 Task: Search one way flight ticket for 5 adults, 2 children, 1 infant in seat and 1 infant on lap in economy from Chicago: Chicago Midway International Airport to Jackson: Jackson Hole Airport on 5-2-2023. Choice of flights is Alaska. Number of bags: 2 checked bags. Price is upto 107000. Outbound departure time preference is 22:30.
Action: Mouse moved to (327, 392)
Screenshot: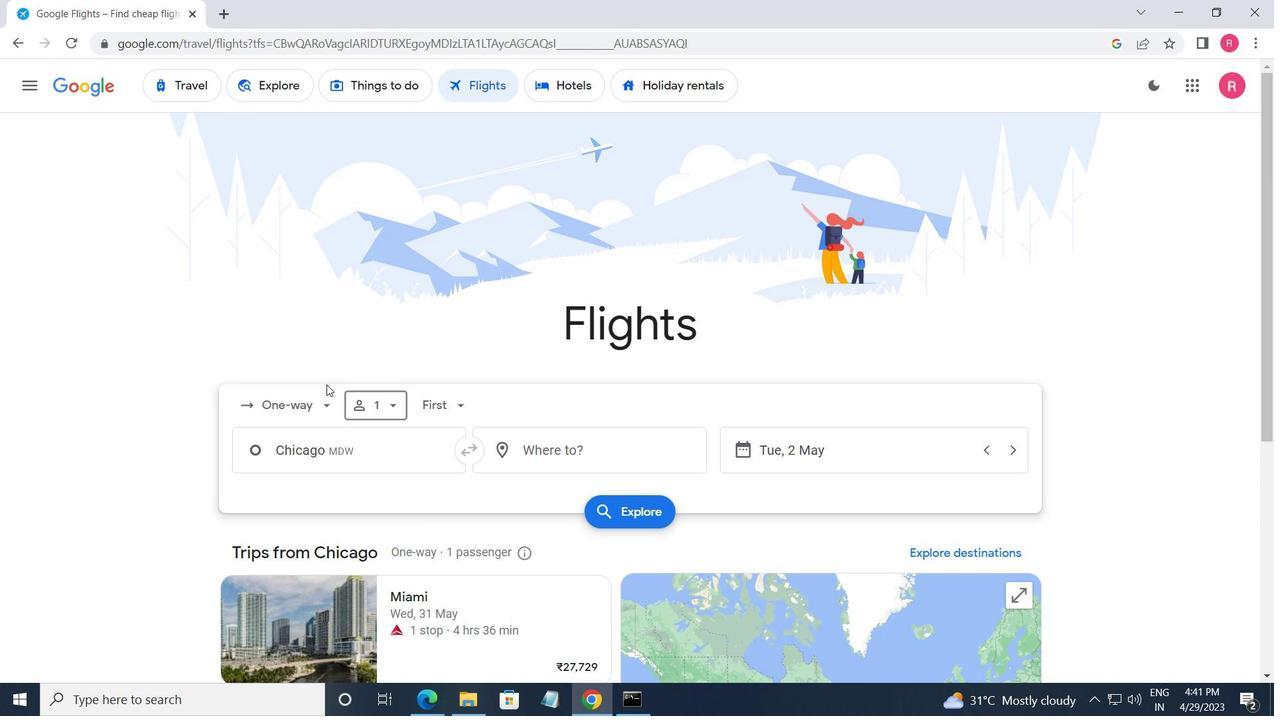 
Action: Mouse pressed left at (327, 392)
Screenshot: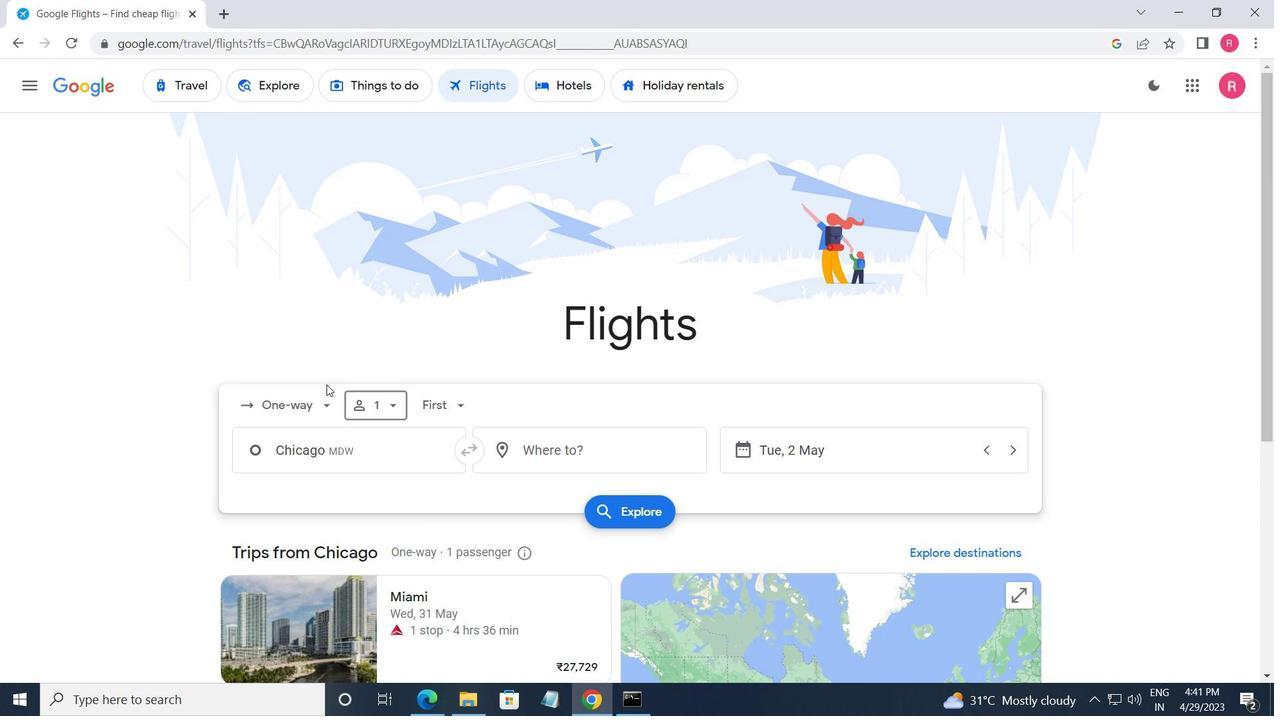 
Action: Mouse moved to (319, 475)
Screenshot: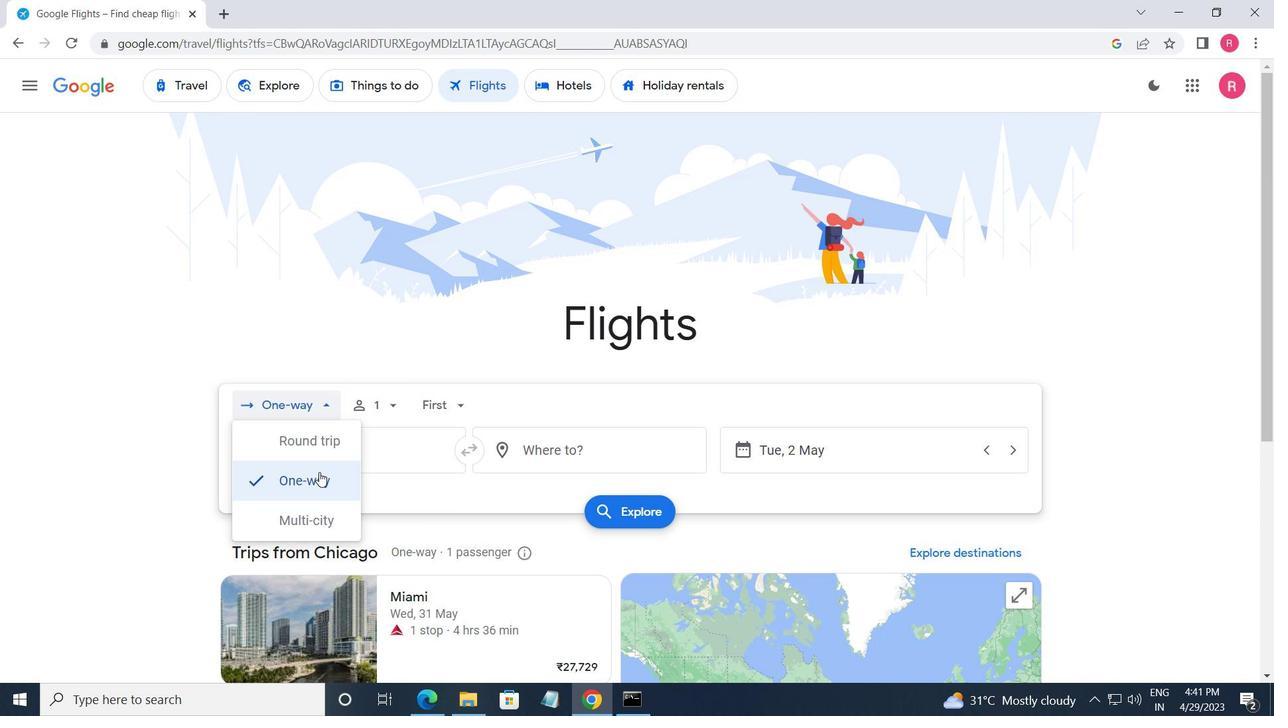
Action: Mouse pressed left at (319, 475)
Screenshot: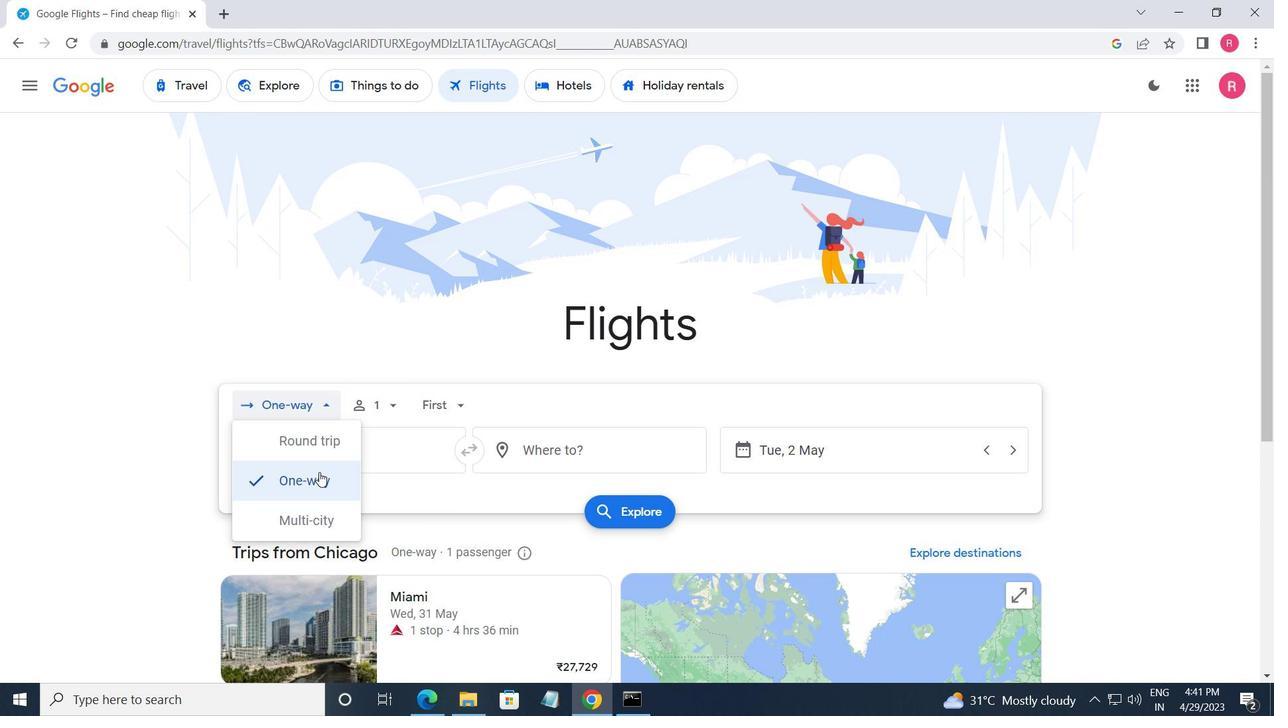 
Action: Mouse moved to (392, 406)
Screenshot: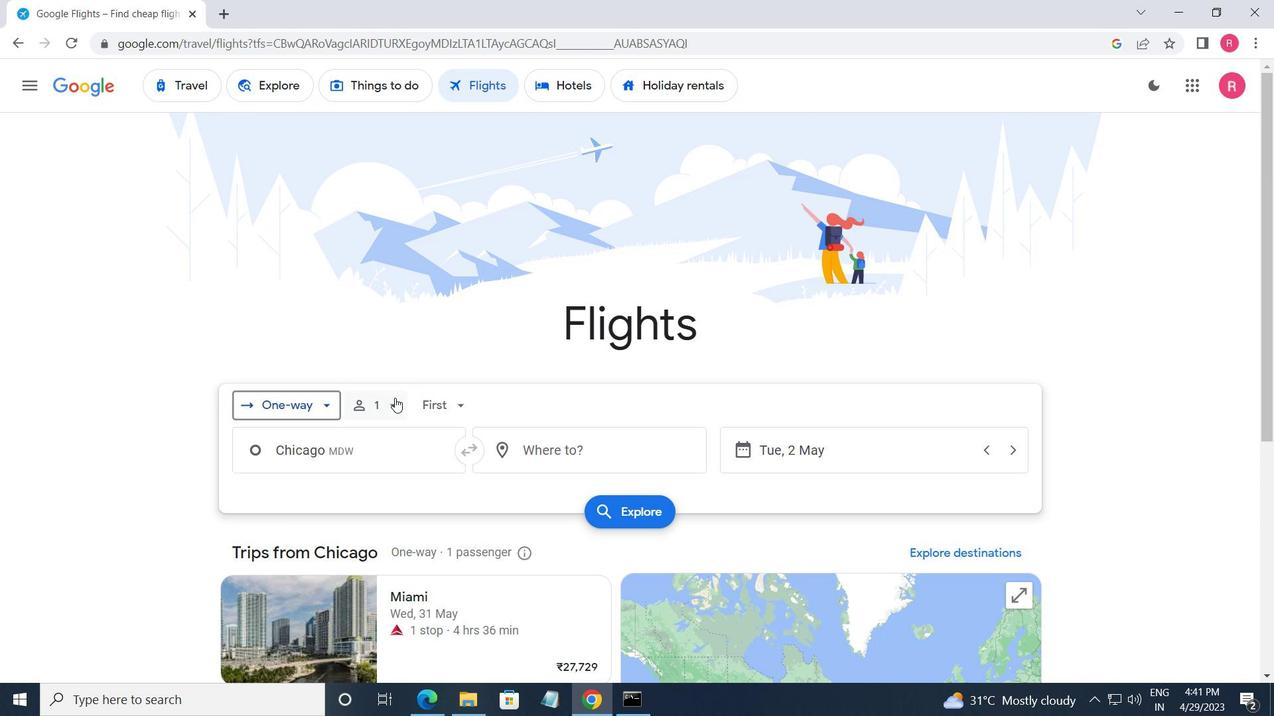 
Action: Mouse pressed left at (392, 406)
Screenshot: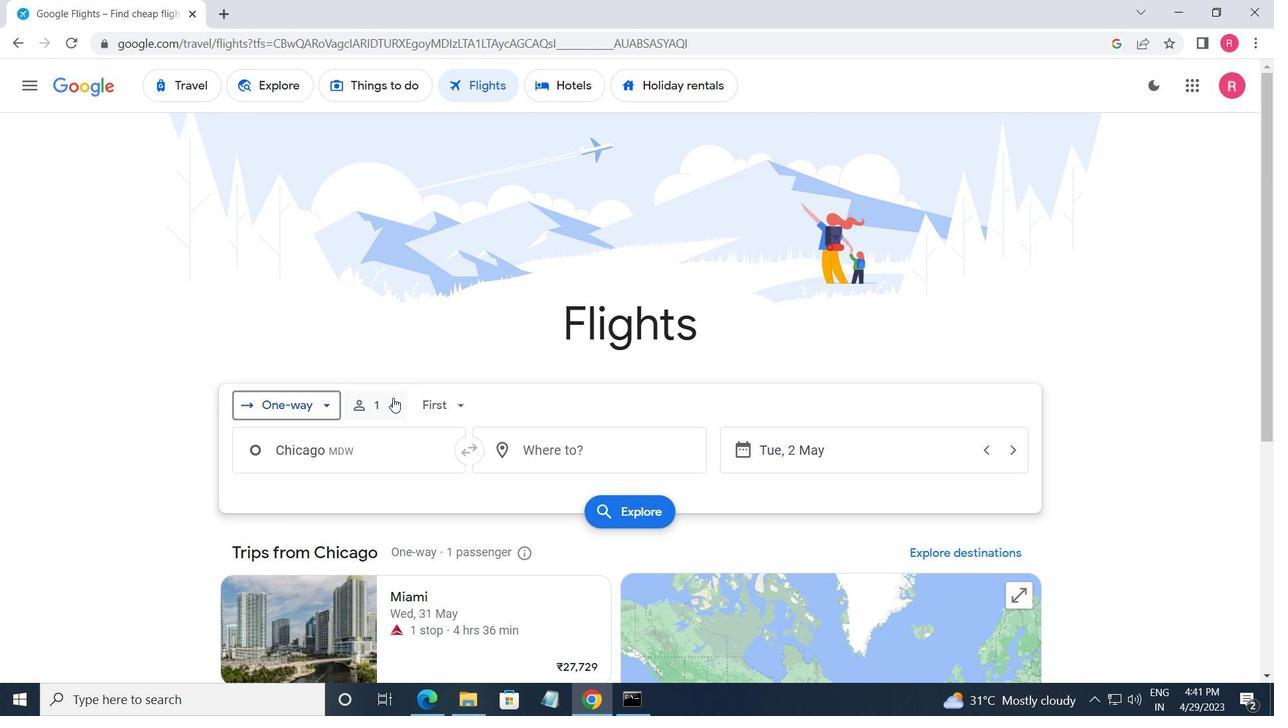 
Action: Mouse moved to (511, 454)
Screenshot: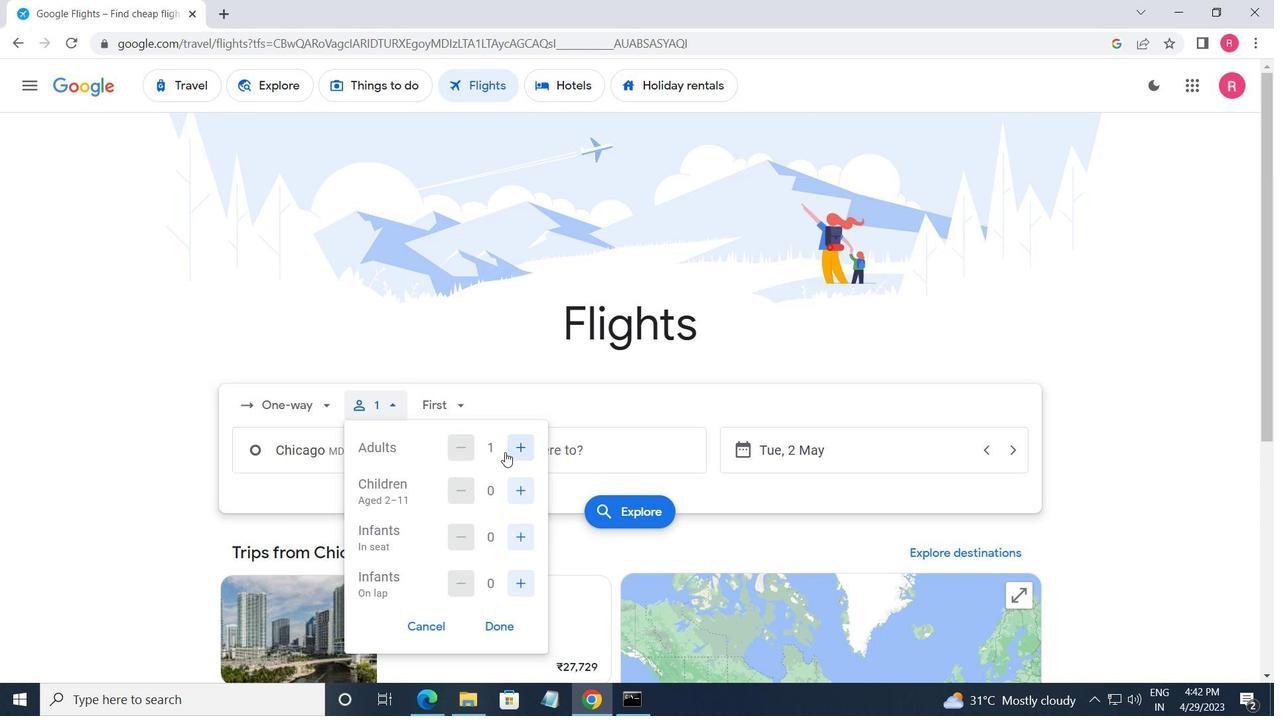 
Action: Mouse pressed left at (511, 454)
Screenshot: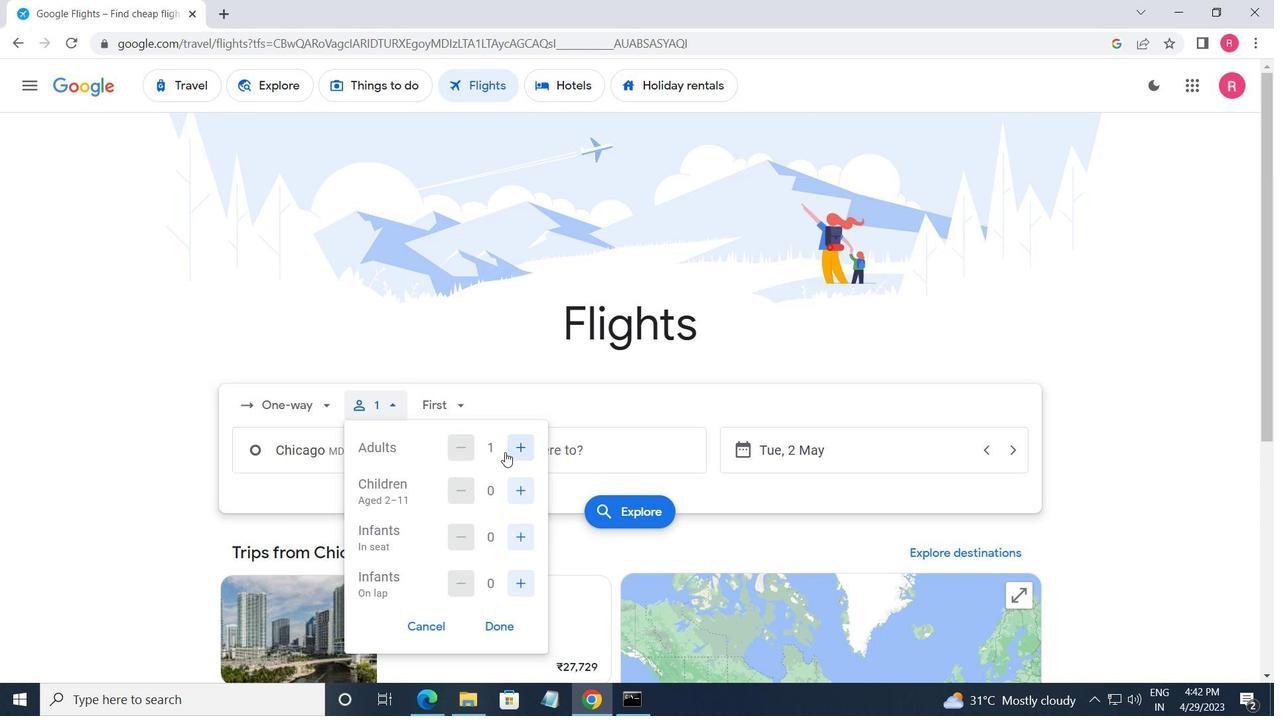 
Action: Mouse moved to (512, 454)
Screenshot: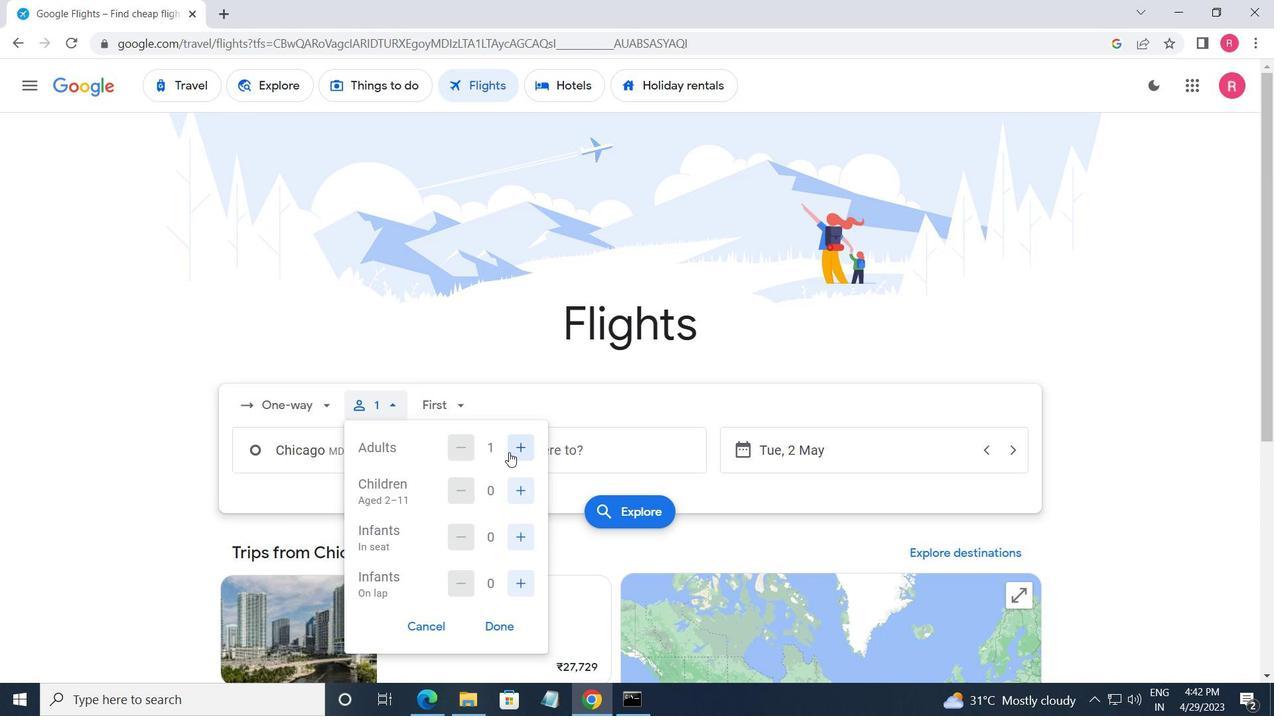 
Action: Mouse pressed left at (512, 454)
Screenshot: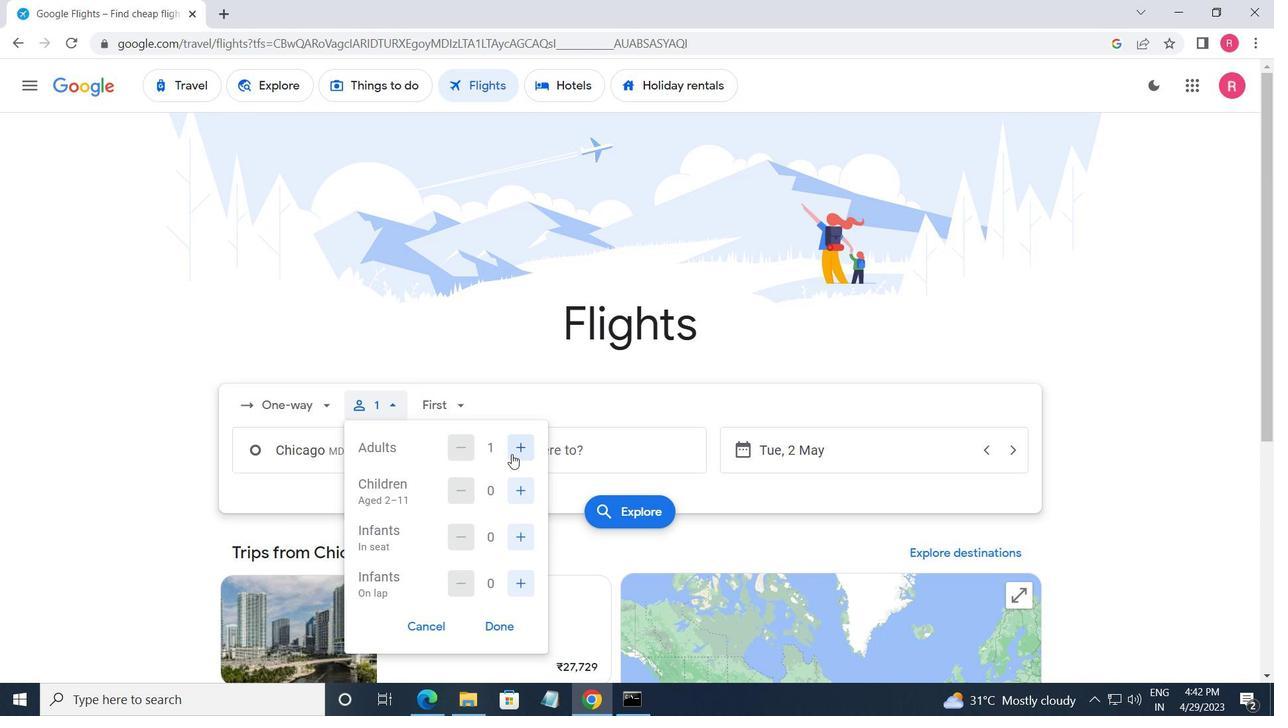 
Action: Mouse pressed left at (512, 454)
Screenshot: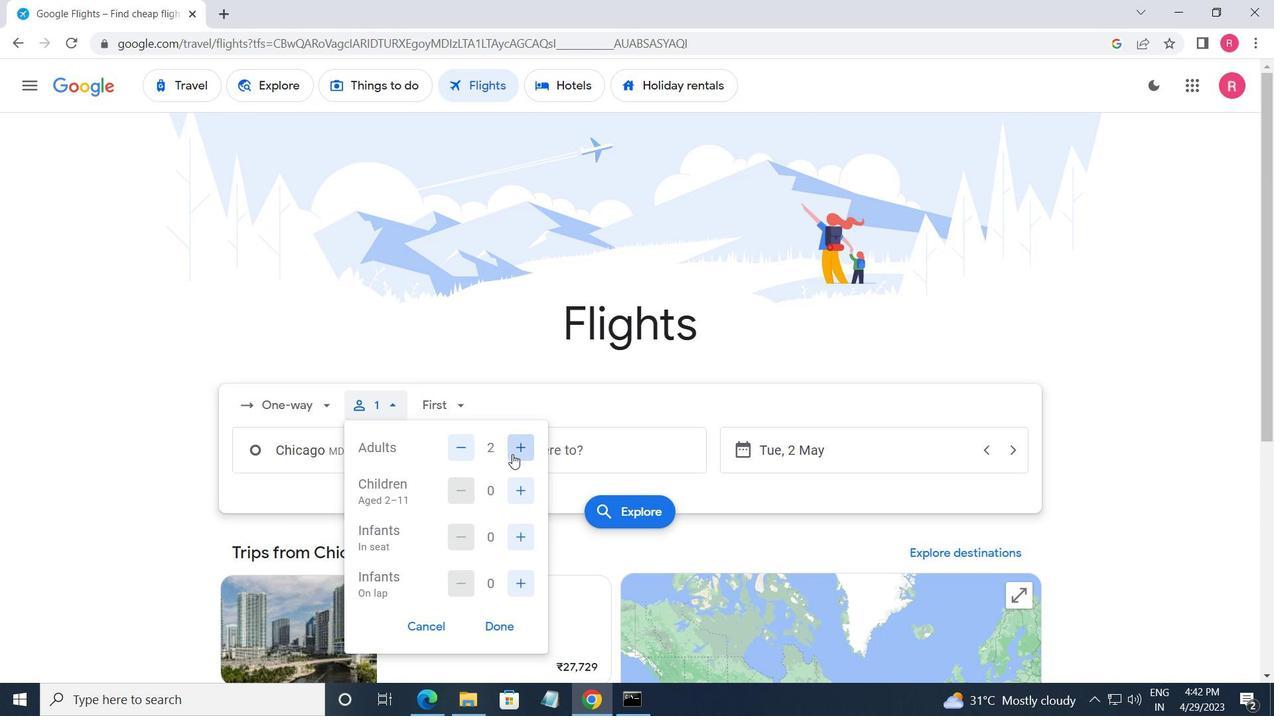 
Action: Mouse moved to (512, 454)
Screenshot: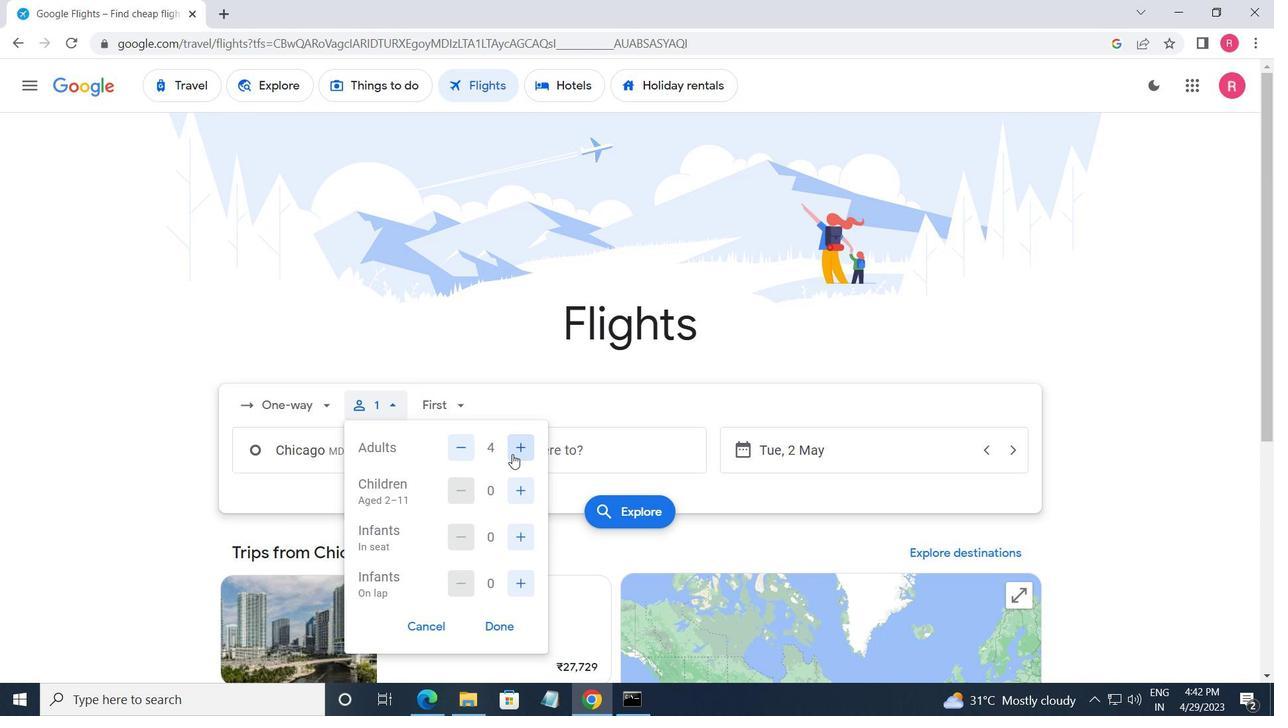 
Action: Mouse pressed left at (512, 454)
Screenshot: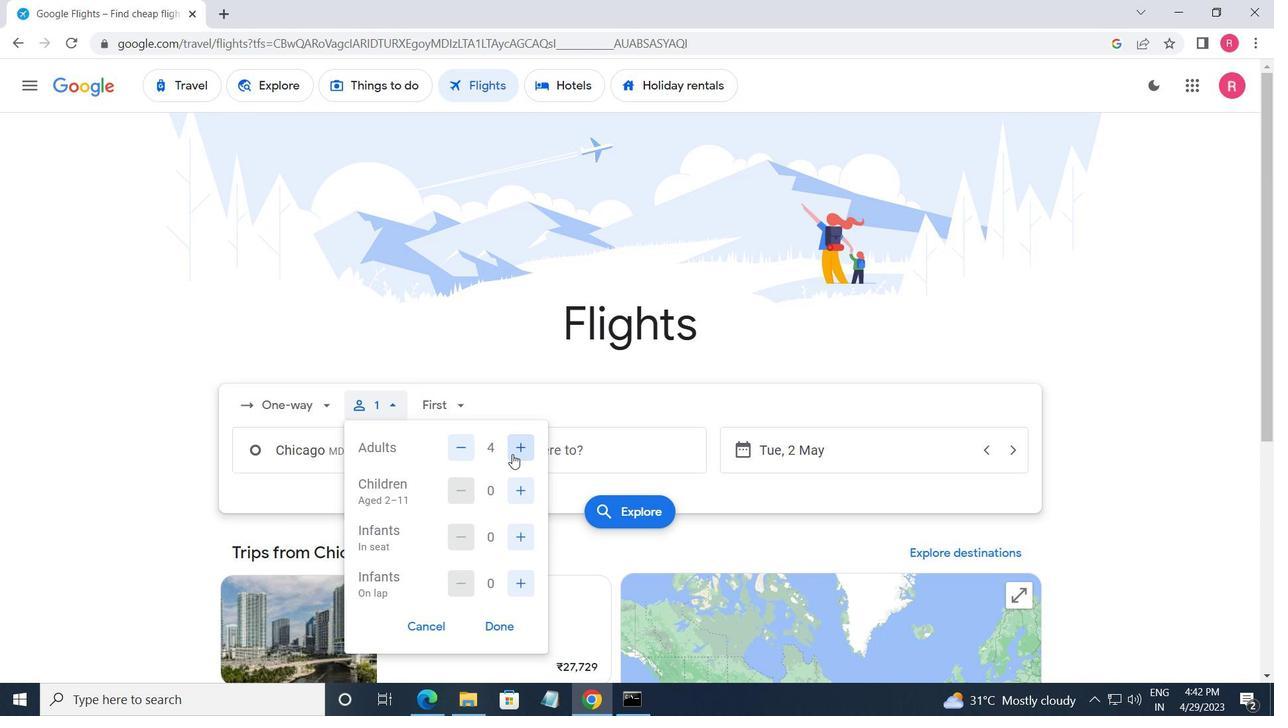 
Action: Mouse moved to (513, 497)
Screenshot: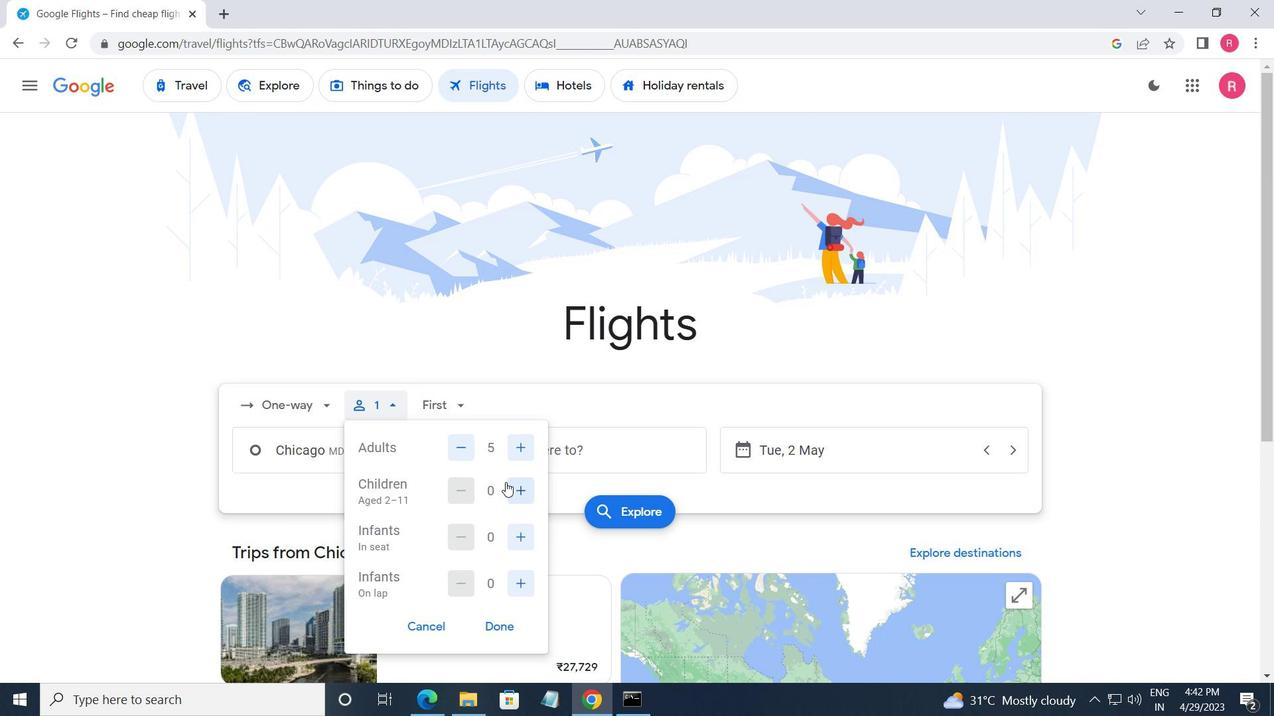 
Action: Mouse pressed left at (513, 497)
Screenshot: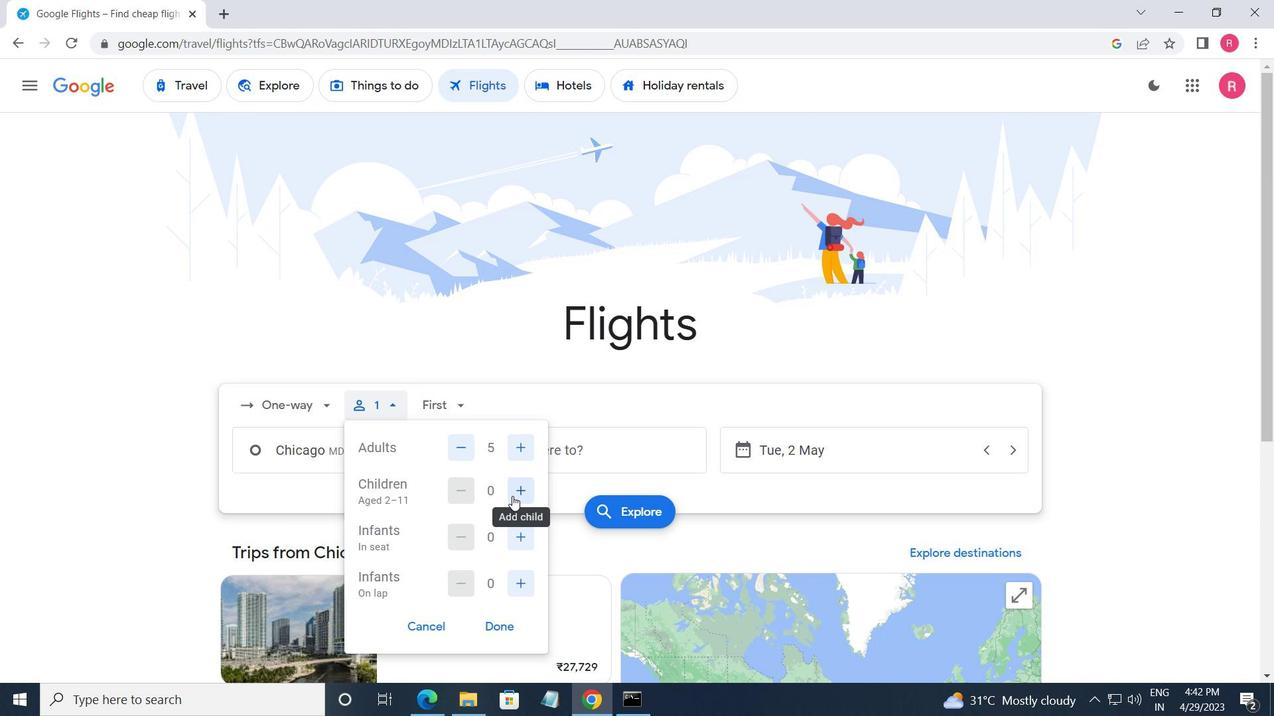 
Action: Mouse pressed left at (513, 497)
Screenshot: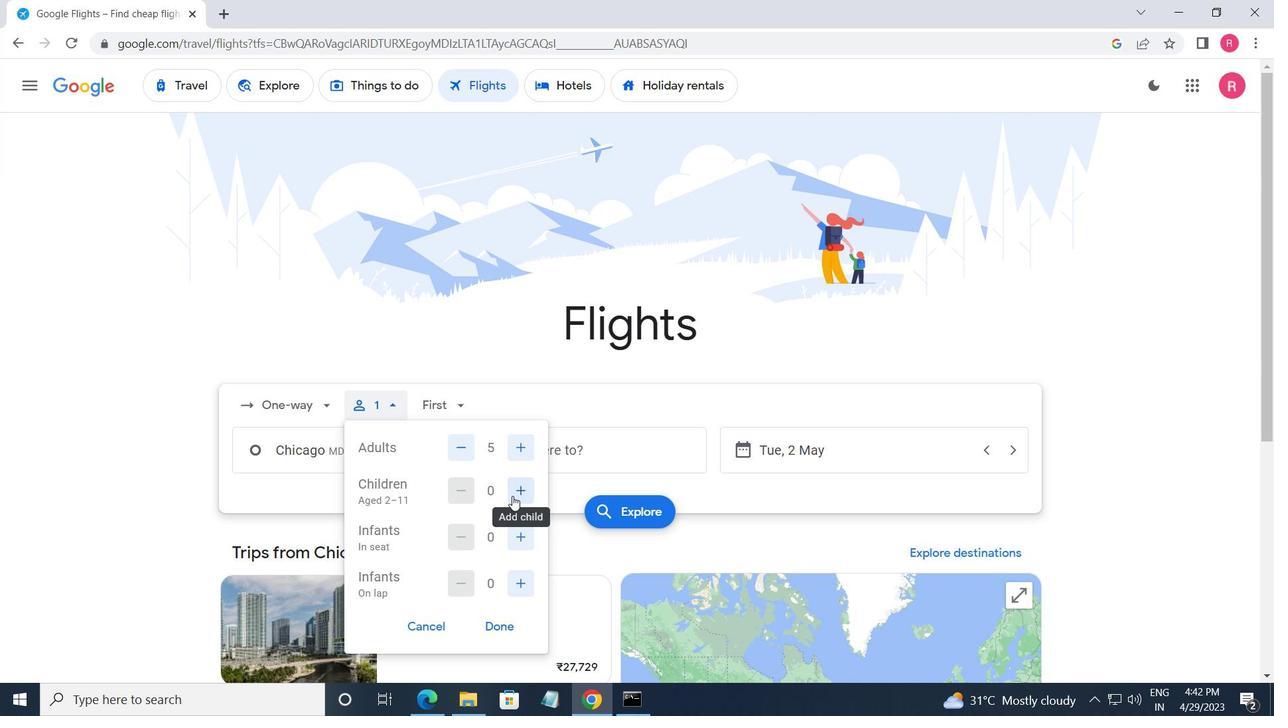 
Action: Mouse moved to (514, 532)
Screenshot: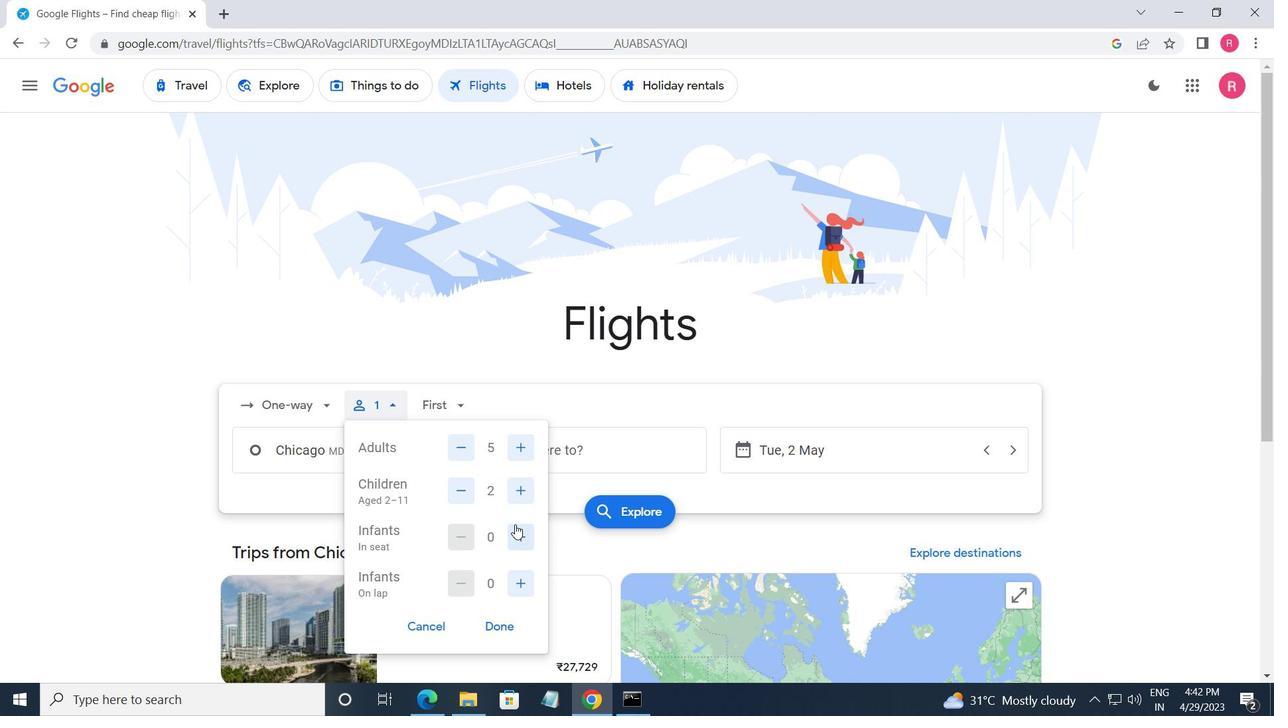 
Action: Mouse pressed left at (514, 532)
Screenshot: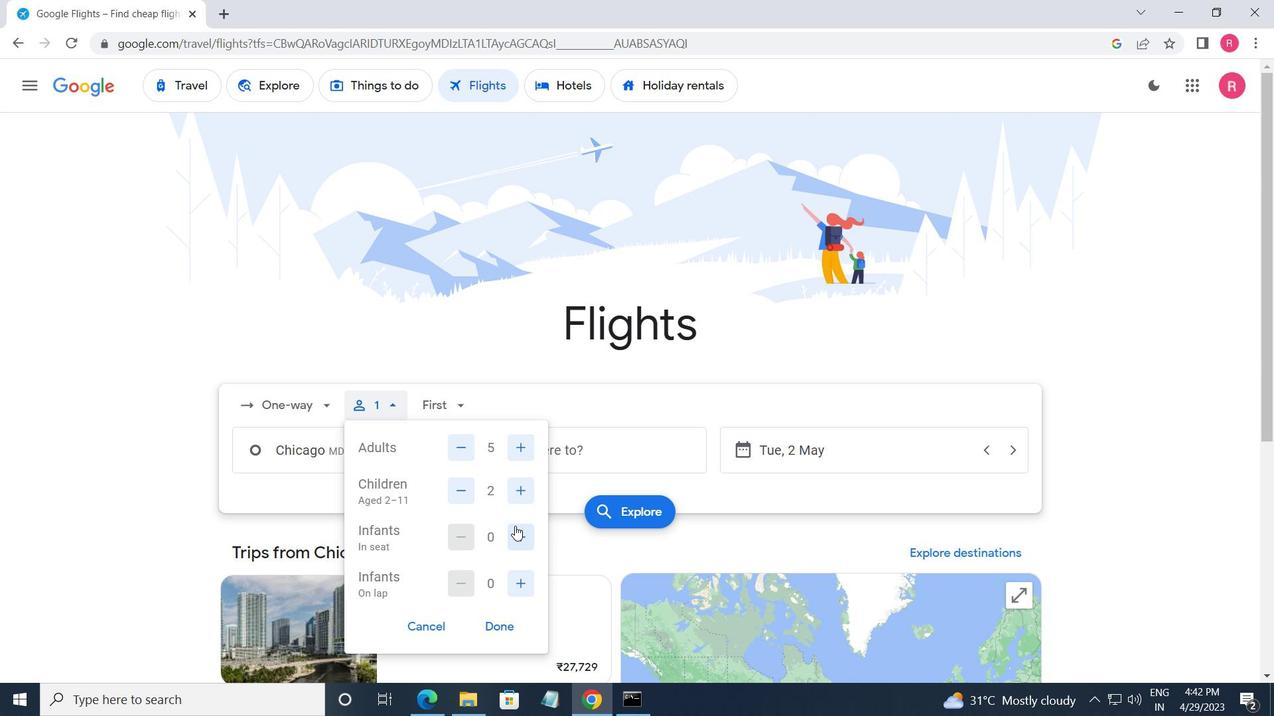 
Action: Mouse moved to (491, 619)
Screenshot: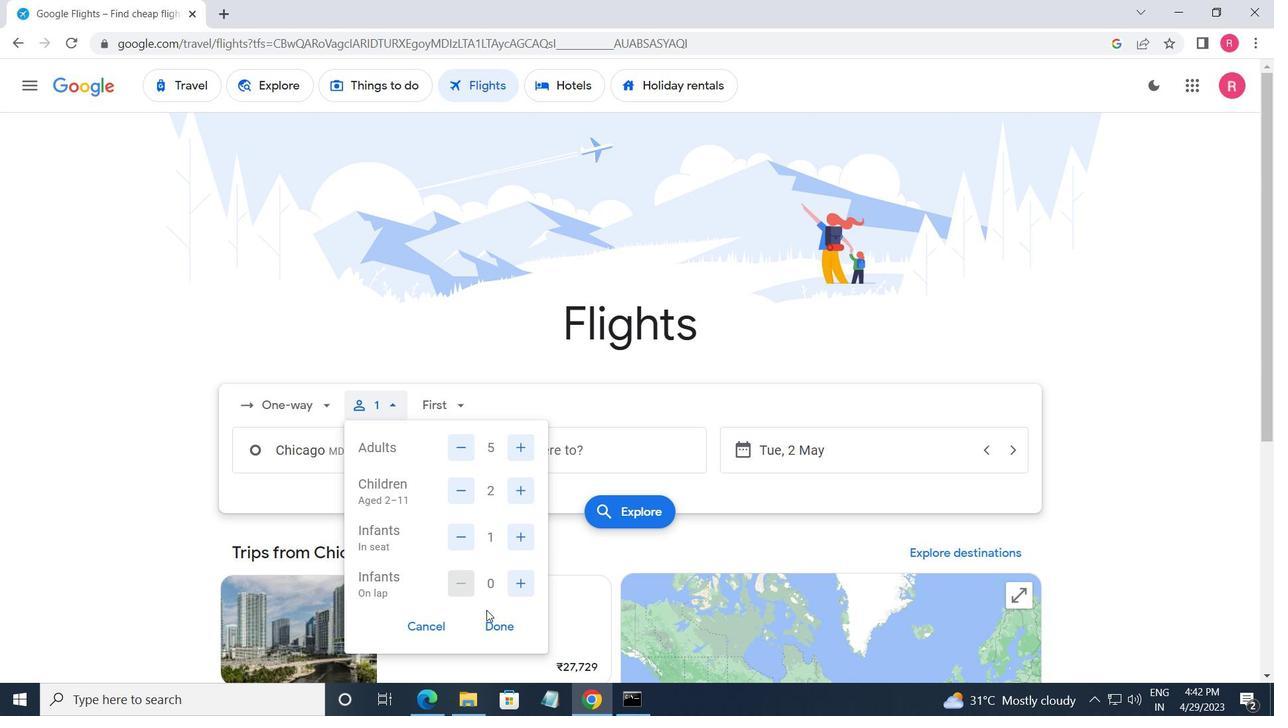 
Action: Mouse pressed left at (491, 619)
Screenshot: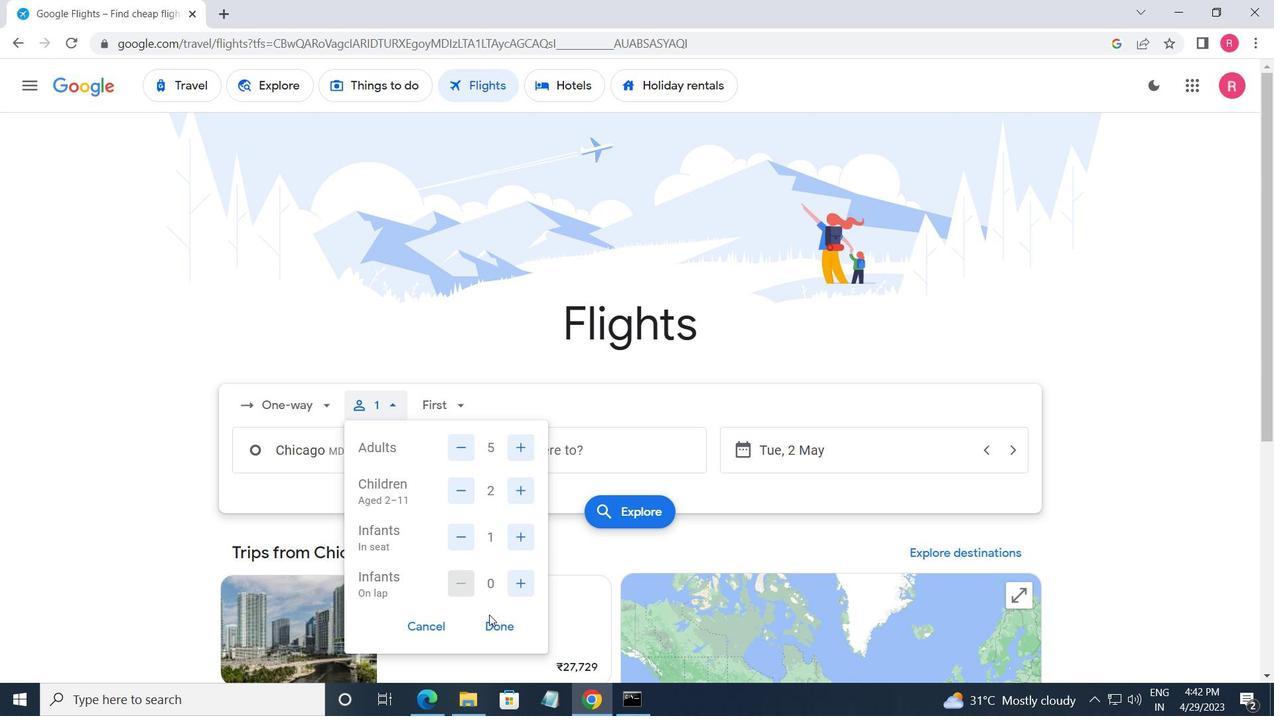 
Action: Mouse moved to (467, 410)
Screenshot: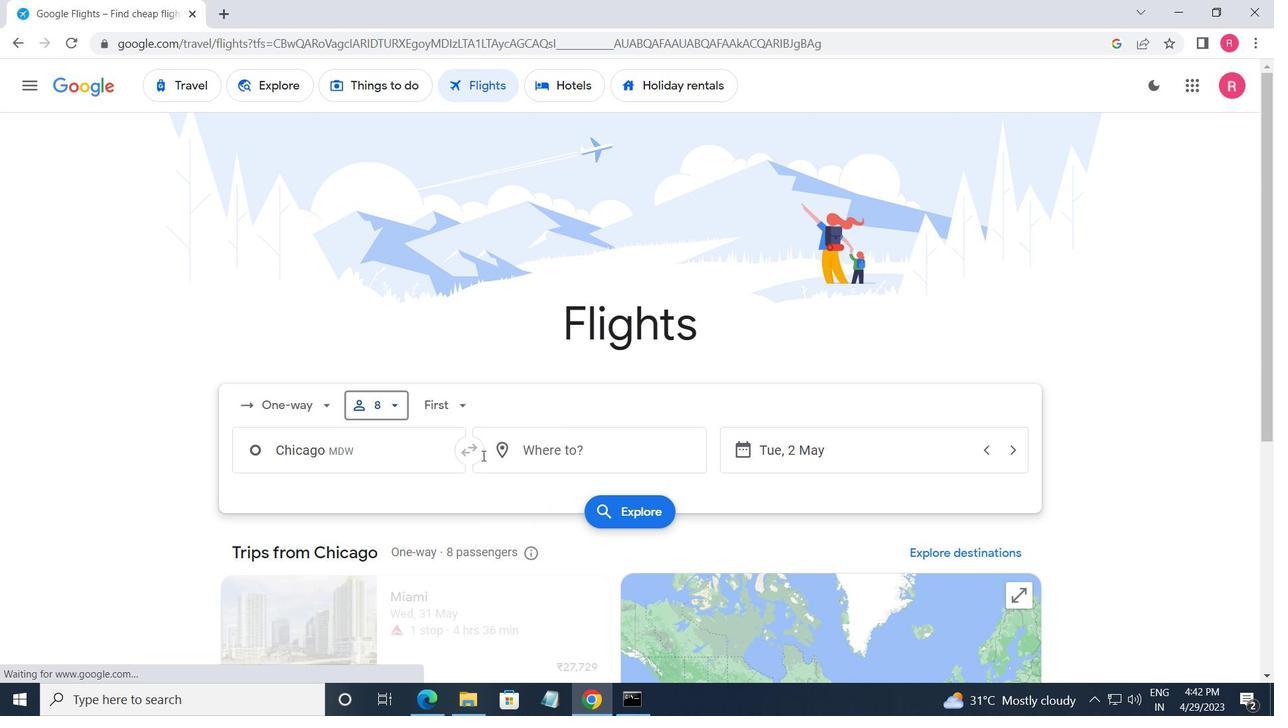
Action: Mouse pressed left at (467, 410)
Screenshot: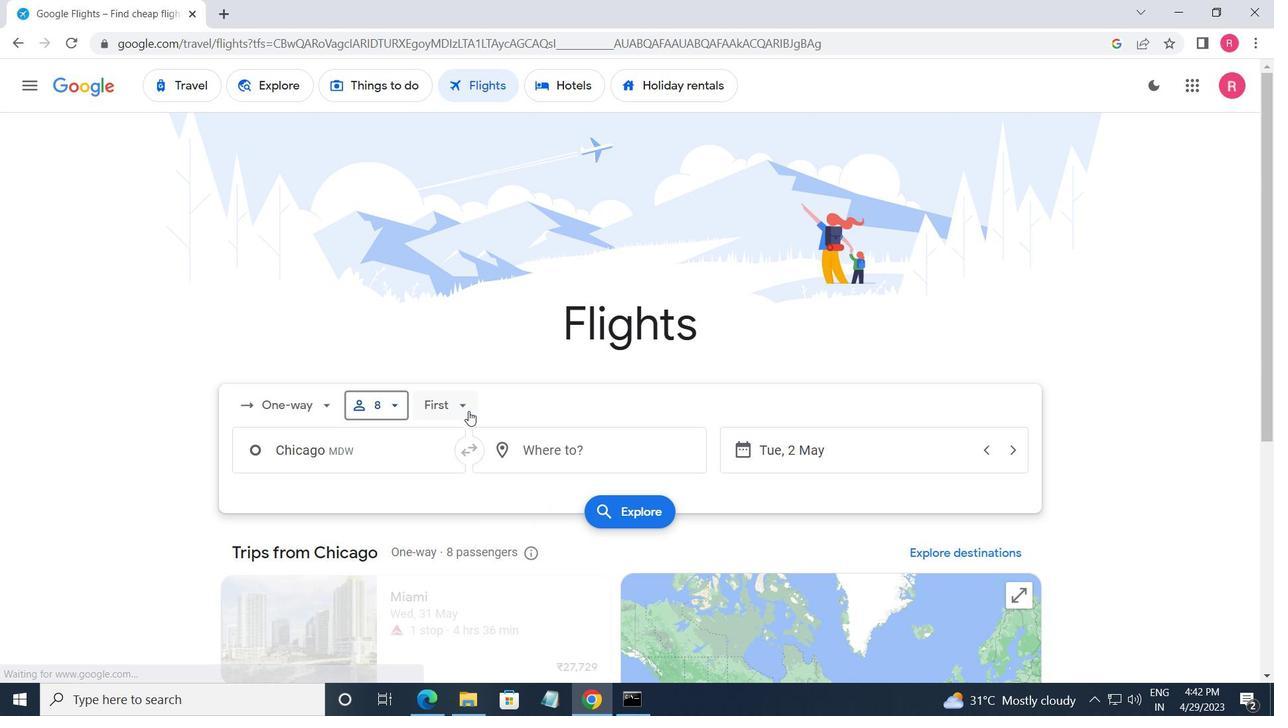 
Action: Mouse moved to (487, 451)
Screenshot: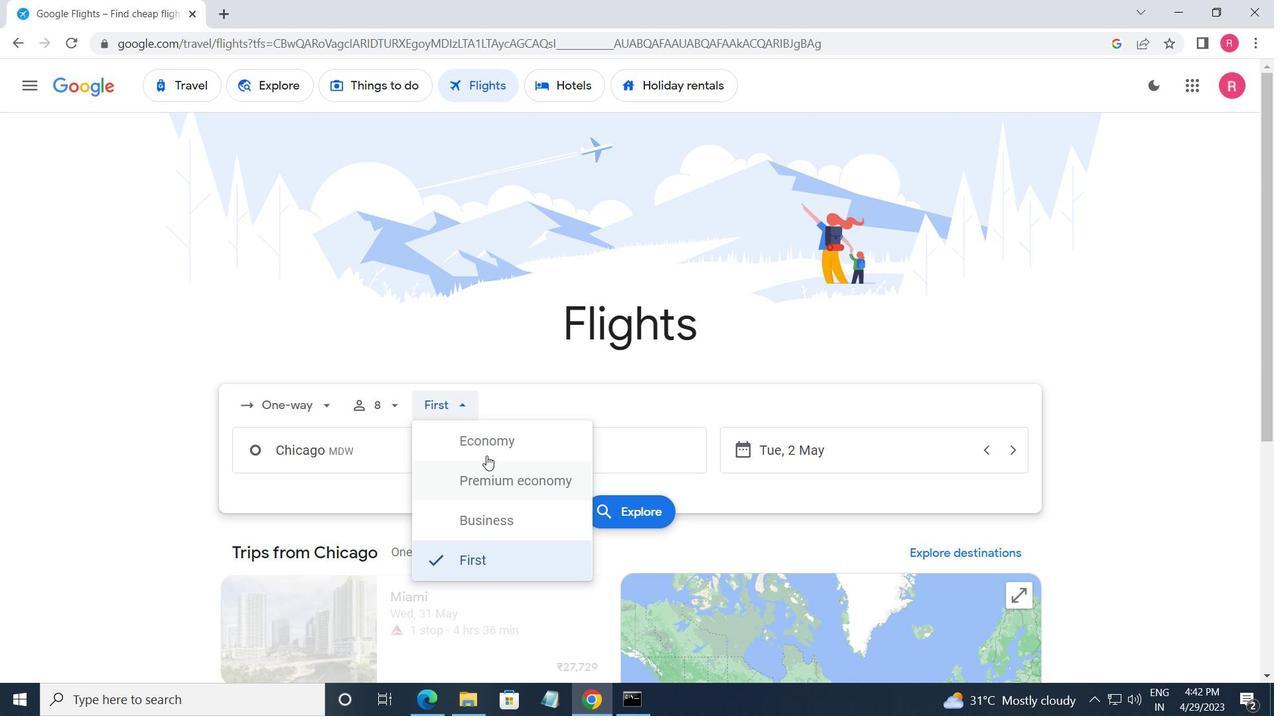 
Action: Mouse pressed left at (487, 451)
Screenshot: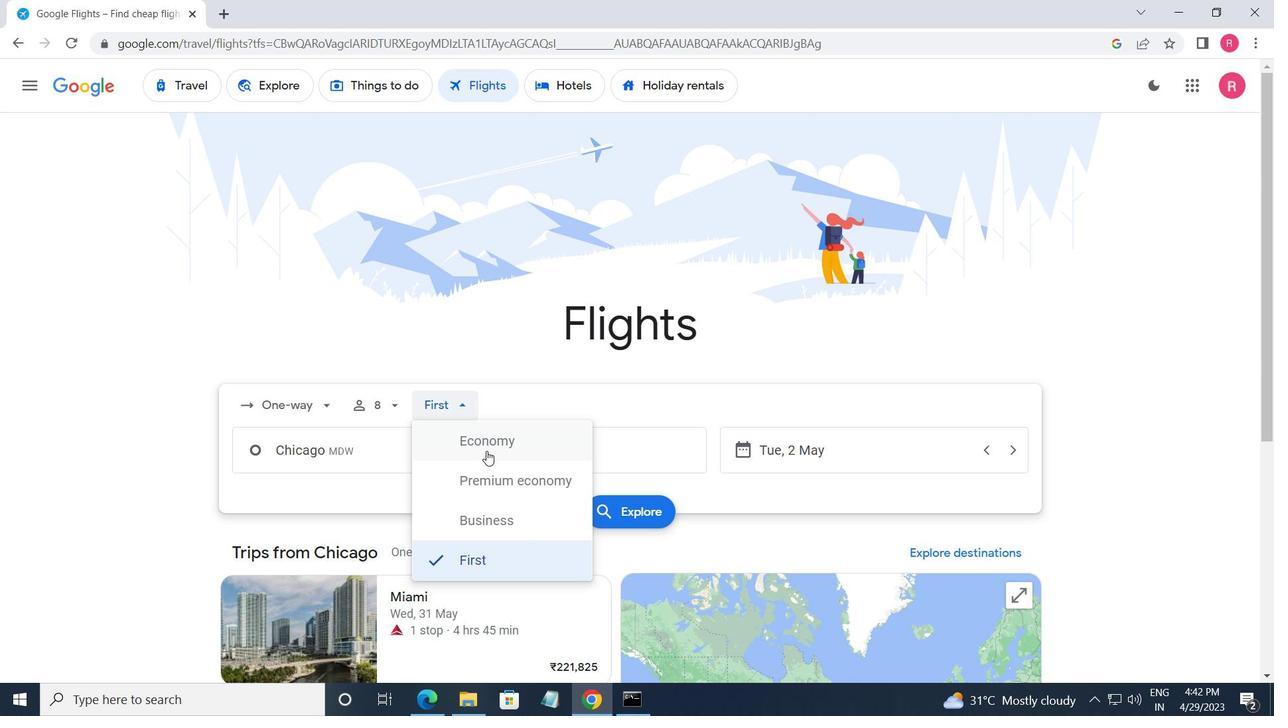 
Action: Mouse moved to (382, 456)
Screenshot: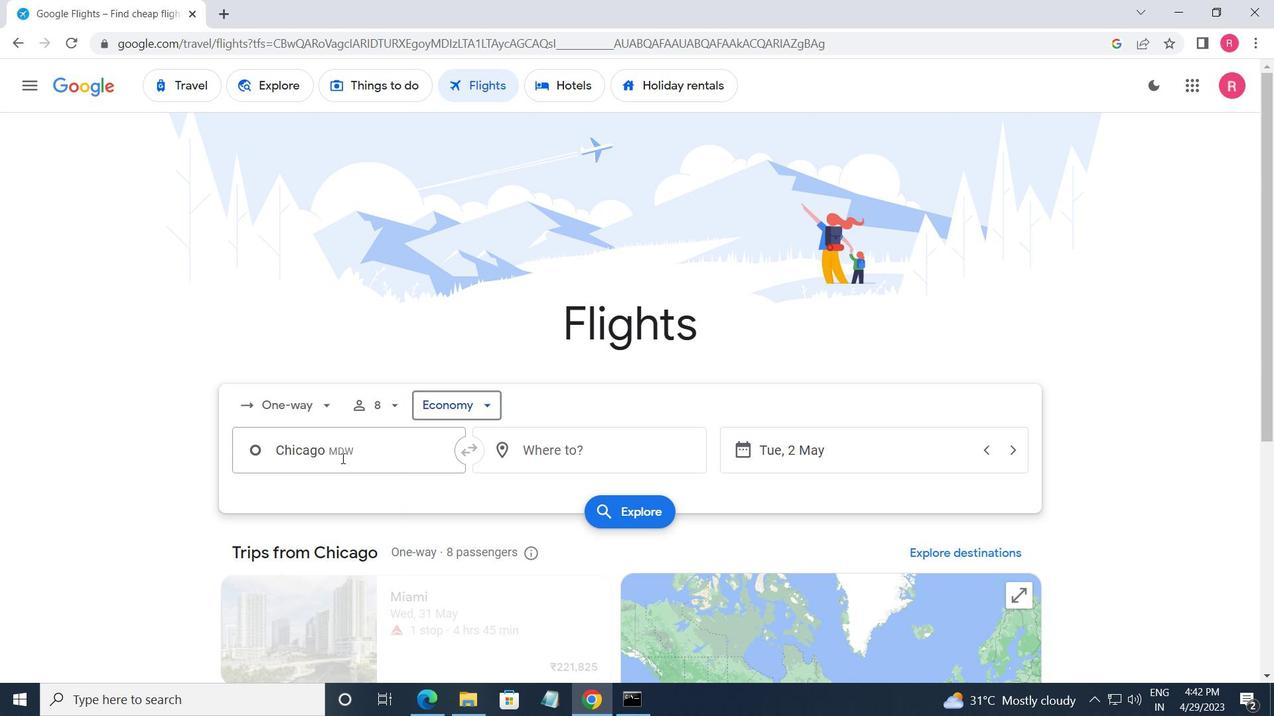 
Action: Mouse pressed left at (382, 456)
Screenshot: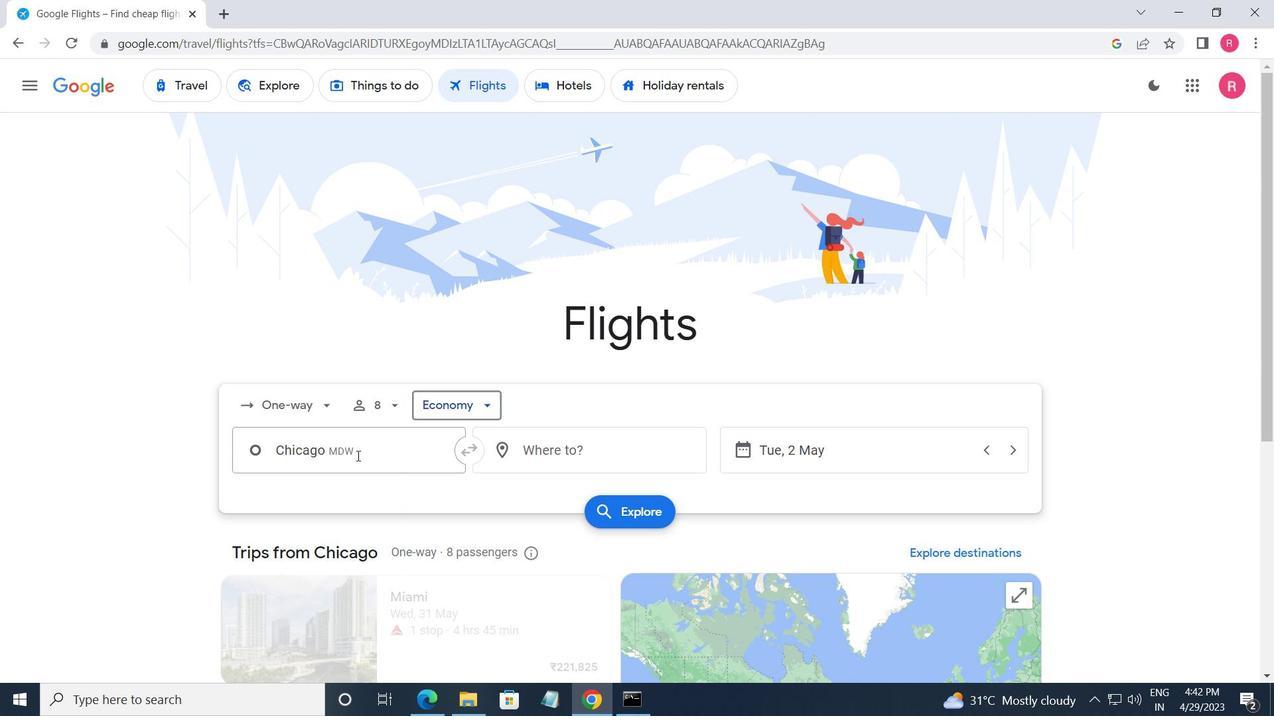 
Action: Mouse moved to (394, 572)
Screenshot: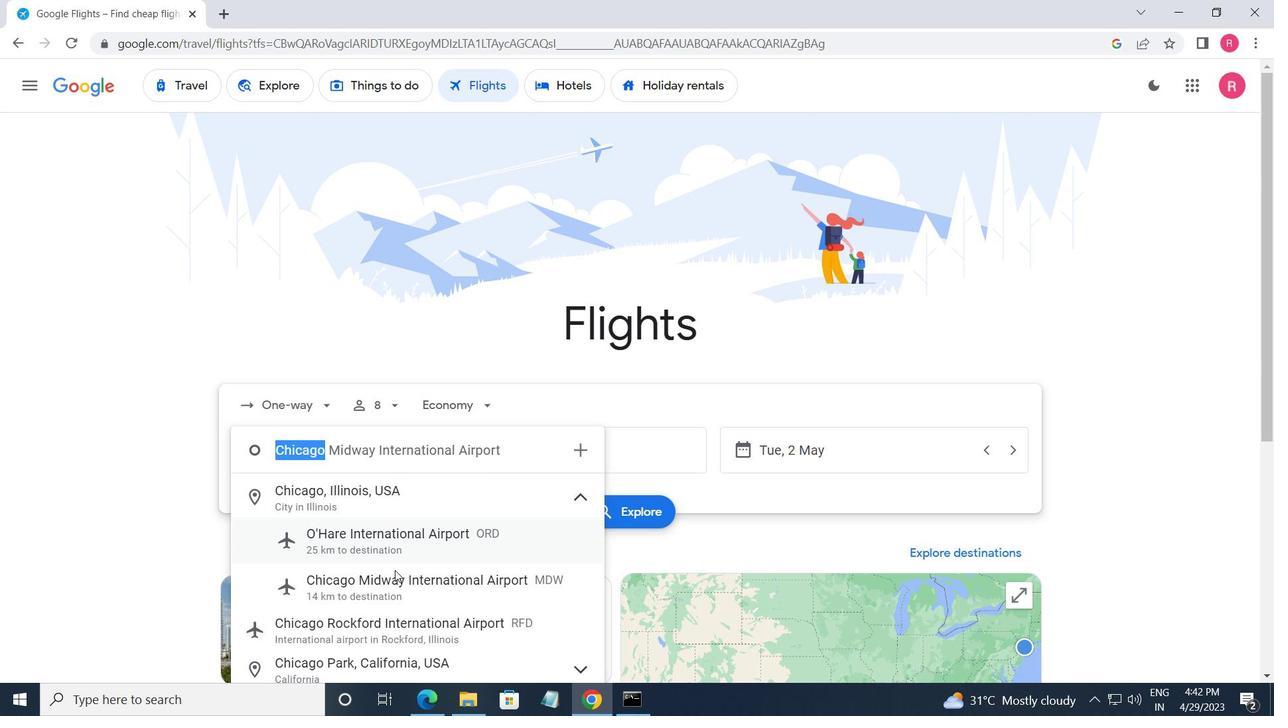 
Action: Mouse pressed left at (394, 572)
Screenshot: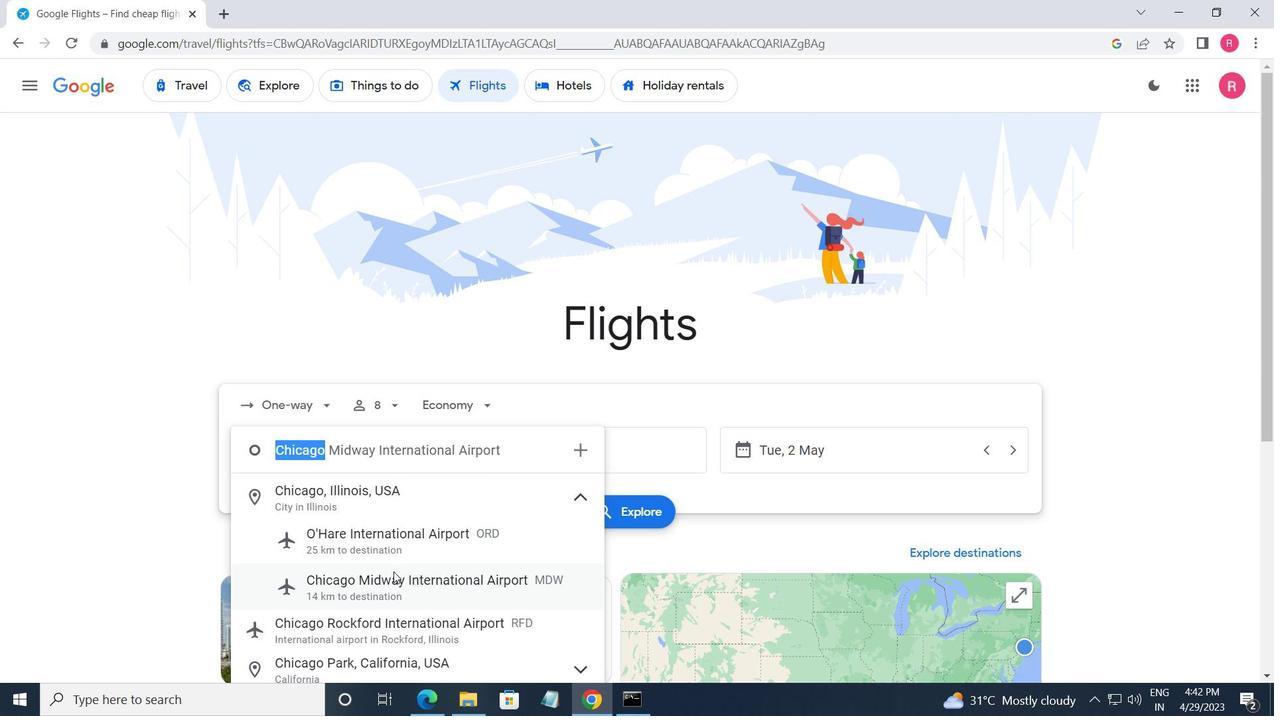 
Action: Mouse moved to (551, 467)
Screenshot: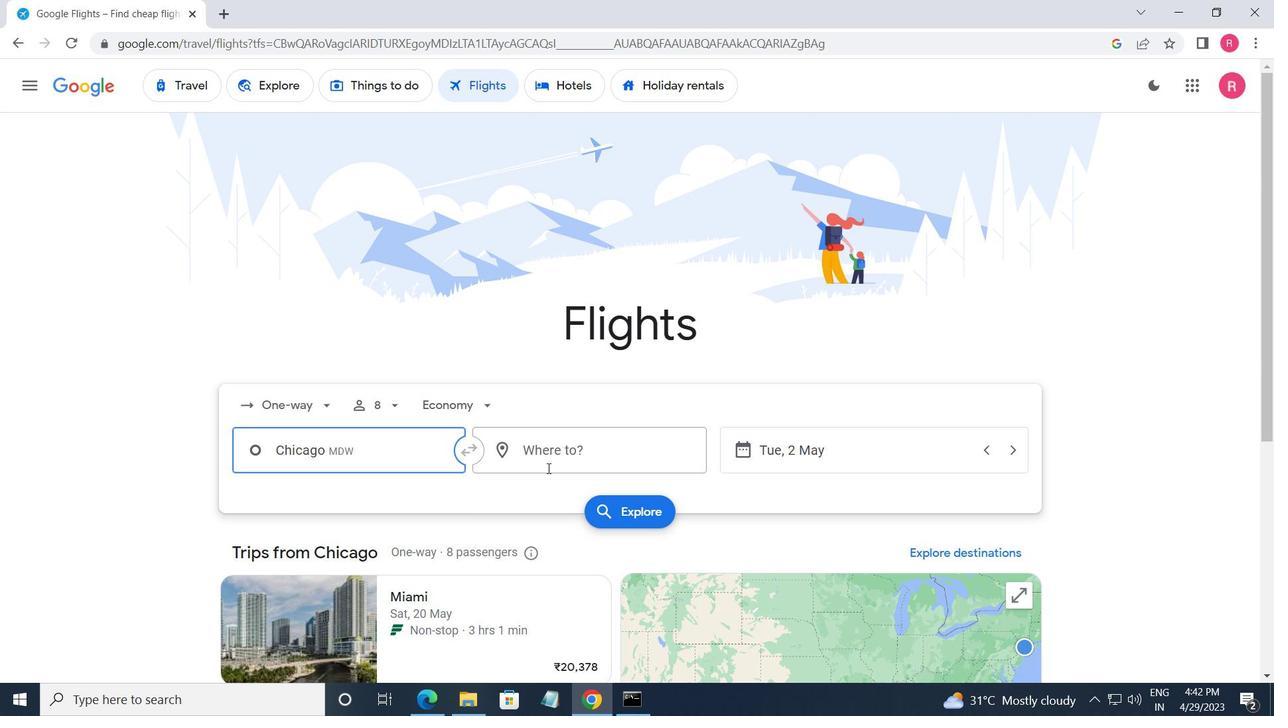 
Action: Mouse pressed left at (551, 467)
Screenshot: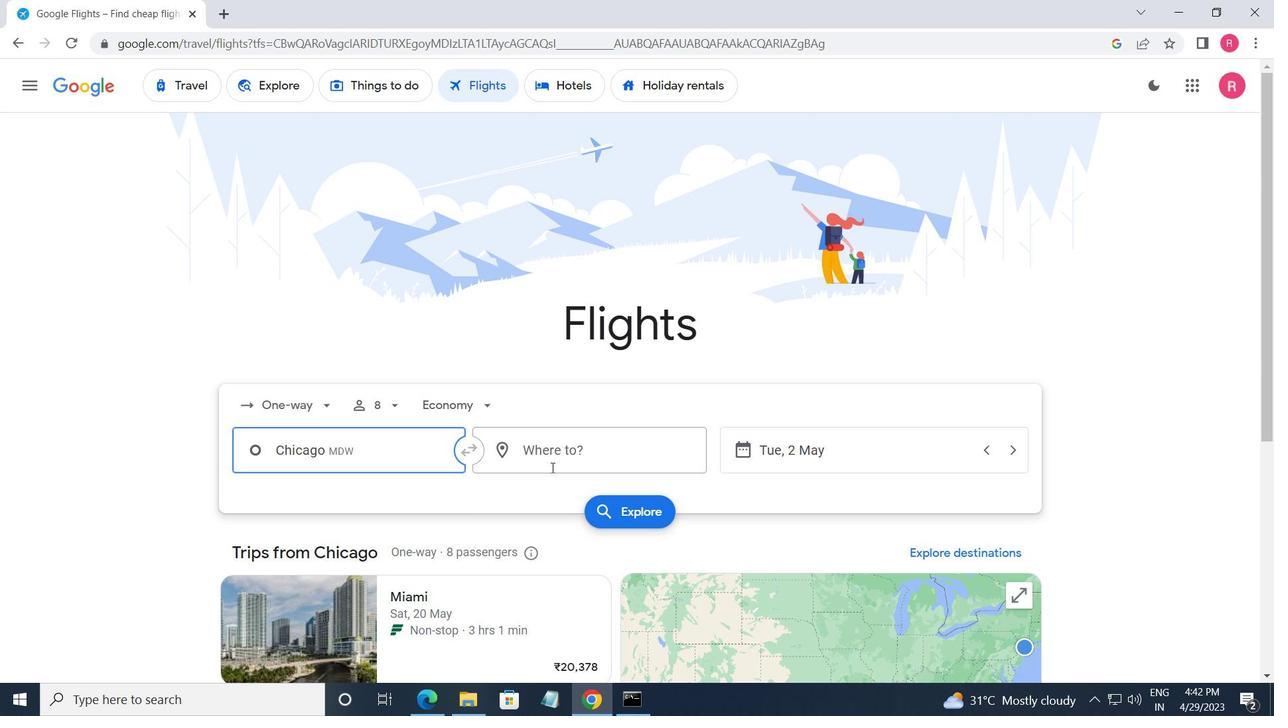 
Action: Mouse moved to (553, 600)
Screenshot: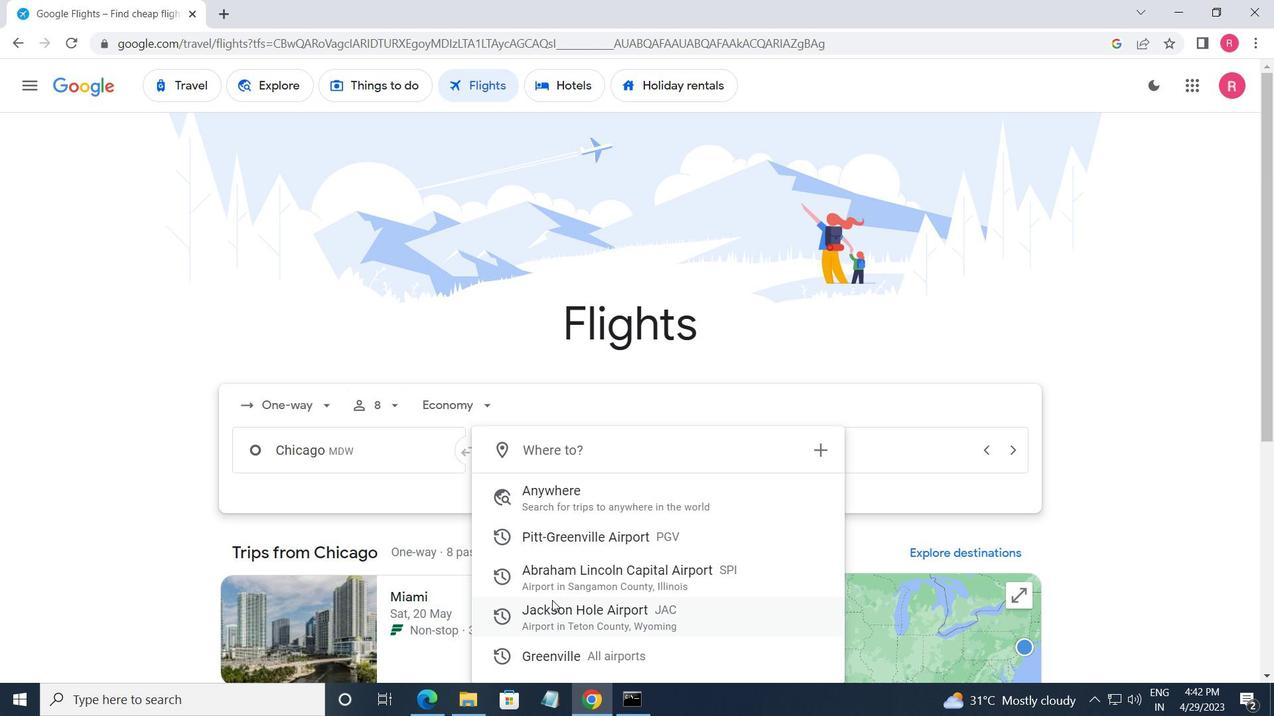
Action: Mouse pressed left at (553, 600)
Screenshot: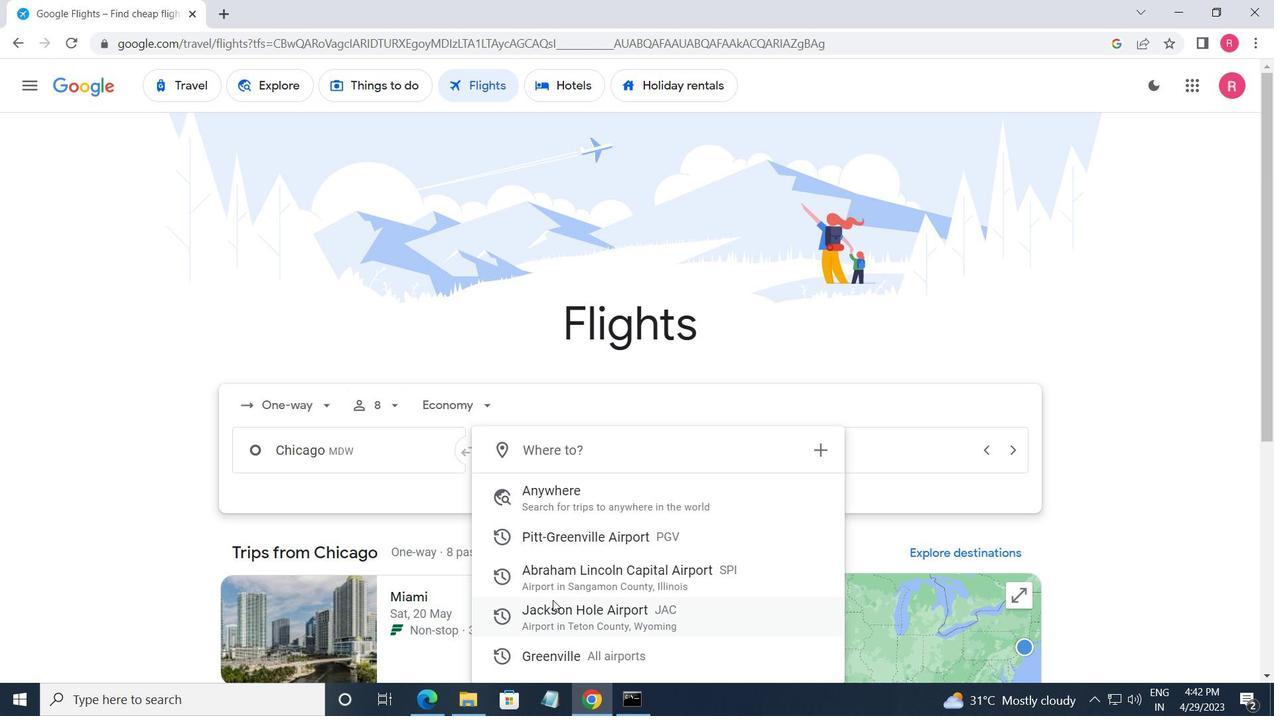 
Action: Mouse moved to (879, 447)
Screenshot: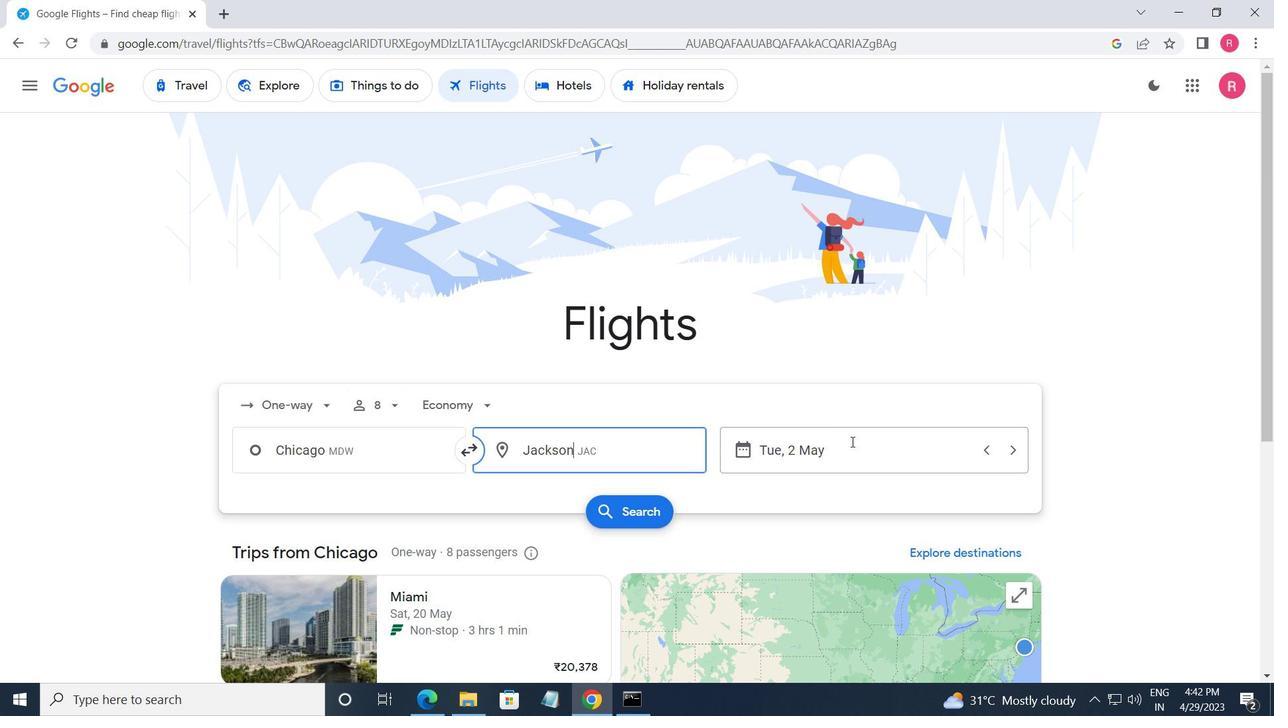 
Action: Mouse pressed left at (879, 447)
Screenshot: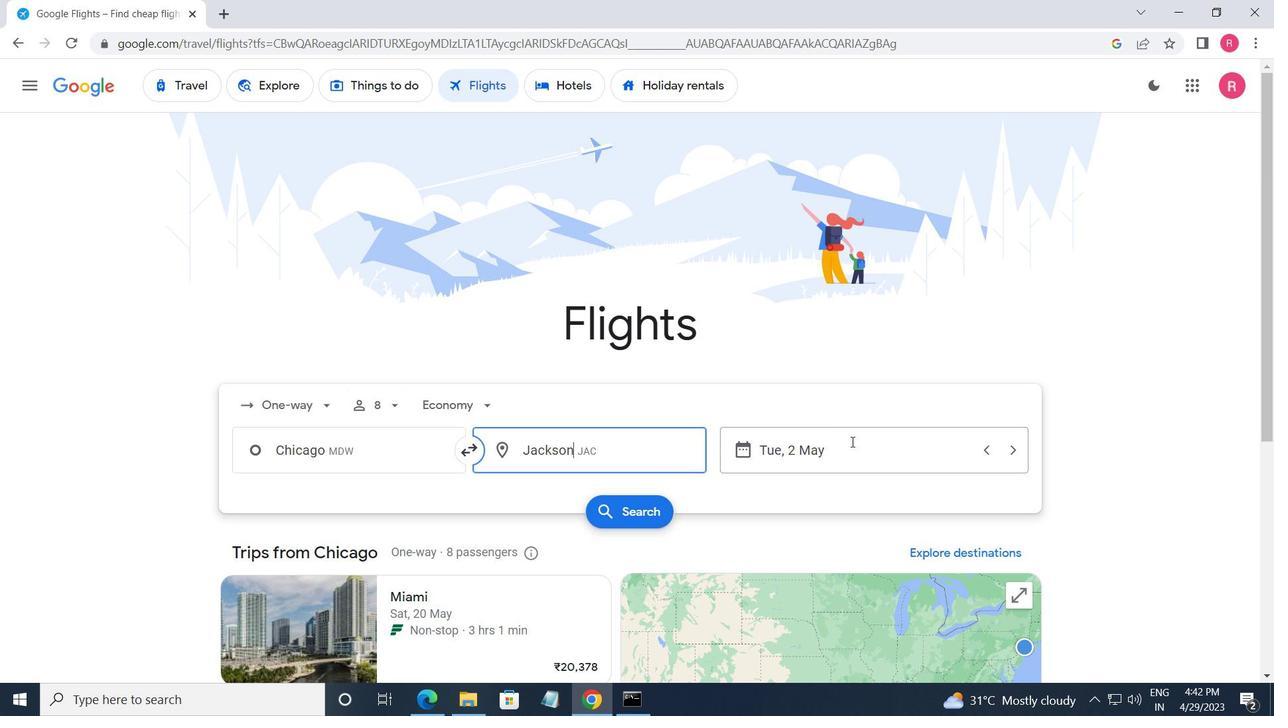 
Action: Mouse moved to (837, 398)
Screenshot: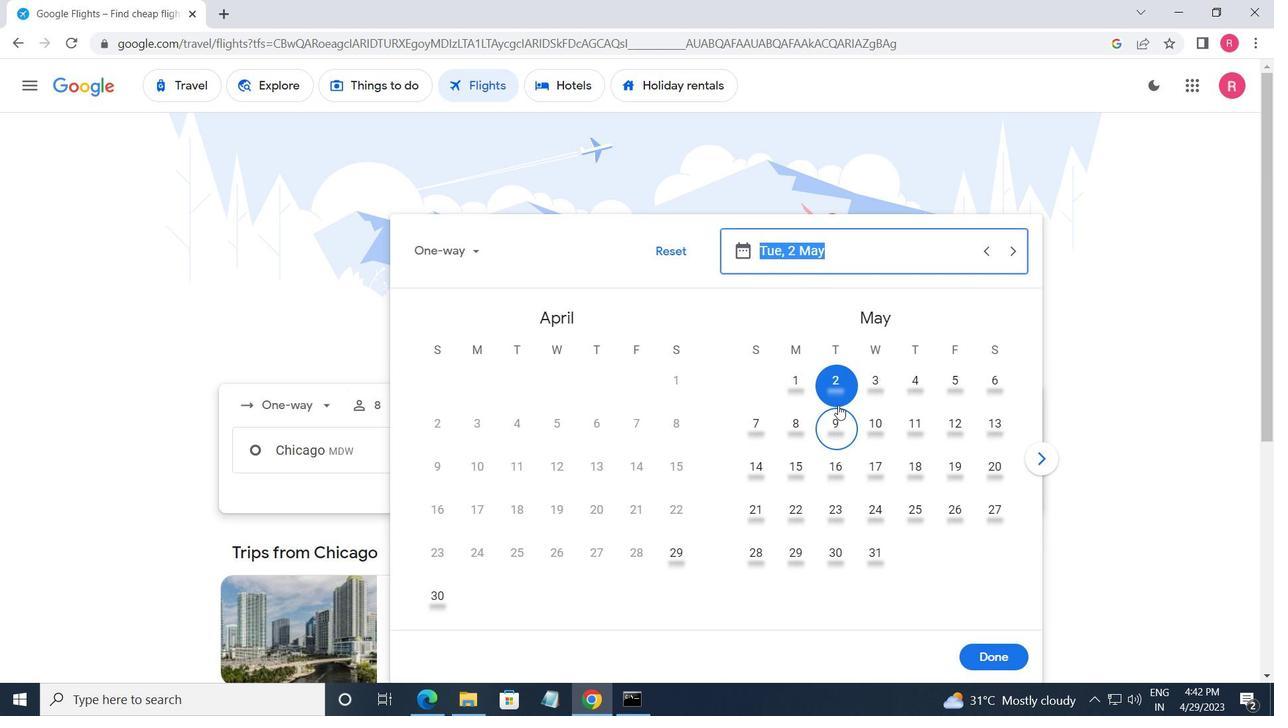 
Action: Mouse pressed left at (837, 398)
Screenshot: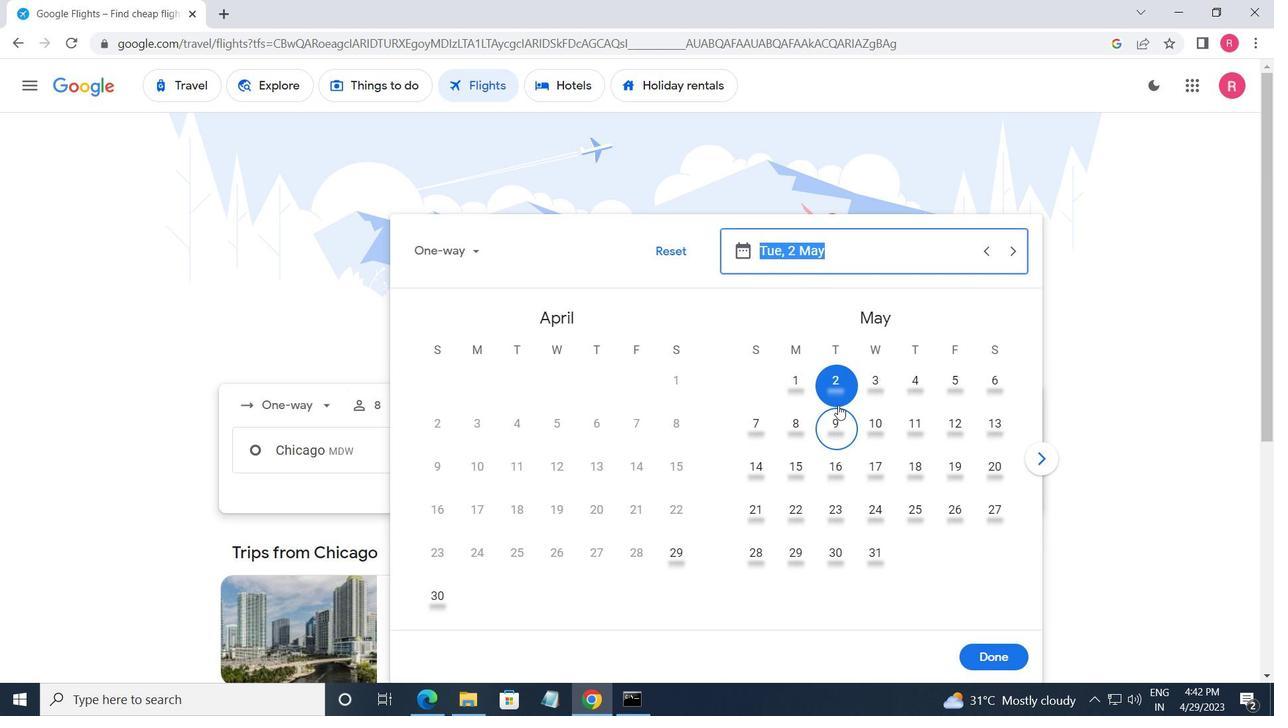 
Action: Mouse moved to (983, 665)
Screenshot: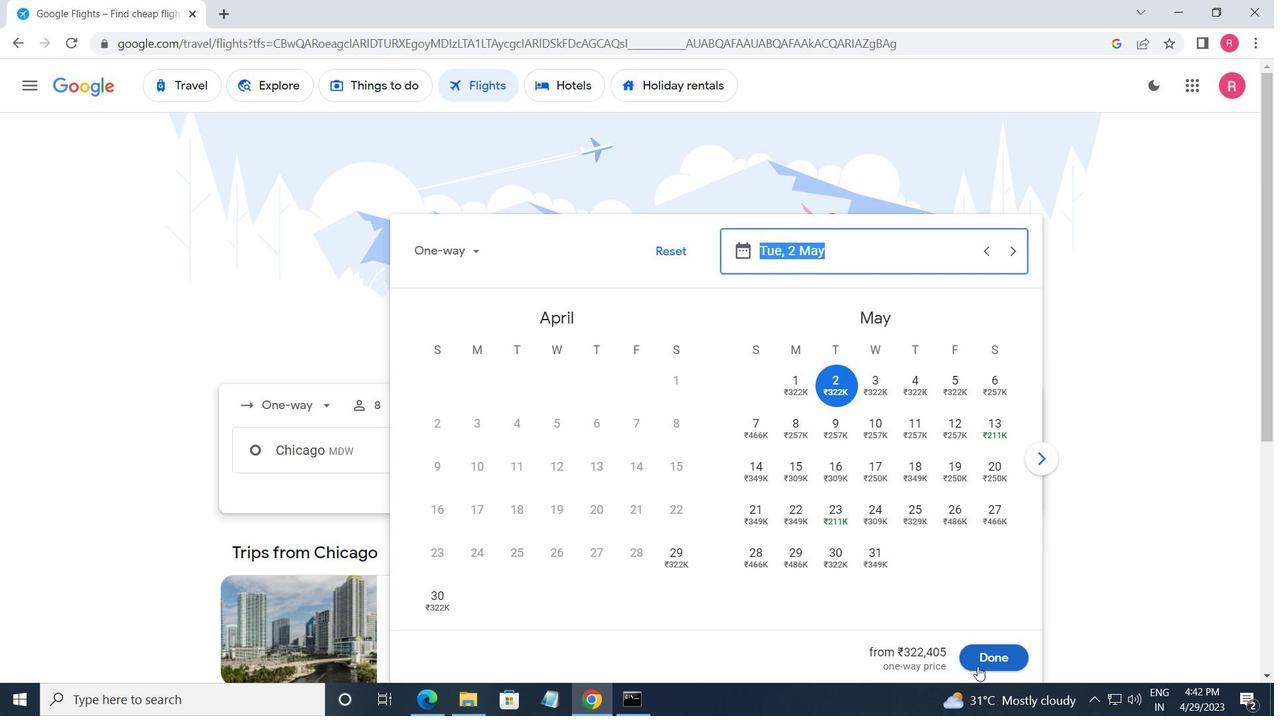 
Action: Mouse pressed left at (983, 665)
Screenshot: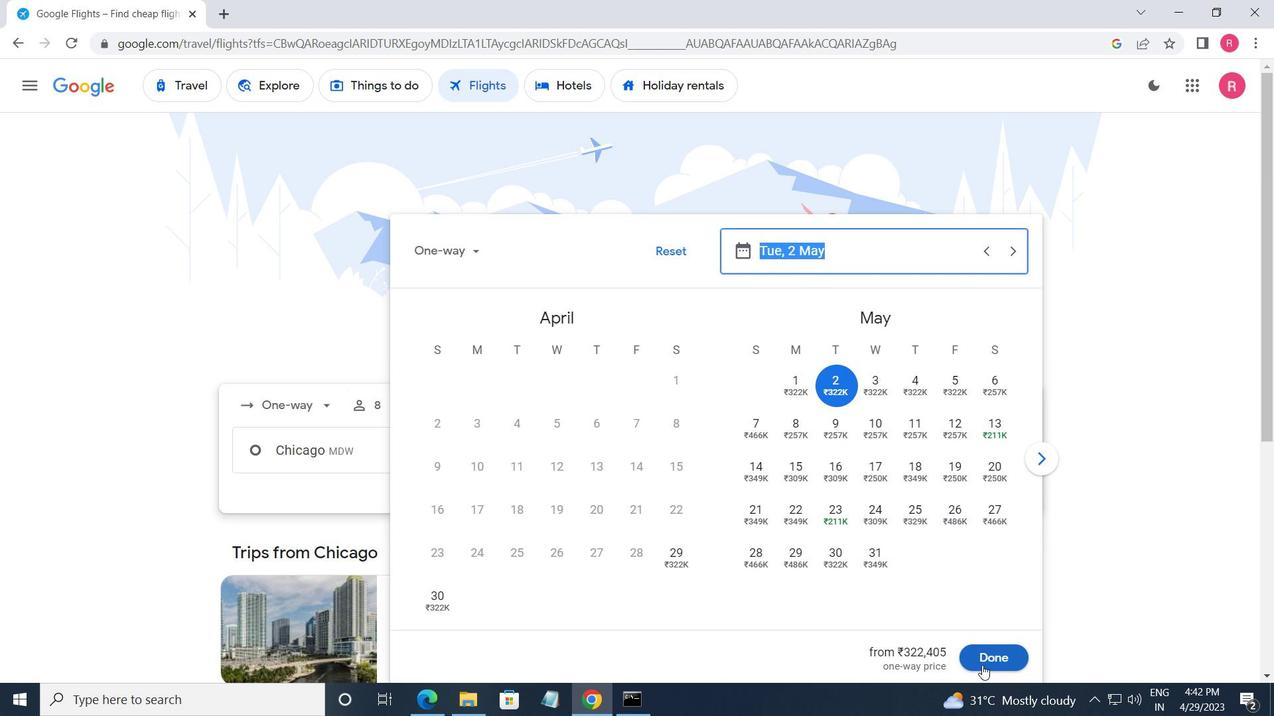 
Action: Mouse moved to (636, 508)
Screenshot: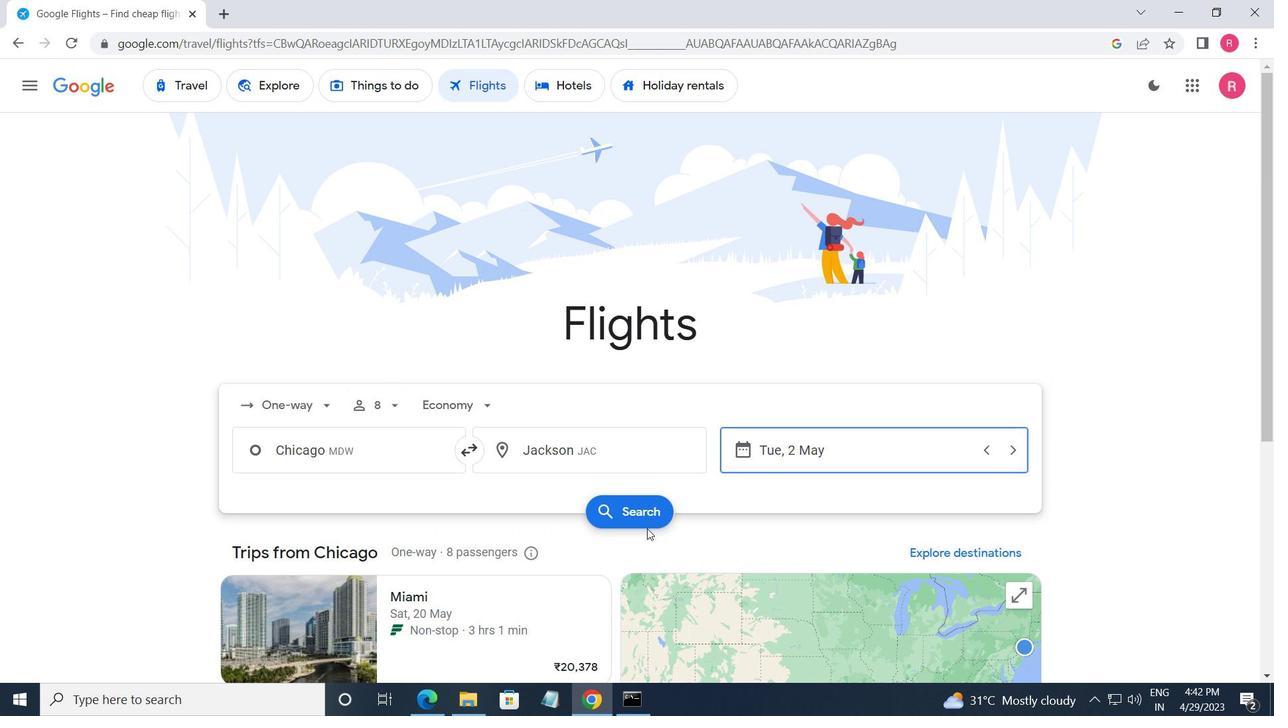 
Action: Mouse pressed left at (636, 508)
Screenshot: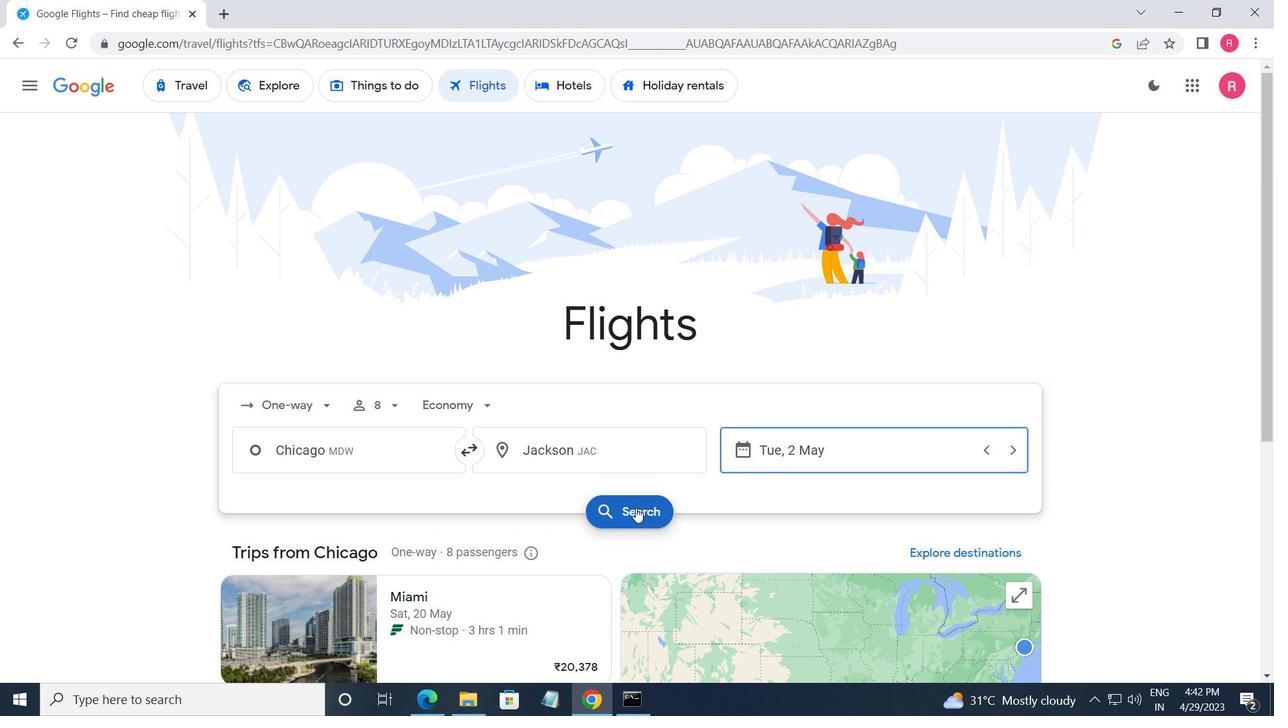
Action: Mouse moved to (228, 232)
Screenshot: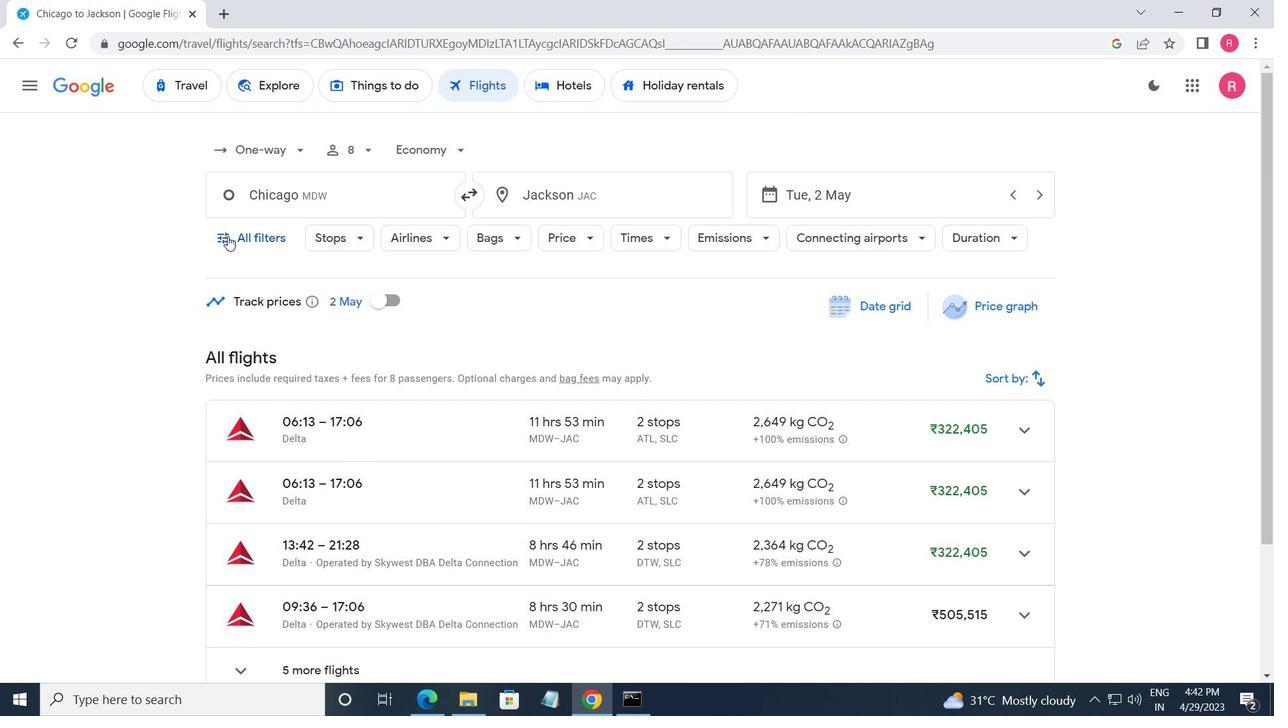 
Action: Mouse pressed left at (228, 232)
Screenshot: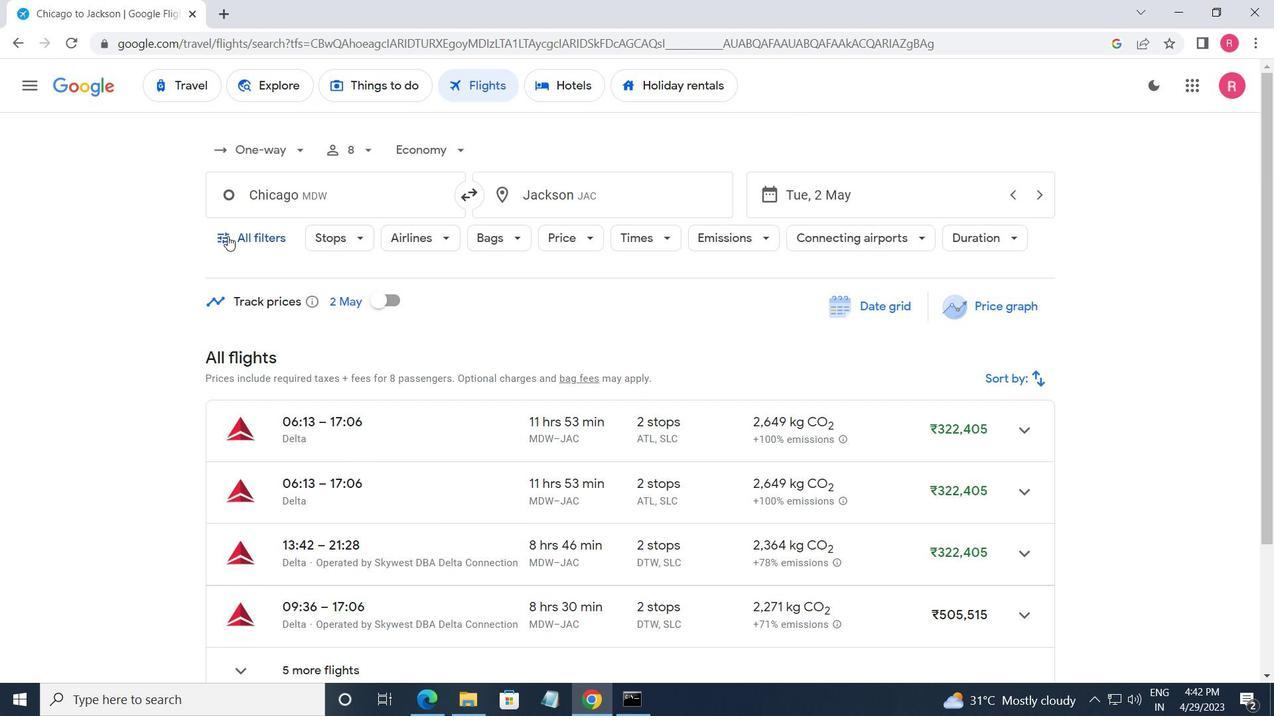 
Action: Mouse moved to (315, 515)
Screenshot: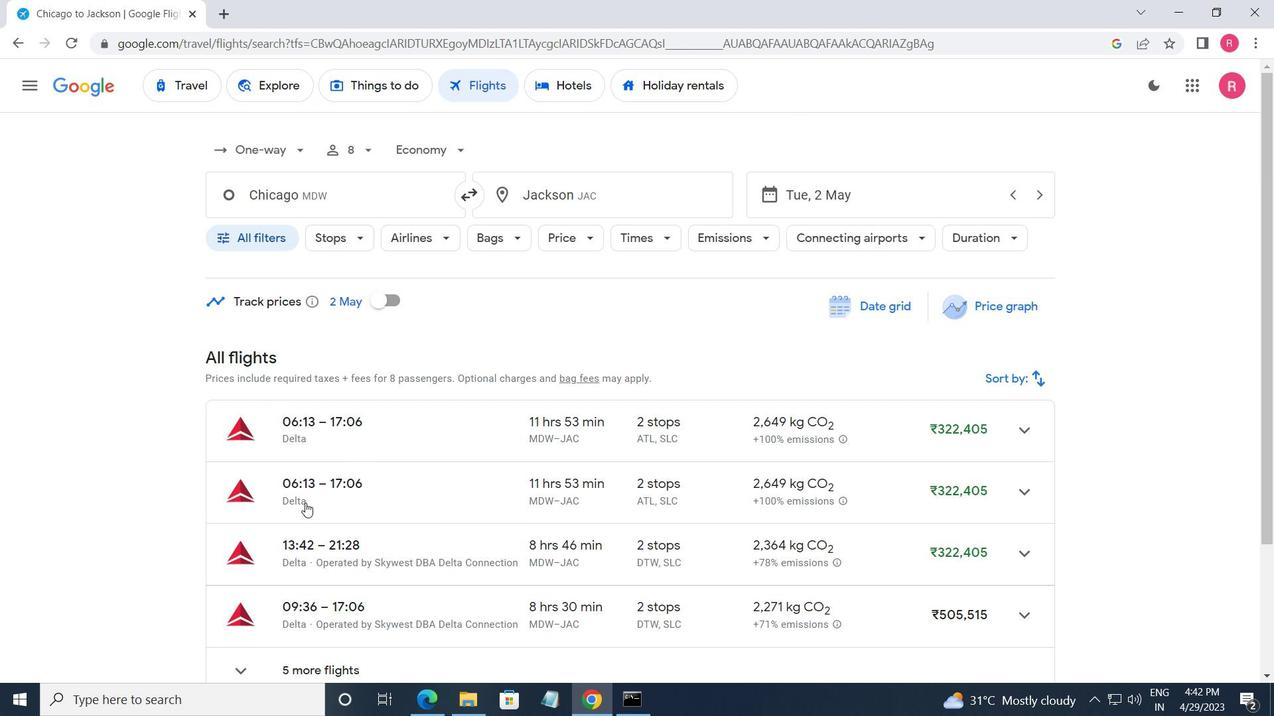 
Action: Mouse scrolled (315, 515) with delta (0, 0)
Screenshot: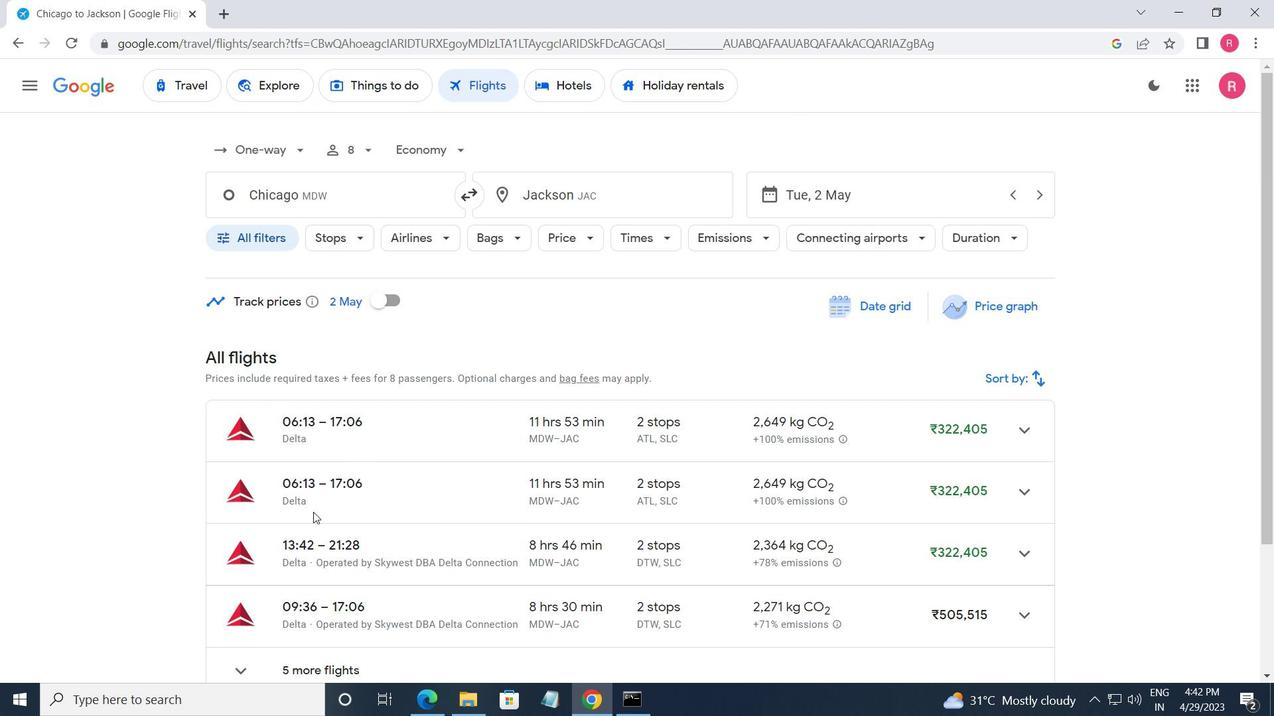 
Action: Mouse scrolled (315, 515) with delta (0, 0)
Screenshot: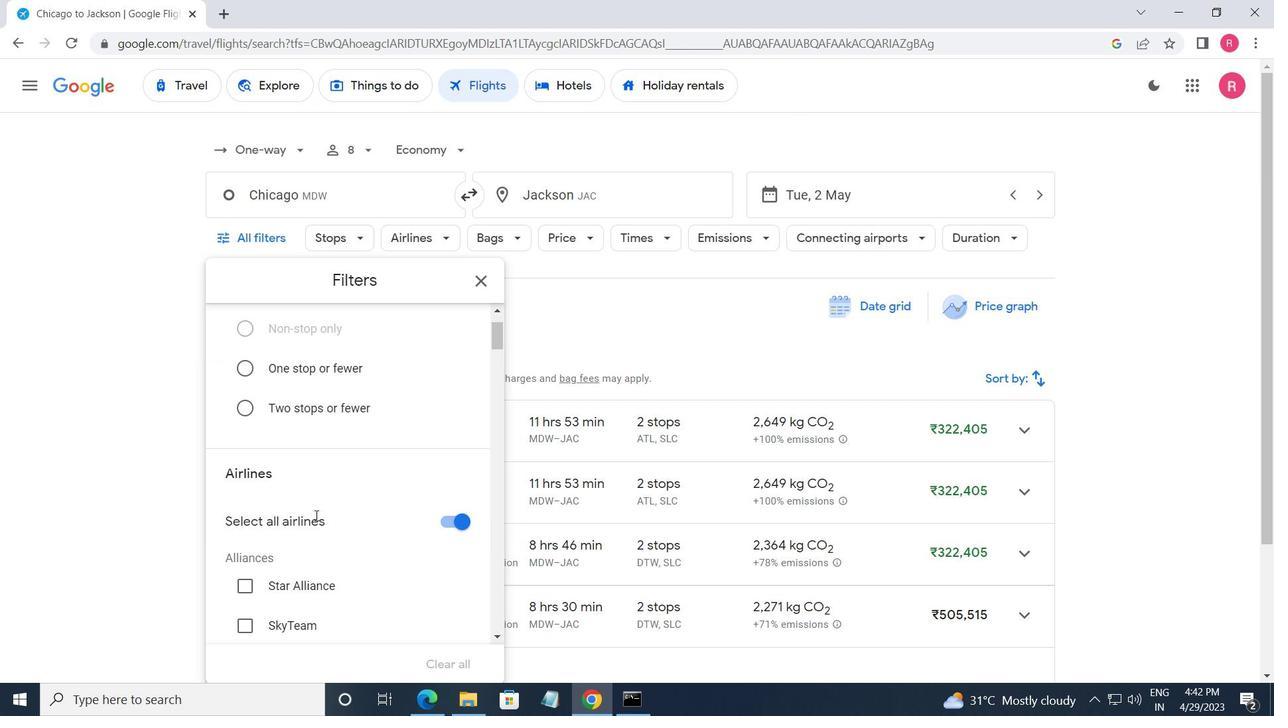 
Action: Mouse scrolled (315, 515) with delta (0, 0)
Screenshot: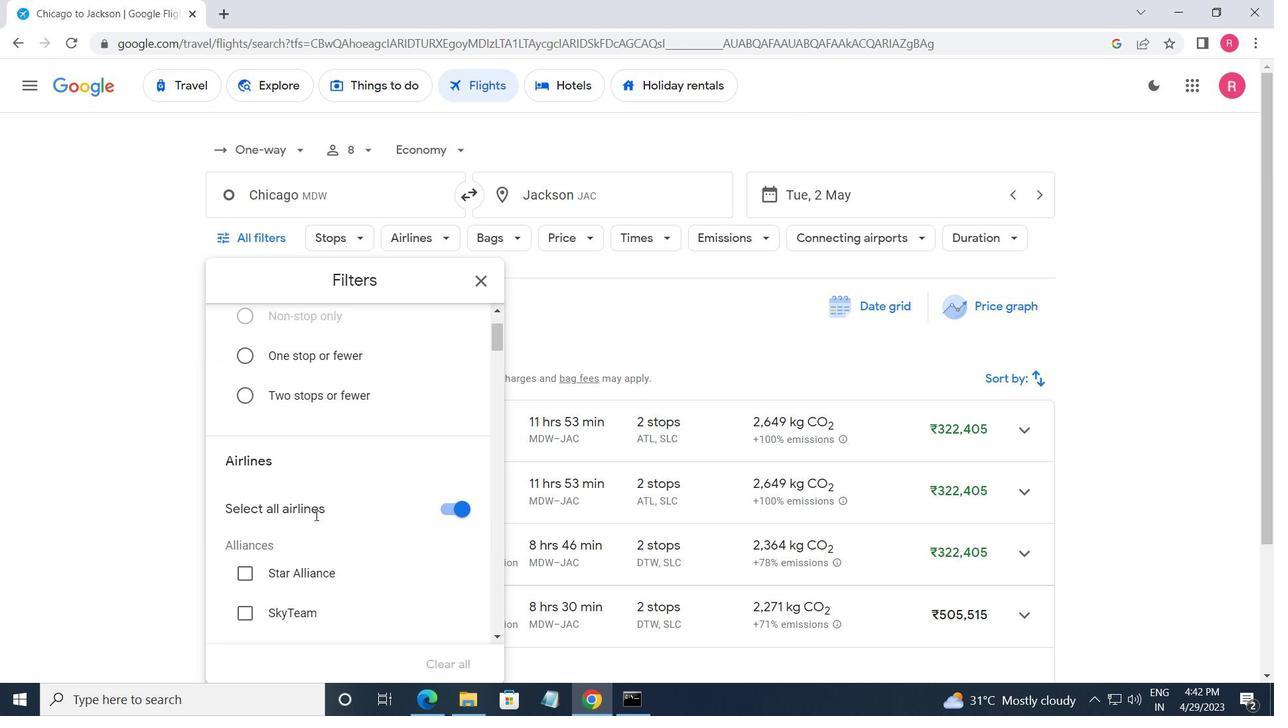 
Action: Mouse scrolled (315, 515) with delta (0, 0)
Screenshot: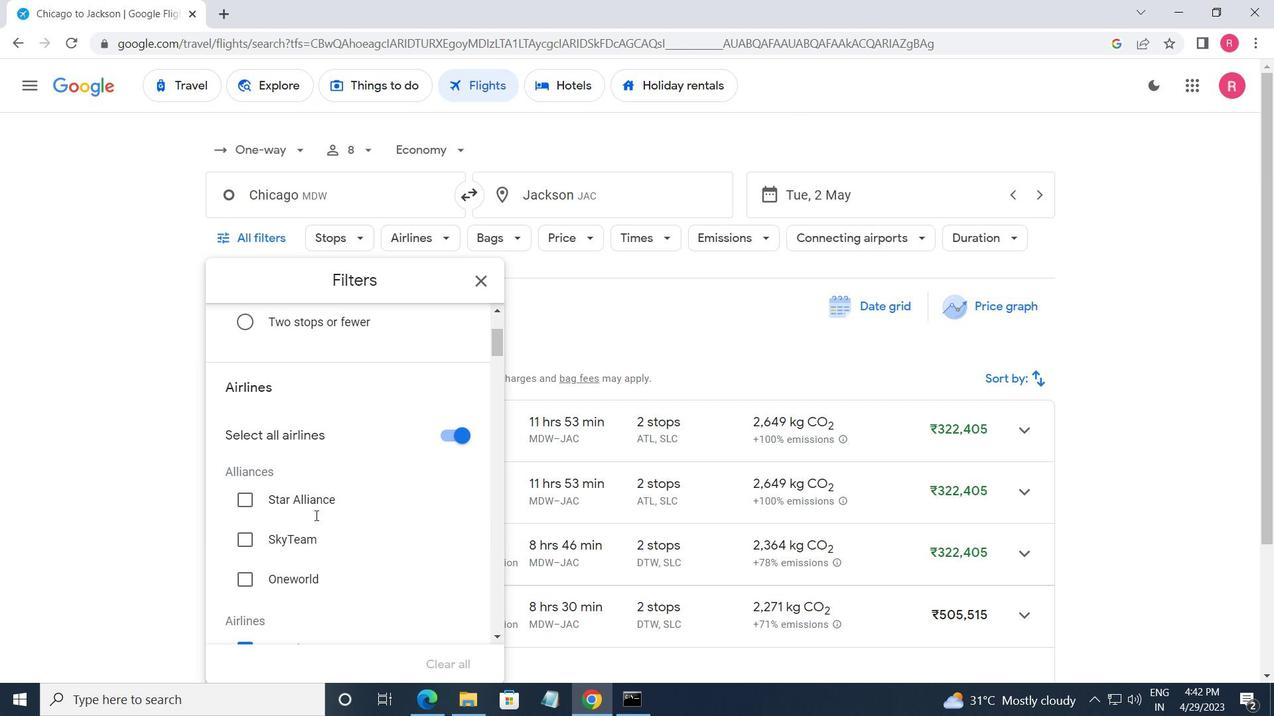 
Action: Mouse moved to (413, 426)
Screenshot: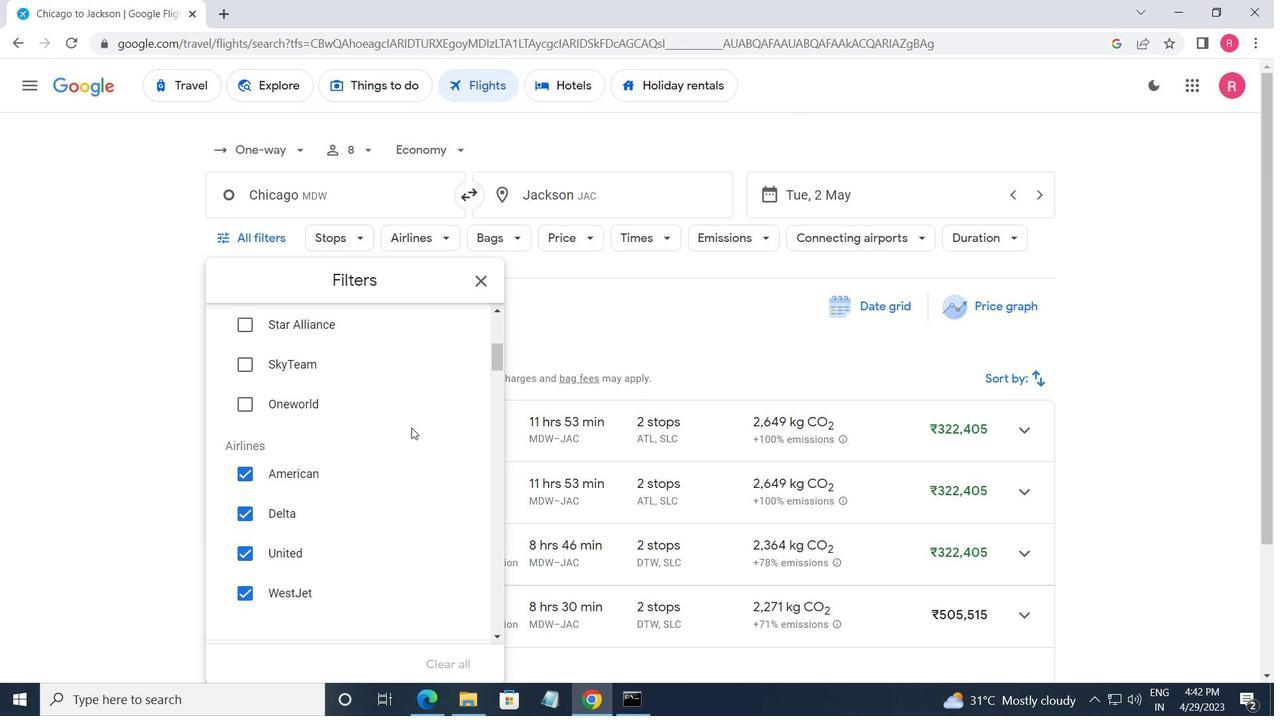 
Action: Mouse scrolled (413, 425) with delta (0, 0)
Screenshot: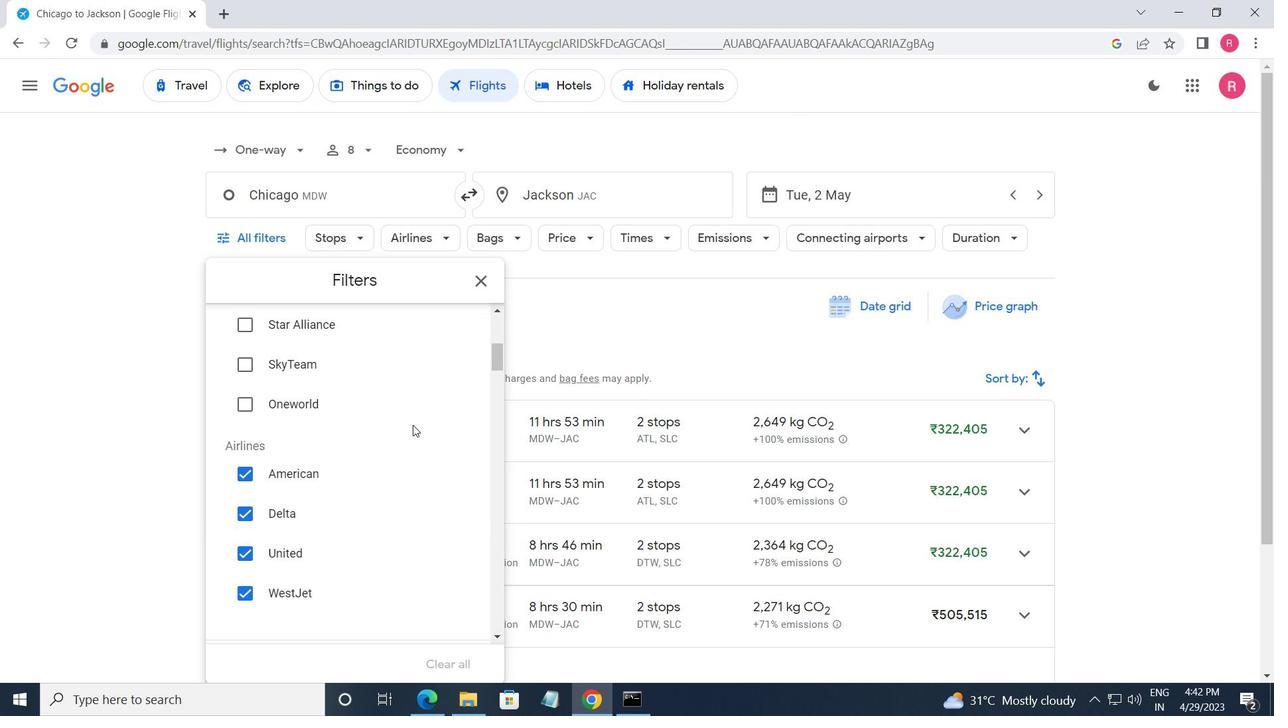 
Action: Mouse moved to (413, 426)
Screenshot: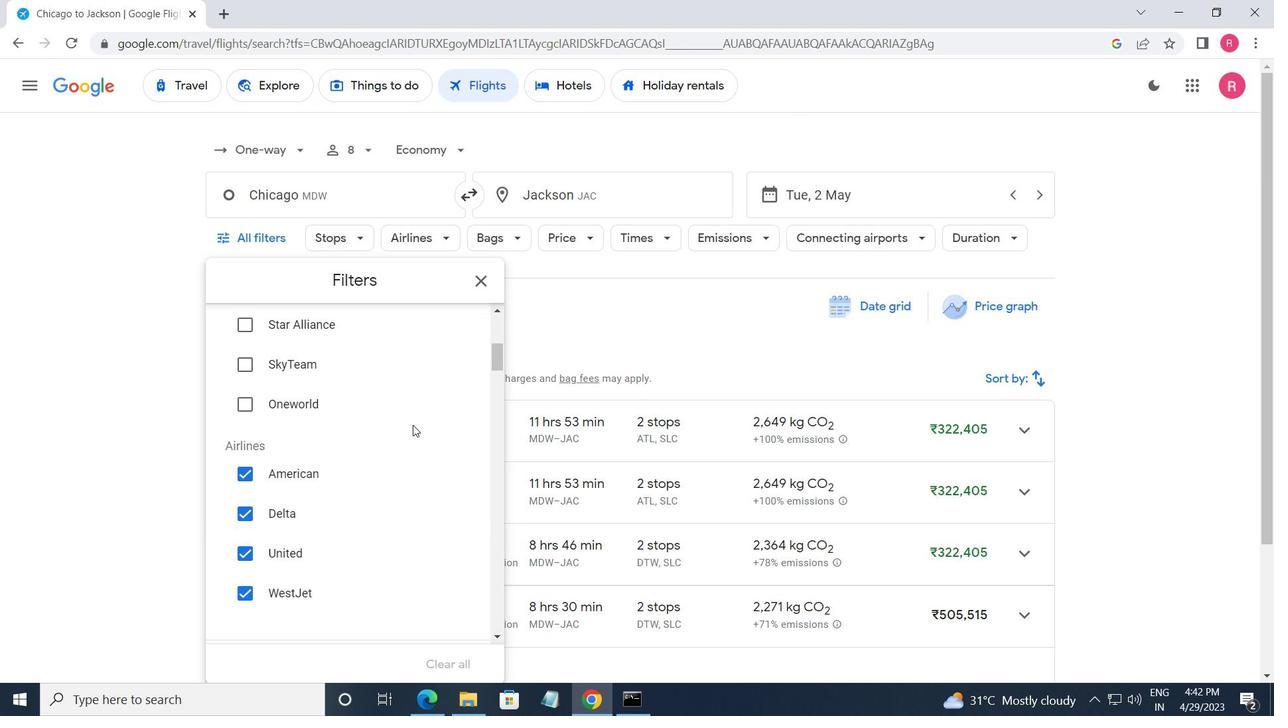 
Action: Mouse scrolled (413, 427) with delta (0, 0)
Screenshot: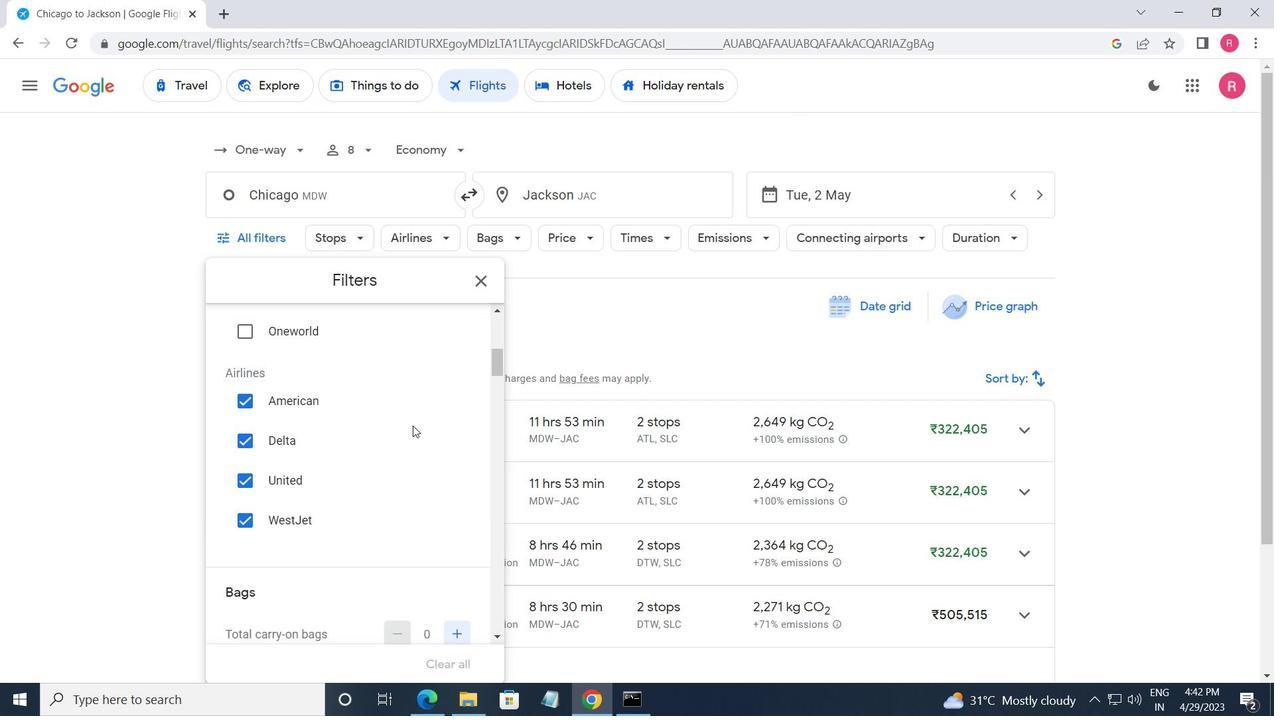 
Action: Mouse scrolled (413, 427) with delta (0, 0)
Screenshot: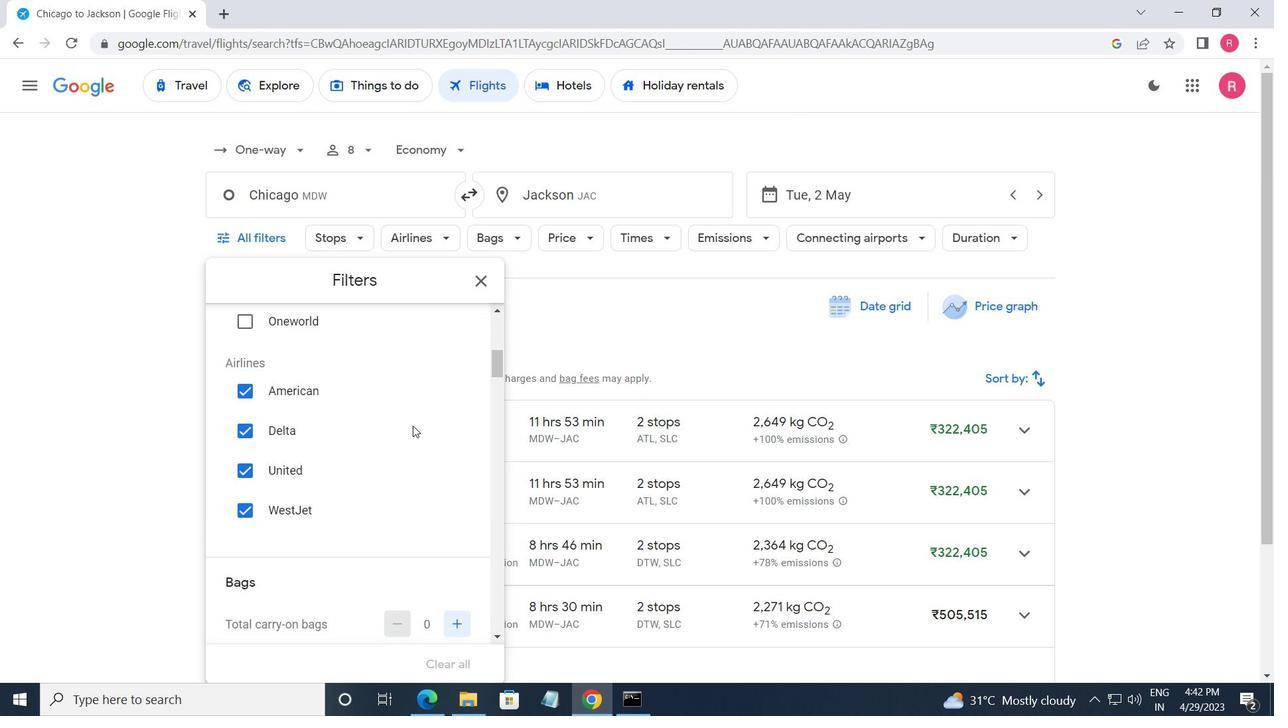 
Action: Mouse moved to (453, 350)
Screenshot: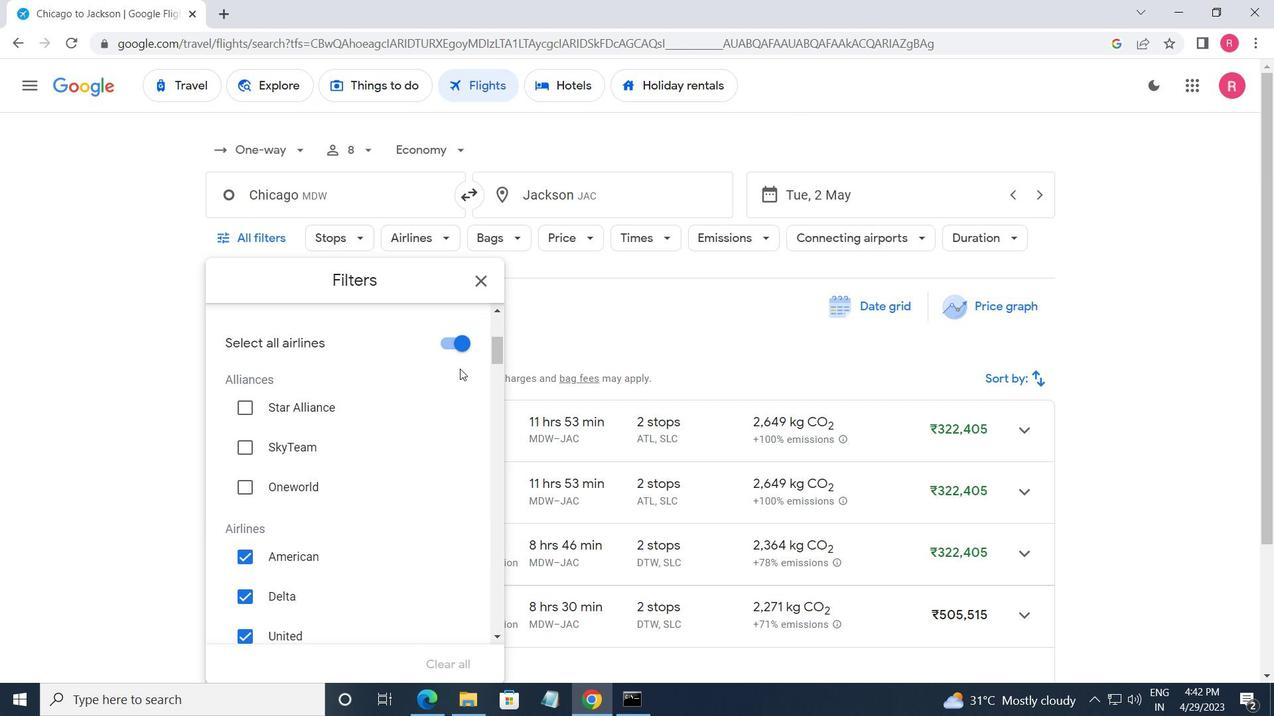 
Action: Mouse pressed left at (453, 350)
Screenshot: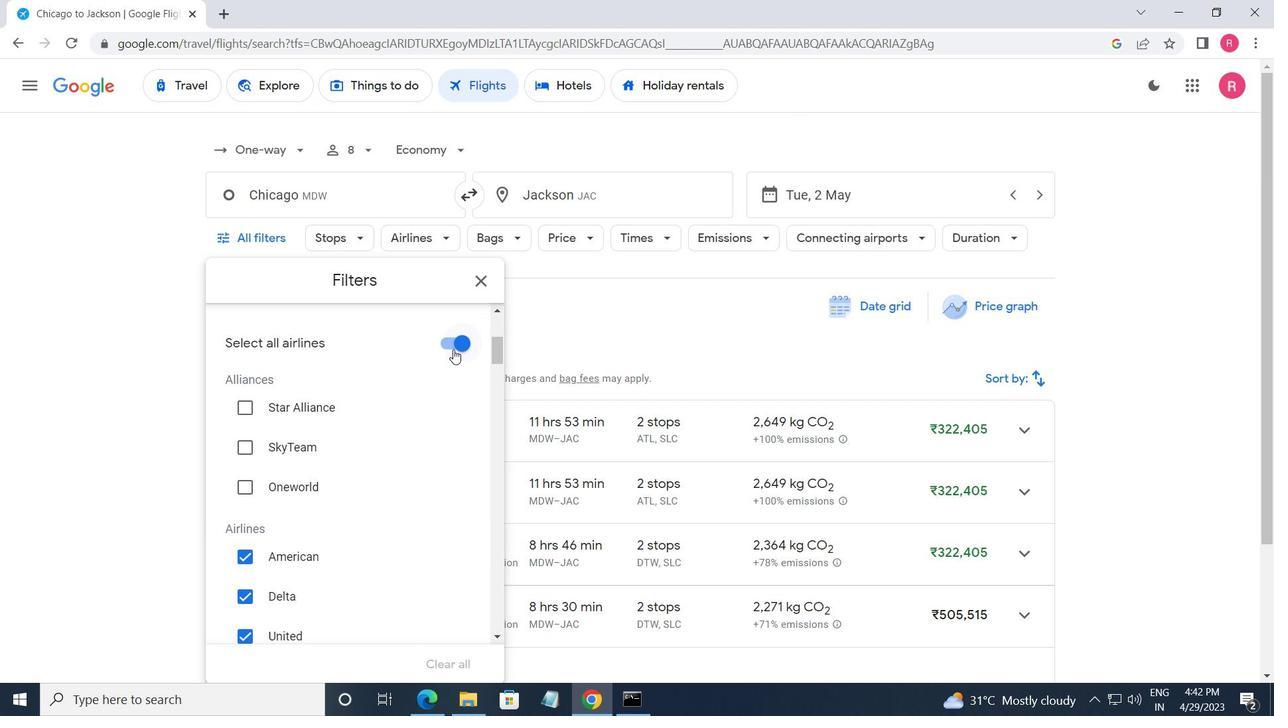 
Action: Mouse moved to (443, 389)
Screenshot: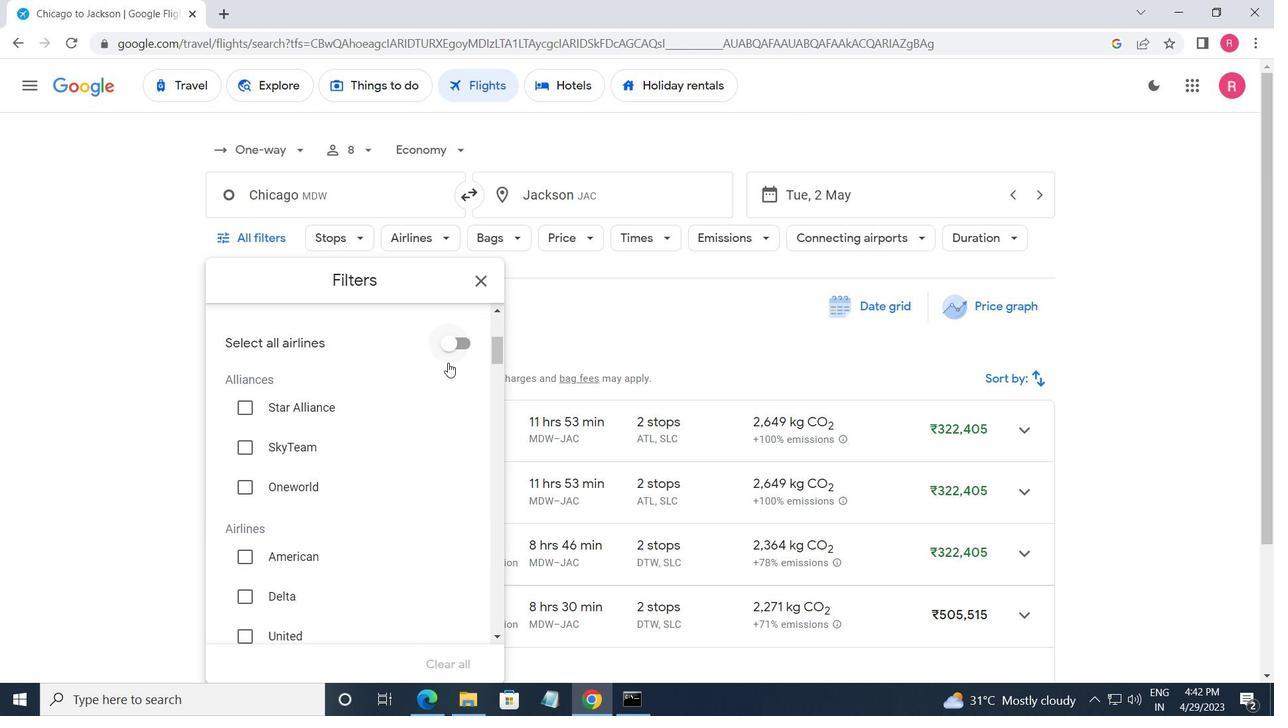 
Action: Mouse scrolled (443, 388) with delta (0, 0)
Screenshot: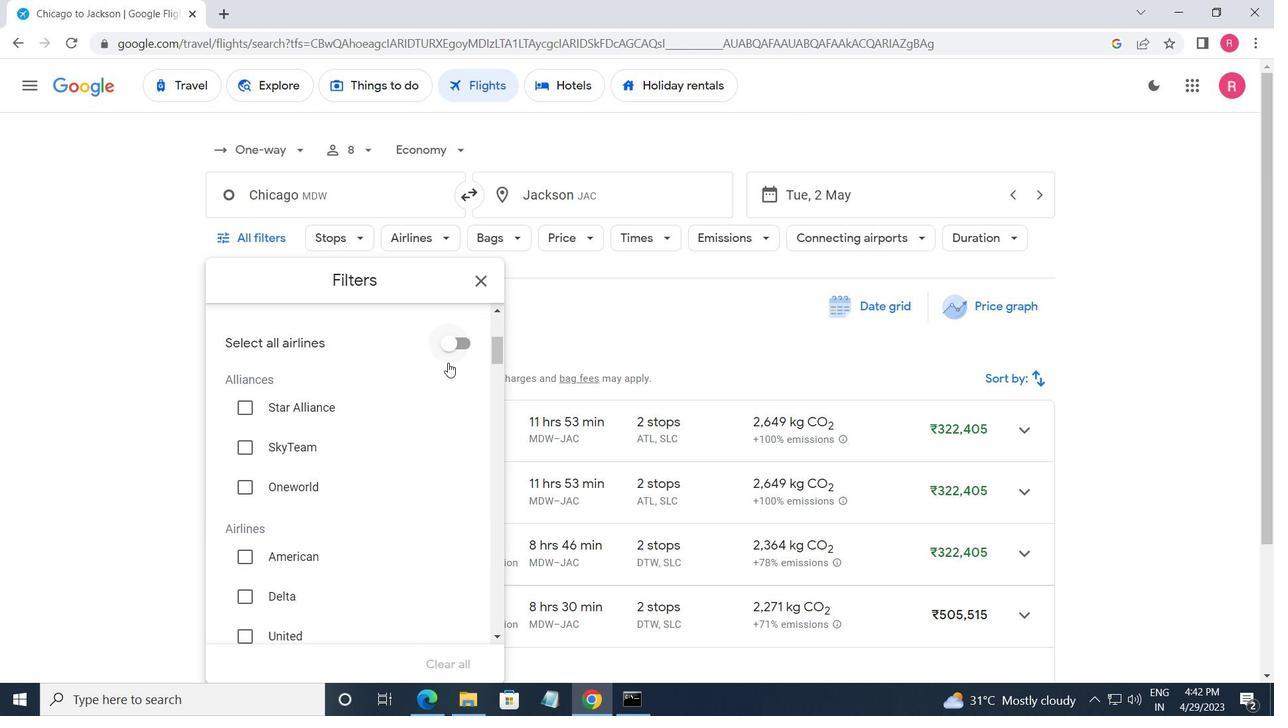 
Action: Mouse moved to (440, 406)
Screenshot: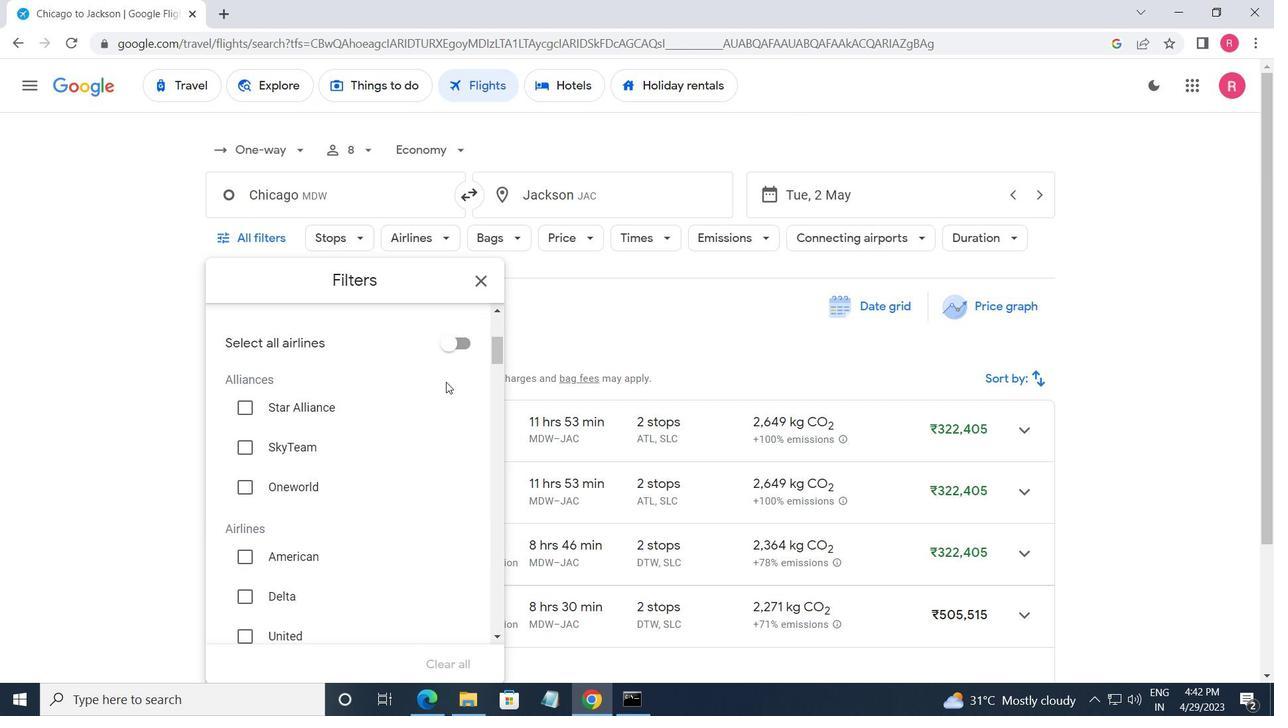 
Action: Mouse scrolled (440, 405) with delta (0, 0)
Screenshot: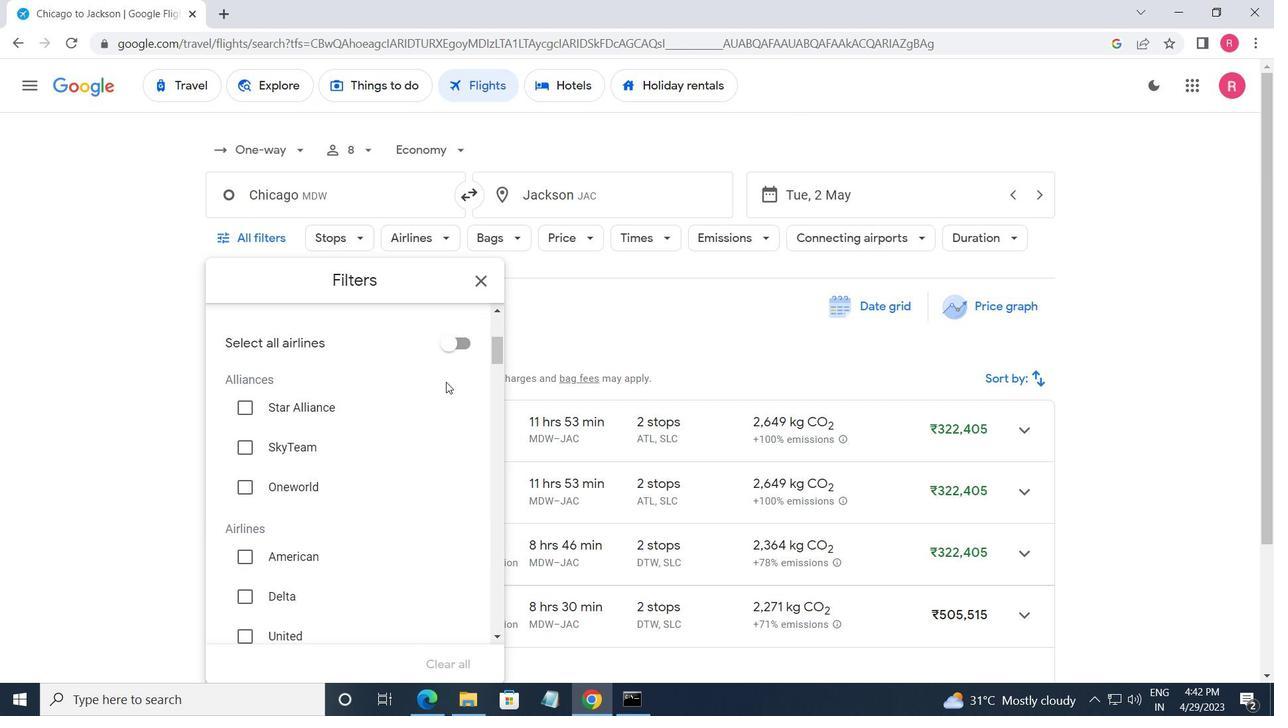 
Action: Mouse moved to (422, 438)
Screenshot: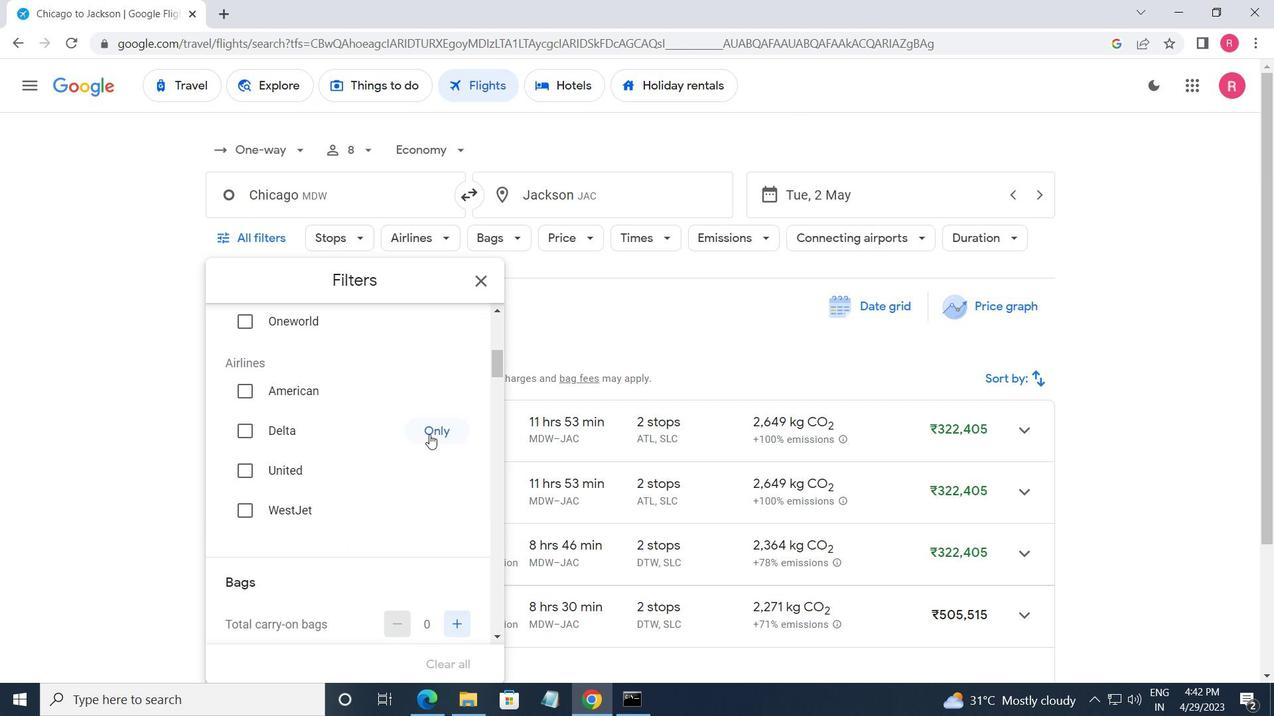 
Action: Mouse scrolled (422, 438) with delta (0, 0)
Screenshot: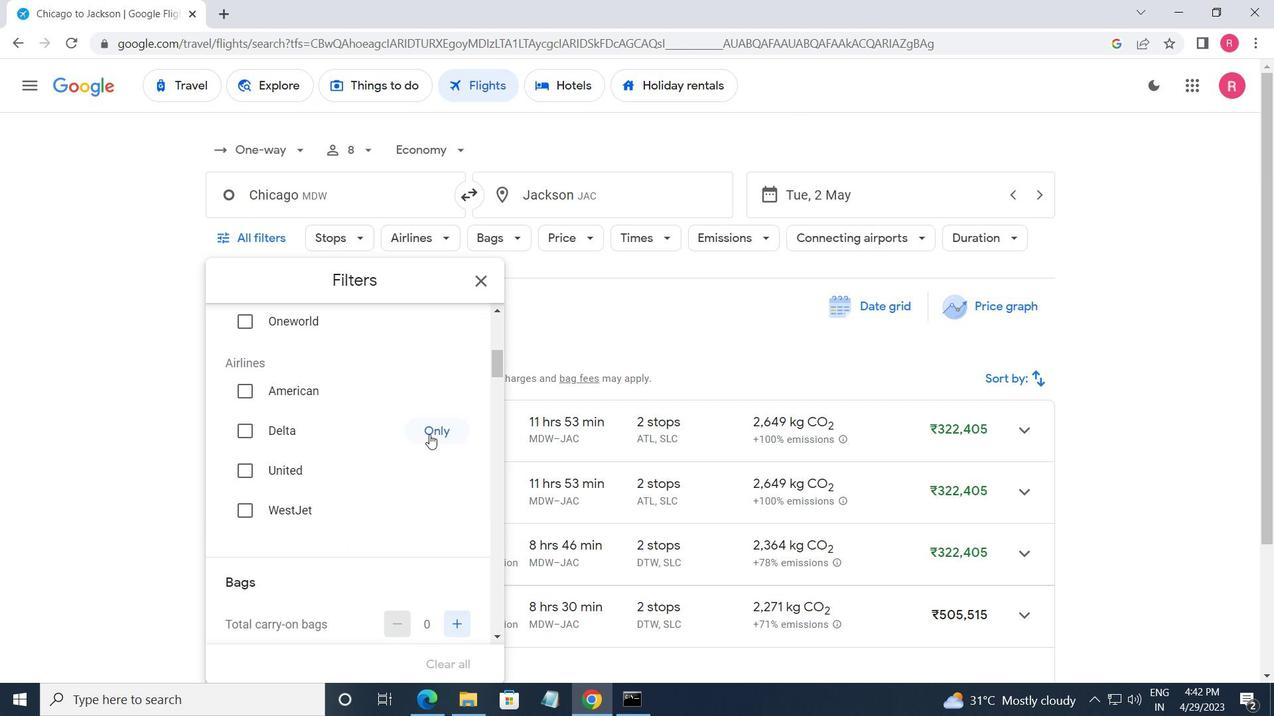 
Action: Mouse moved to (420, 444)
Screenshot: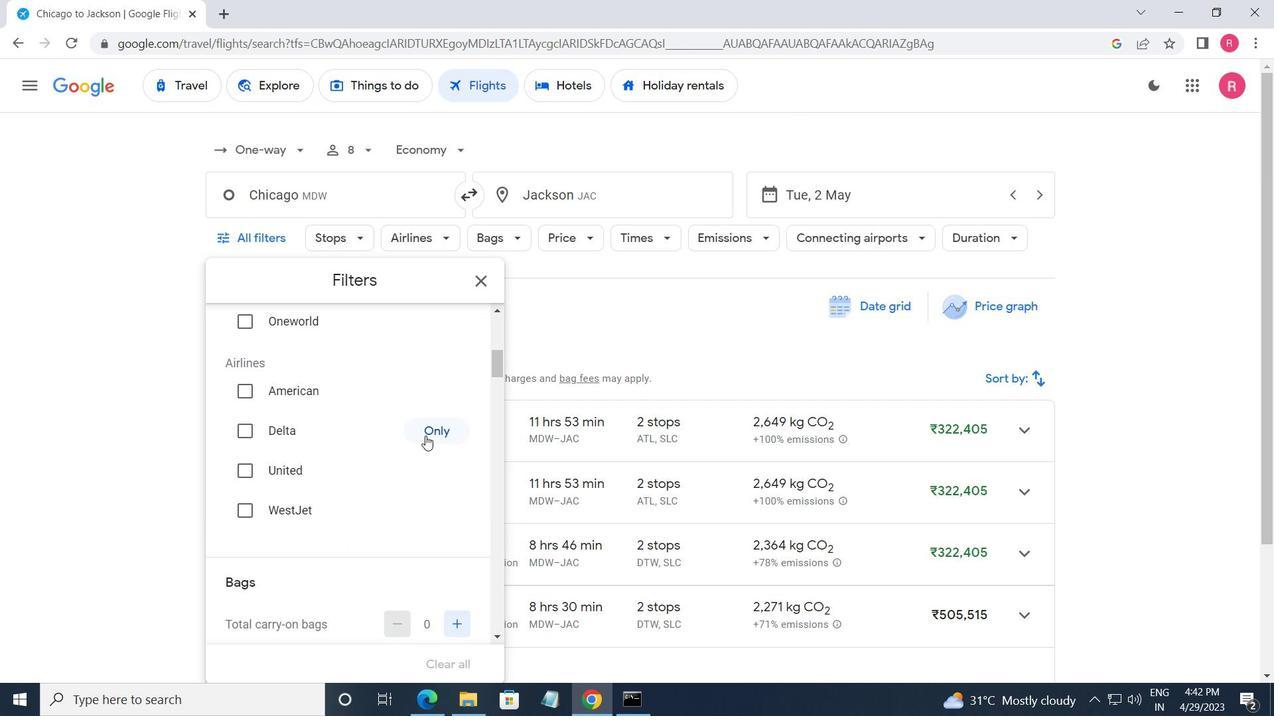 
Action: Mouse scrolled (420, 444) with delta (0, 0)
Screenshot: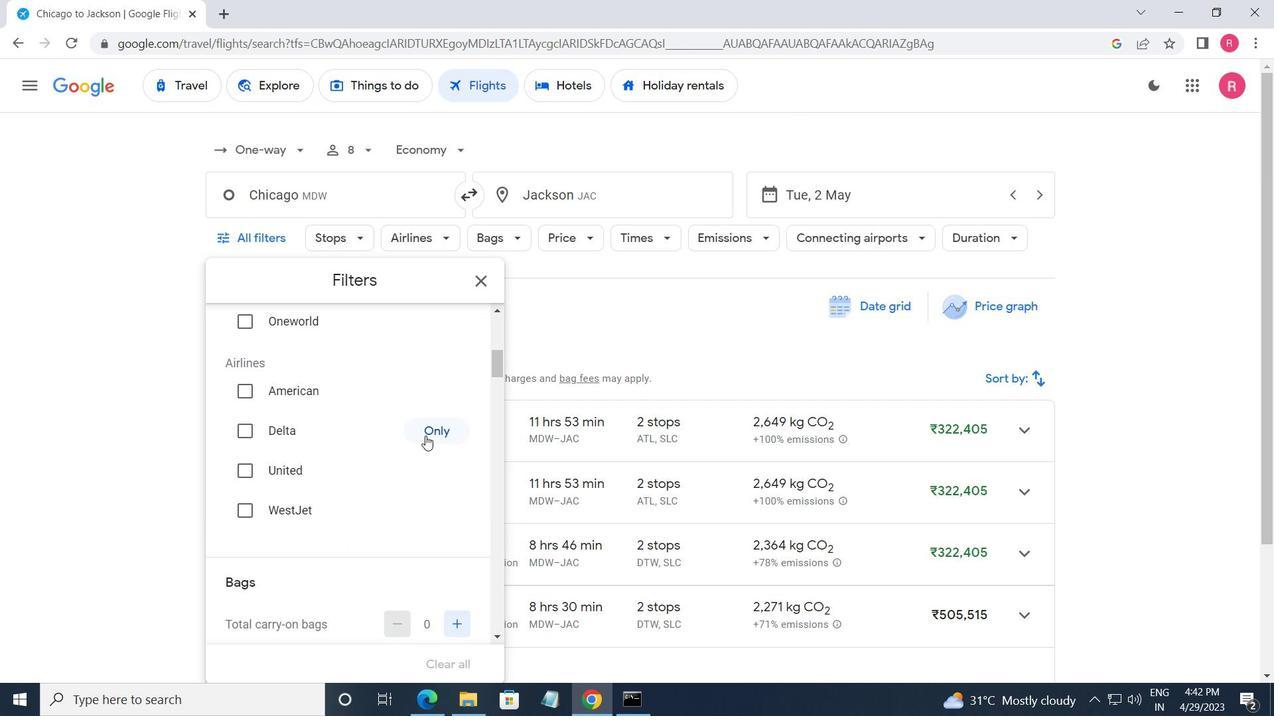 
Action: Mouse moved to (417, 452)
Screenshot: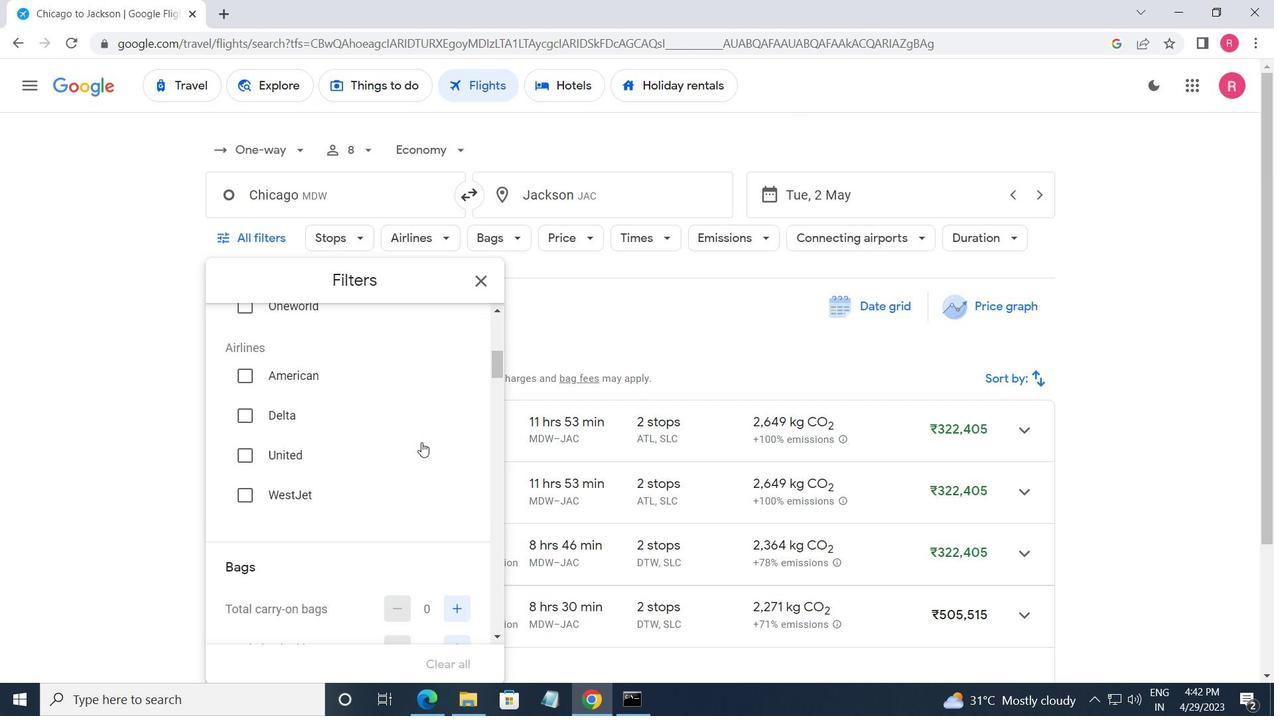 
Action: Mouse scrolled (417, 451) with delta (0, 0)
Screenshot: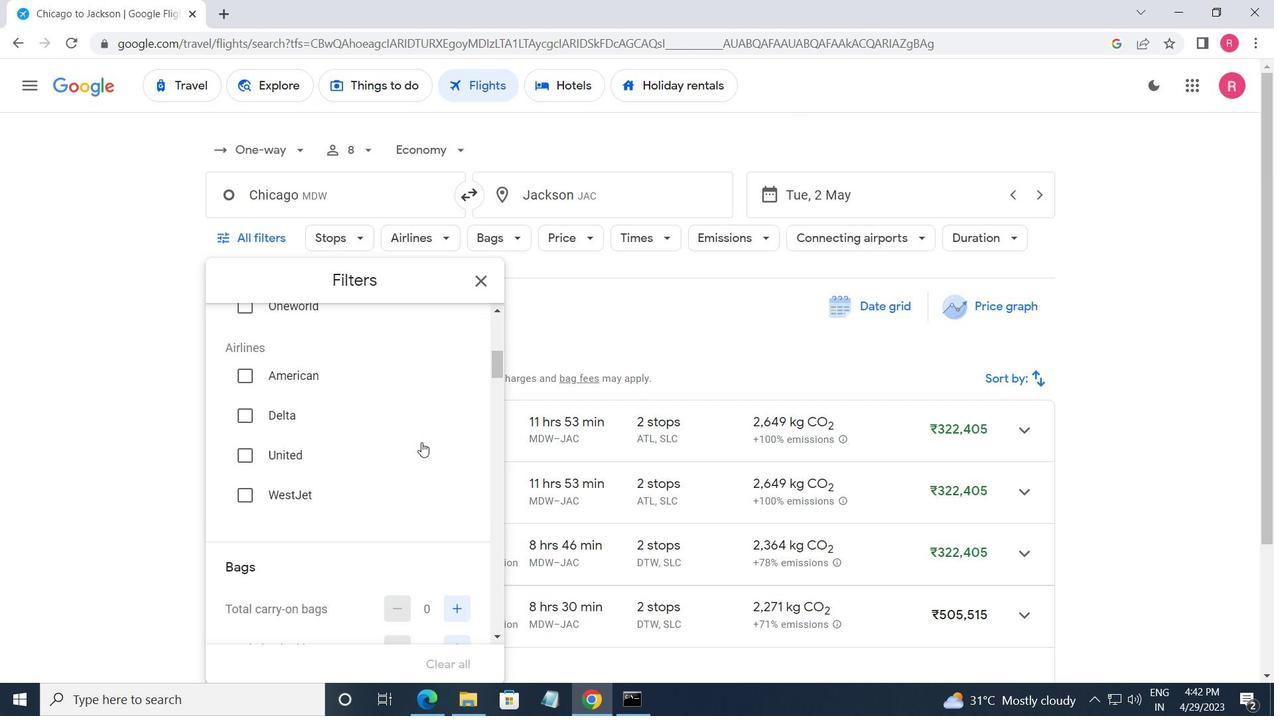 
Action: Mouse moved to (461, 418)
Screenshot: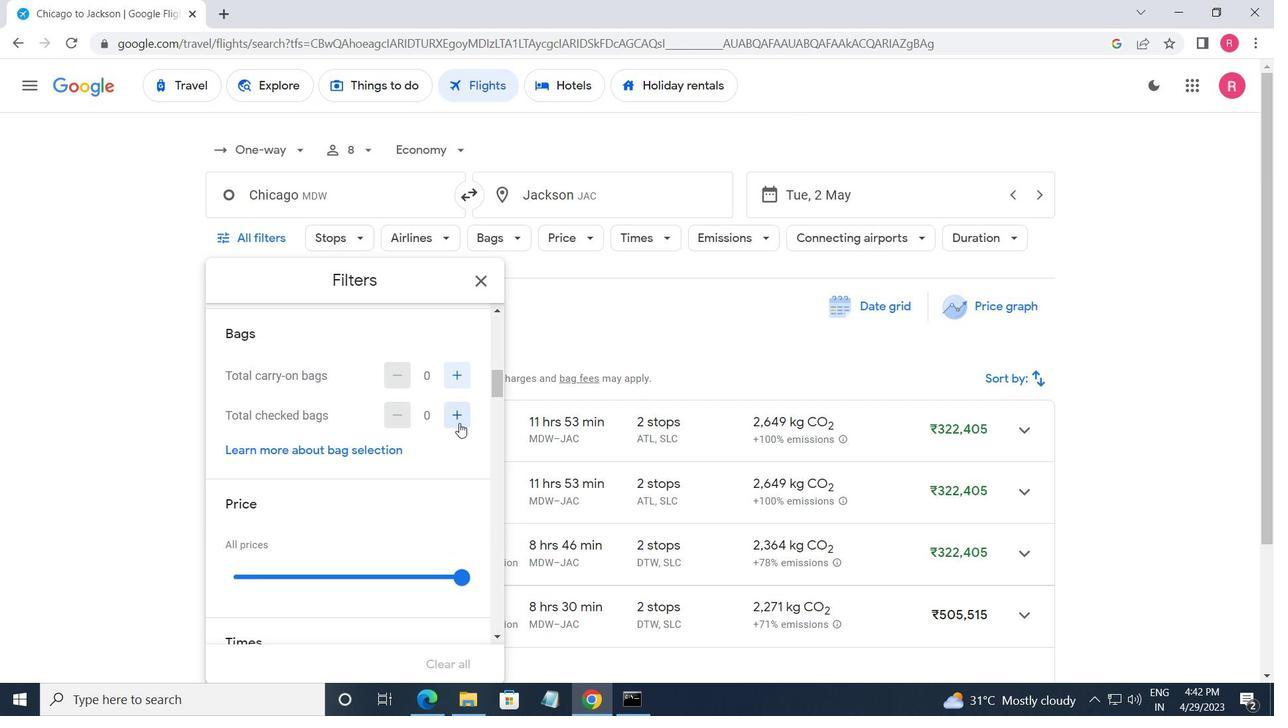
Action: Mouse pressed left at (461, 418)
Screenshot: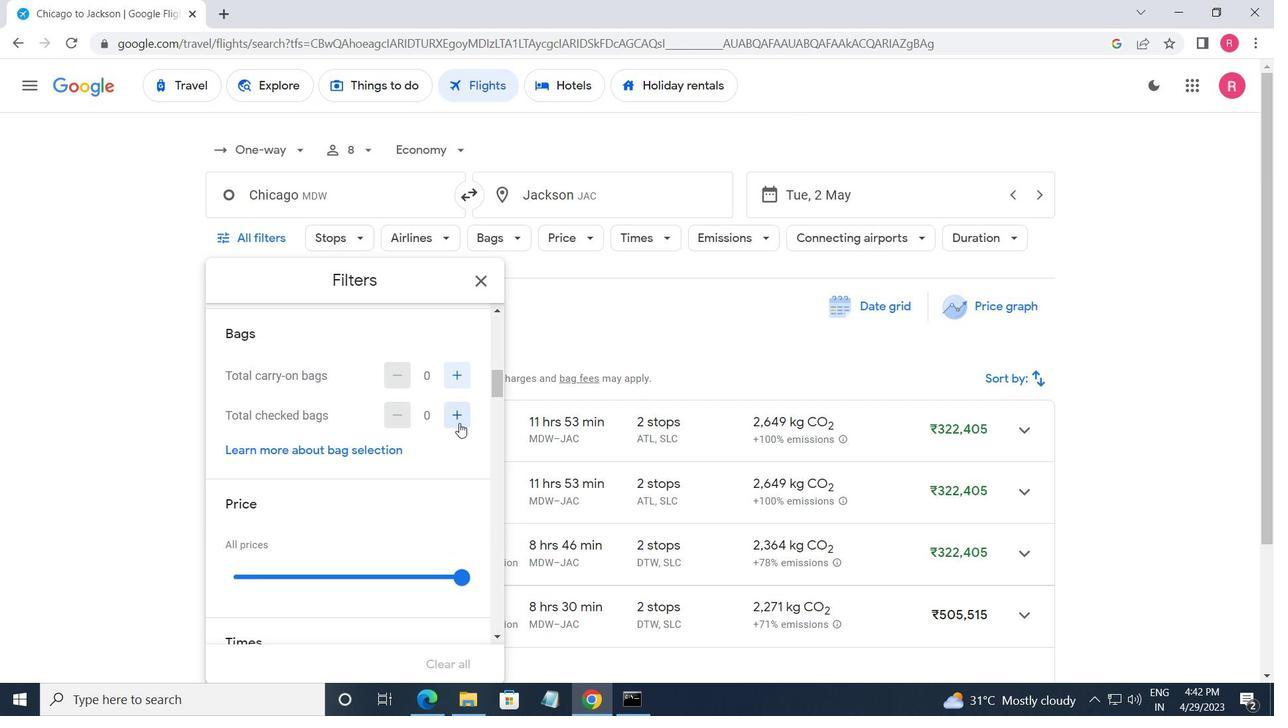 
Action: Mouse pressed left at (461, 418)
Screenshot: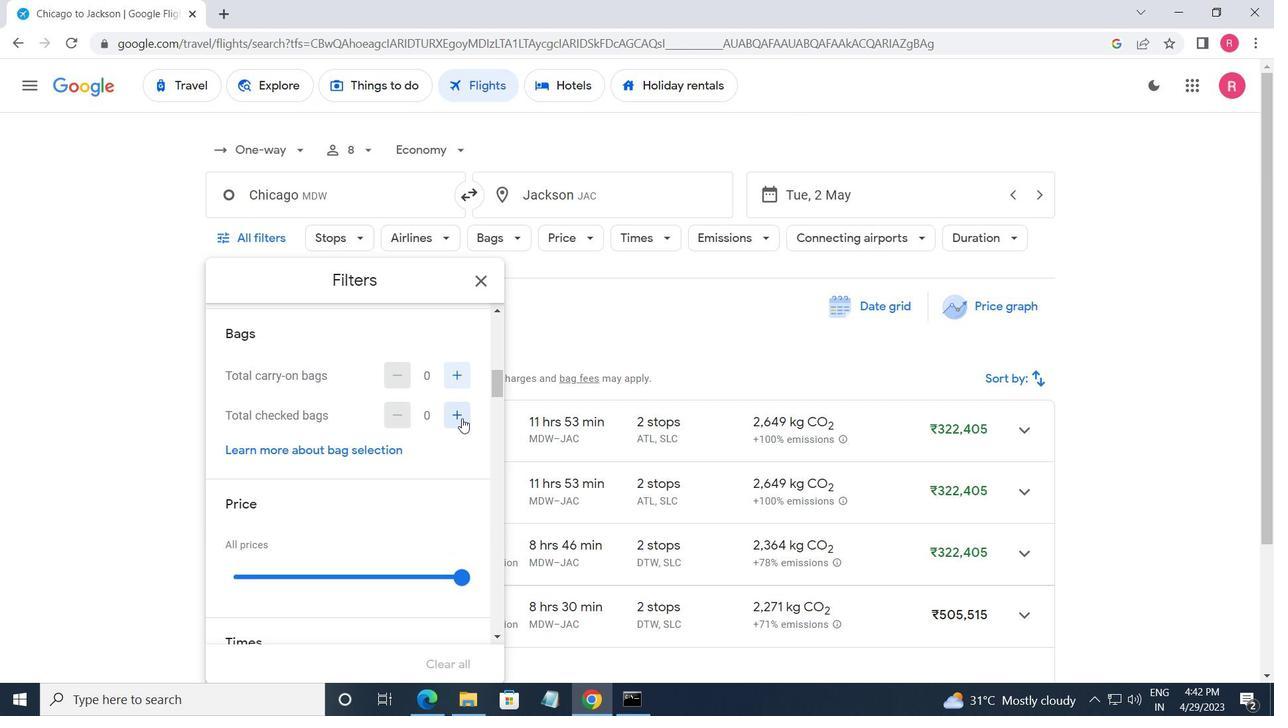 
Action: Mouse moved to (455, 422)
Screenshot: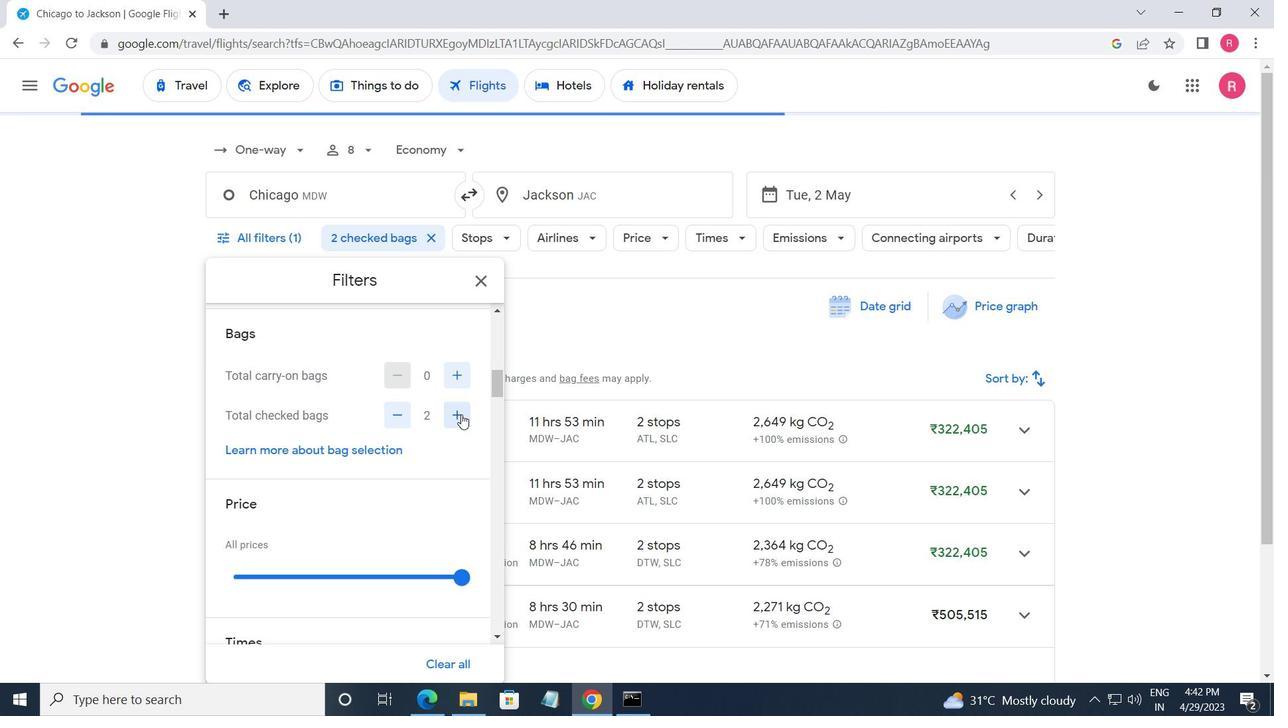 
Action: Mouse scrolled (455, 421) with delta (0, 0)
Screenshot: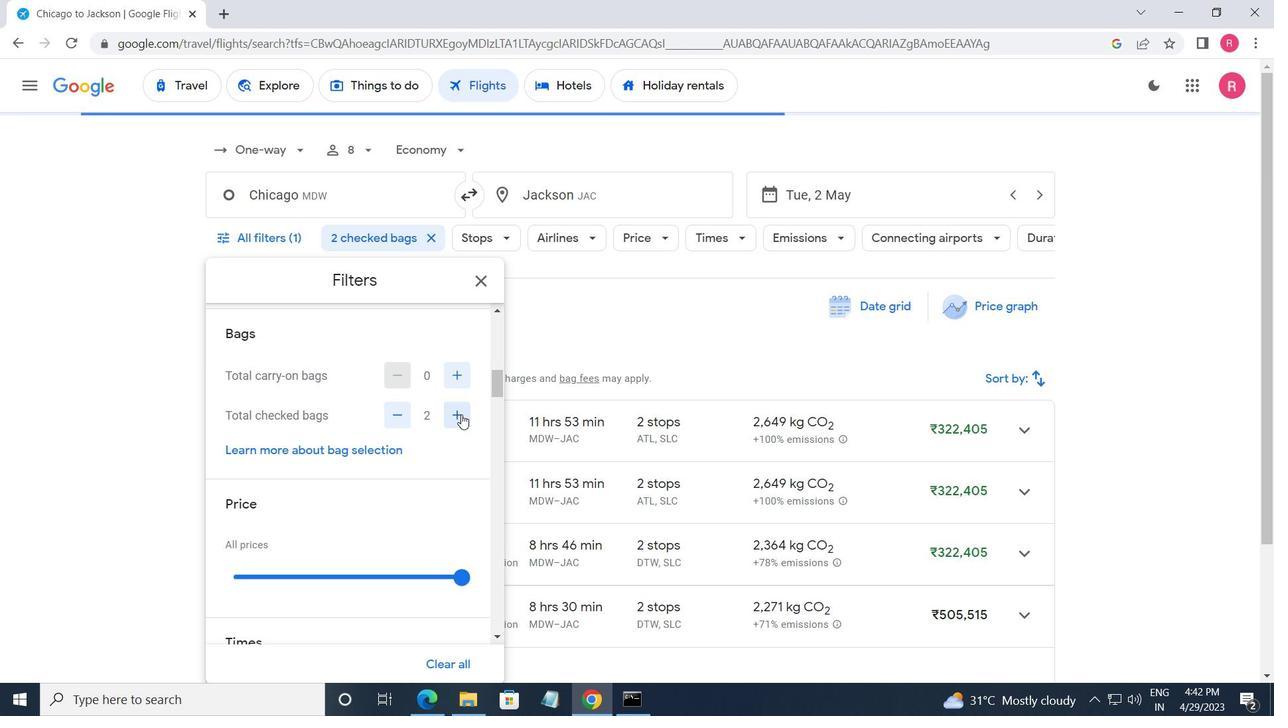
Action: Mouse moved to (465, 489)
Screenshot: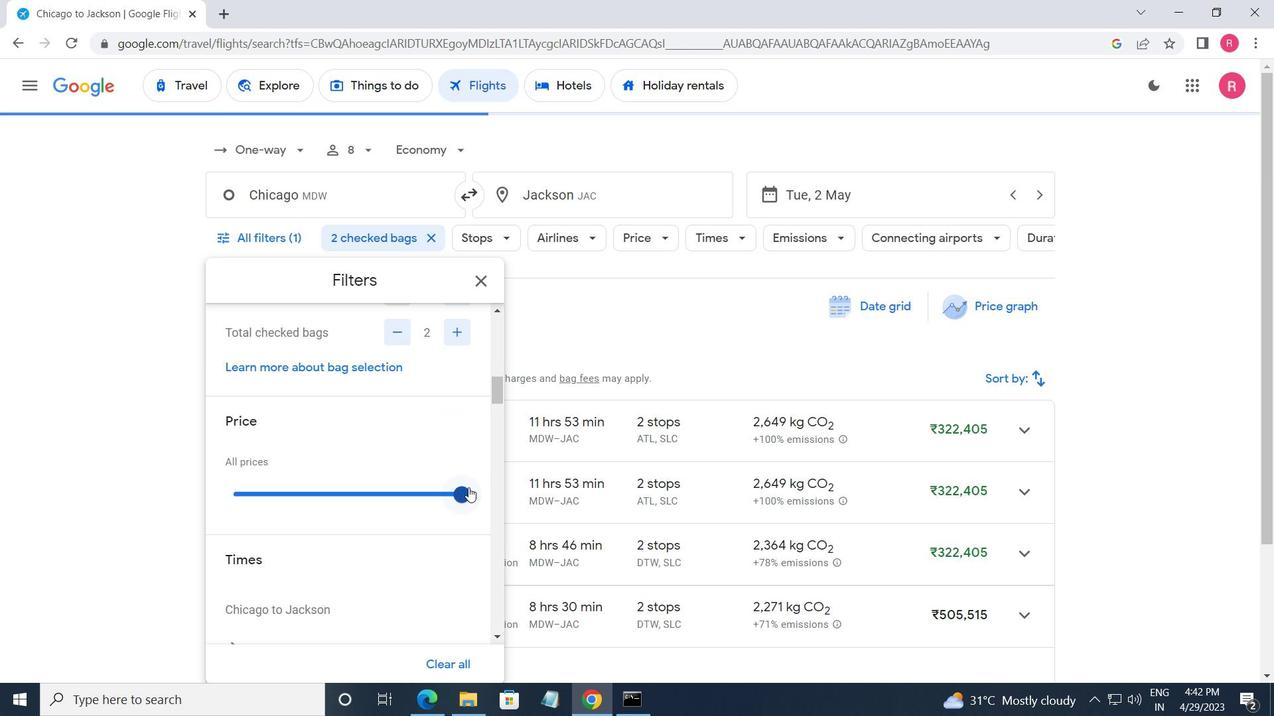 
Action: Mouse pressed left at (465, 489)
Screenshot: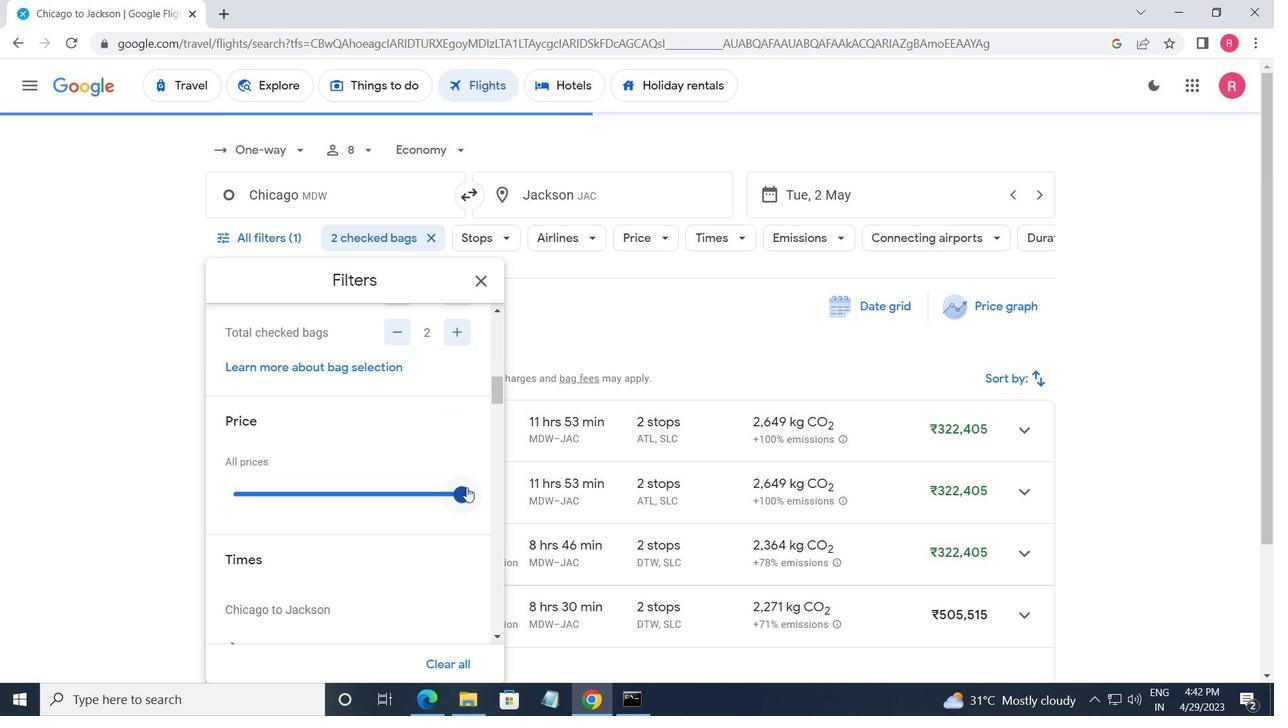
Action: Mouse moved to (235, 499)
Screenshot: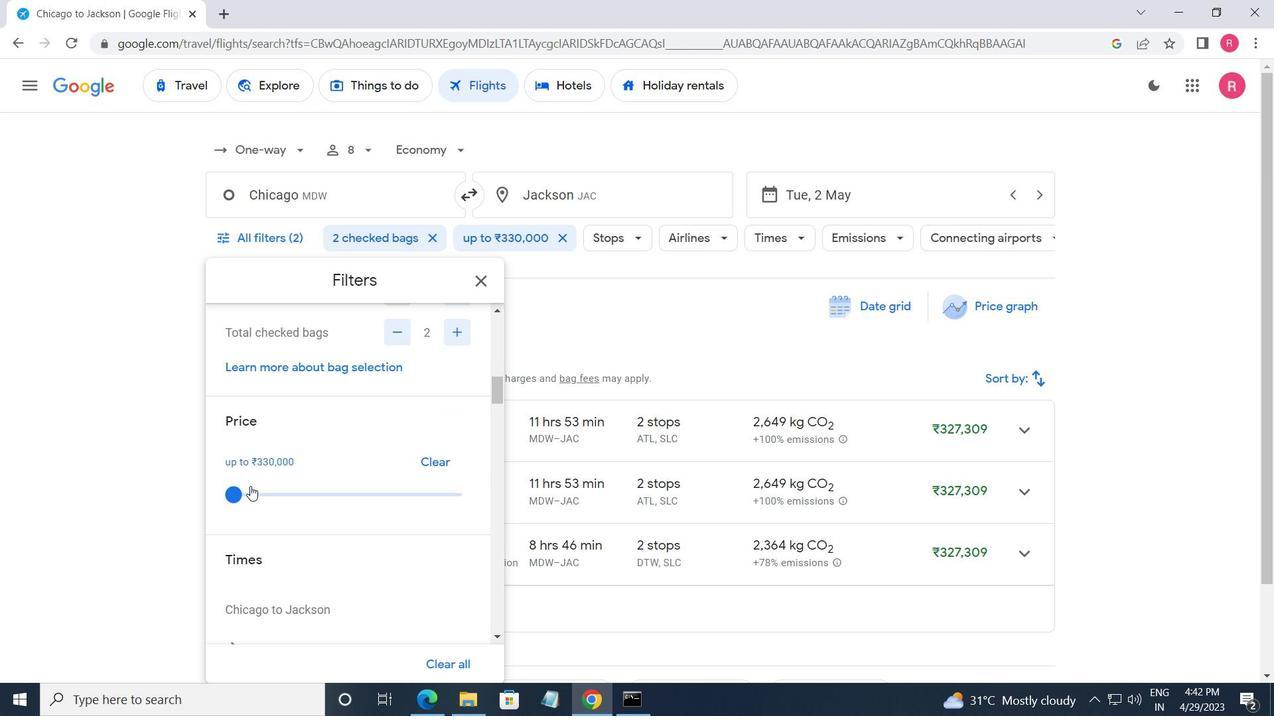 
Action: Mouse pressed left at (235, 499)
Screenshot: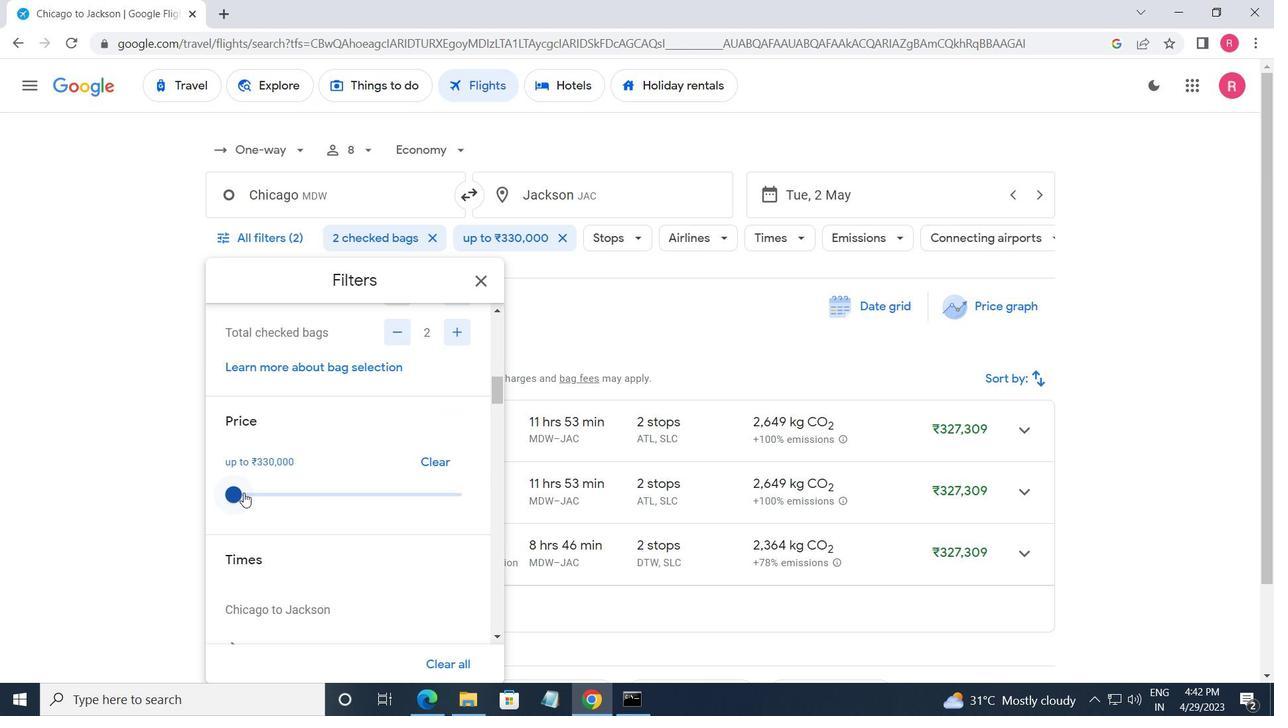 
Action: Mouse scrolled (235, 499) with delta (0, 0)
Screenshot: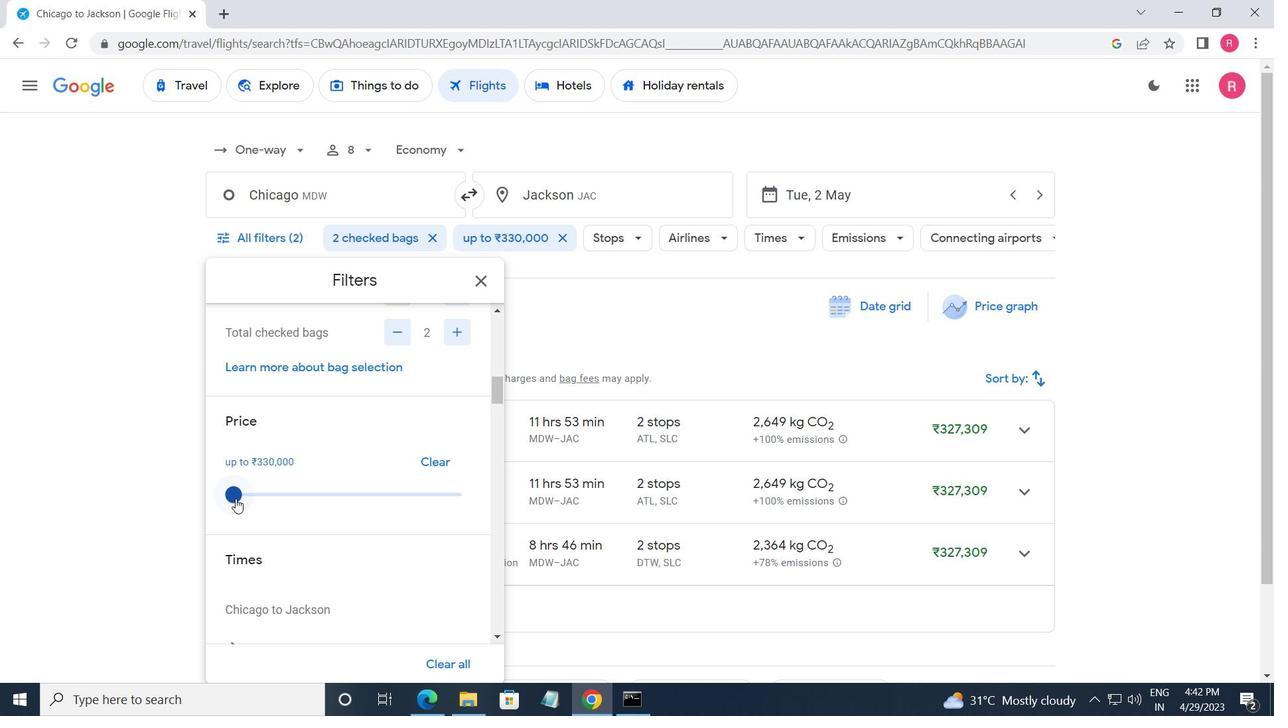 
Action: Mouse scrolled (235, 499) with delta (0, 0)
Screenshot: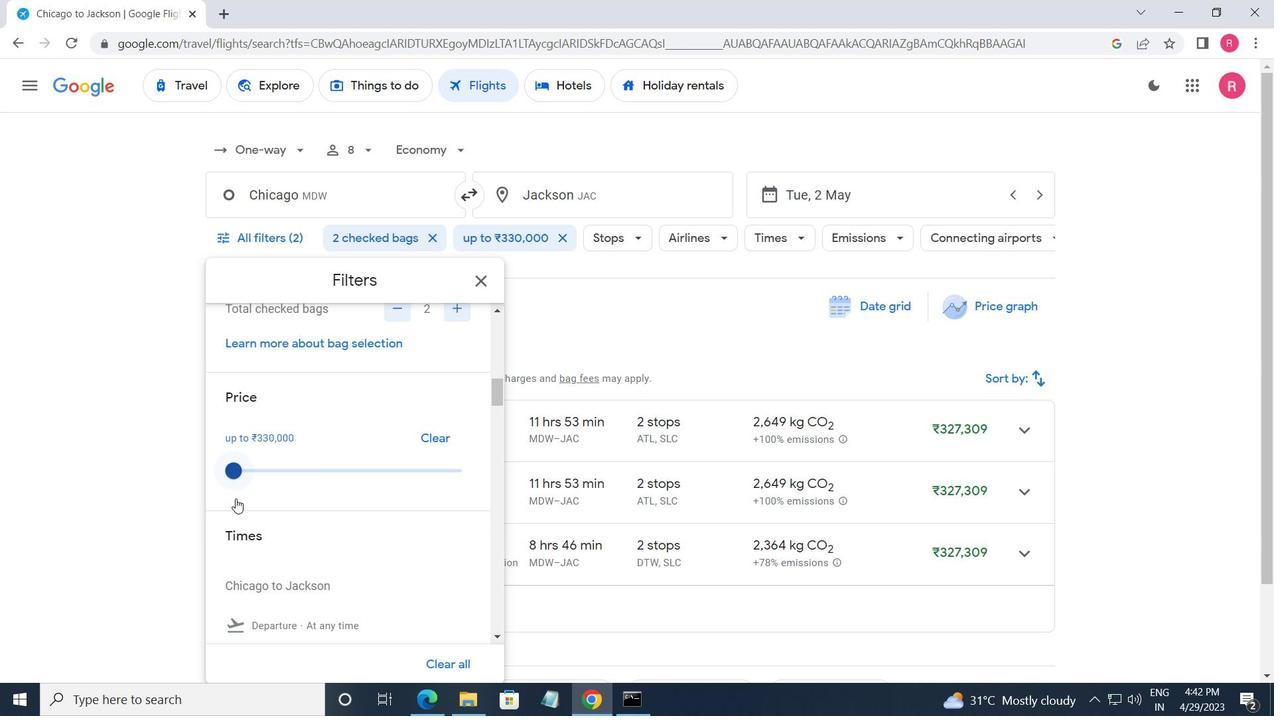 
Action: Mouse moved to (236, 513)
Screenshot: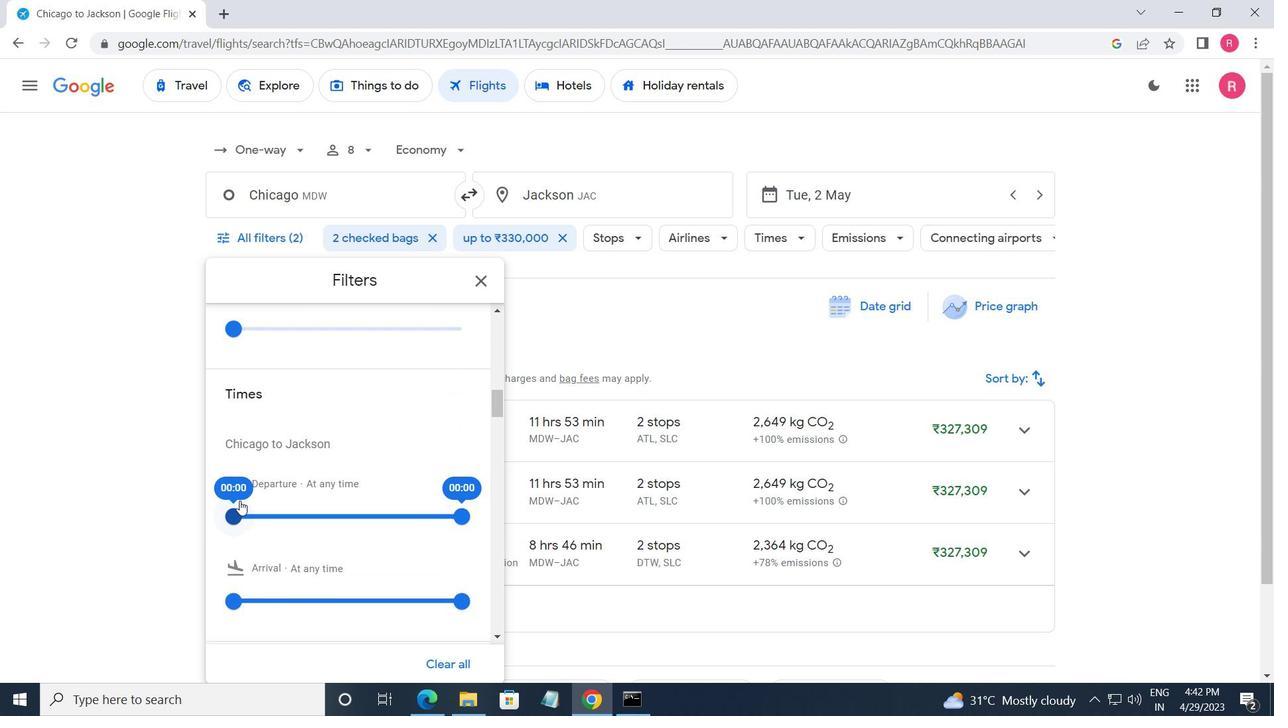 
Action: Mouse pressed left at (236, 513)
Screenshot: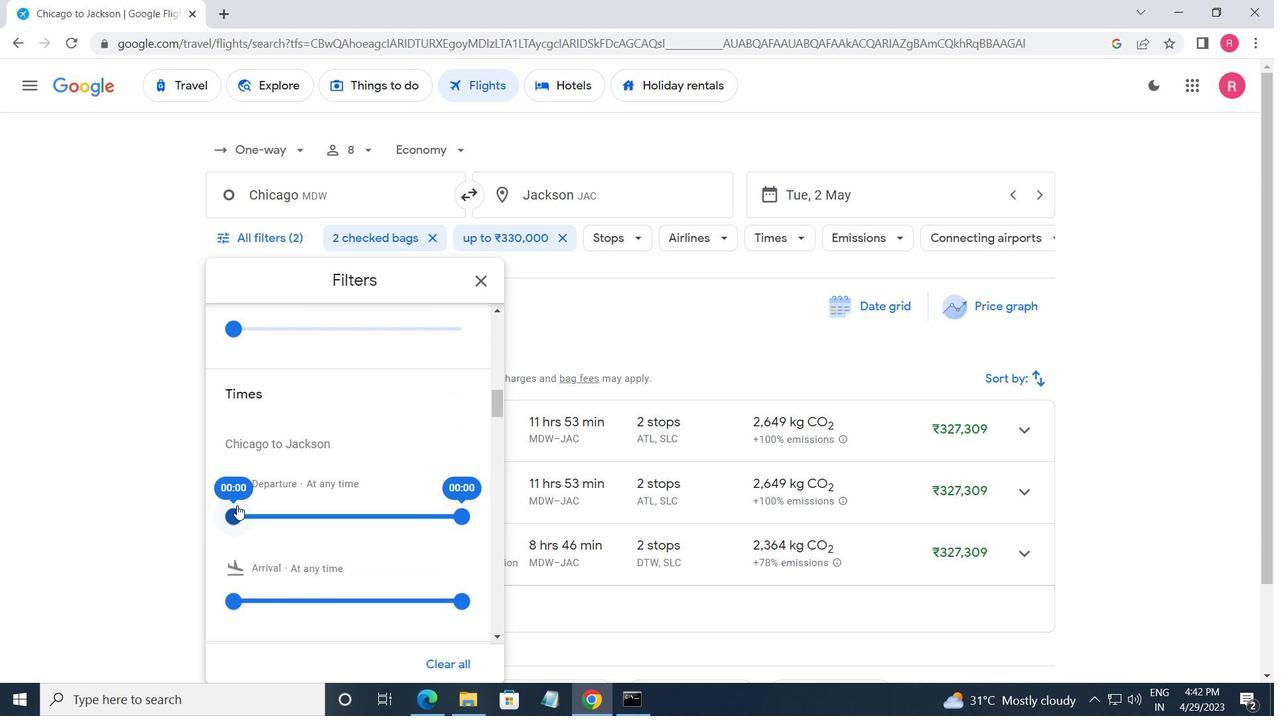 
Action: Mouse moved to (467, 520)
Screenshot: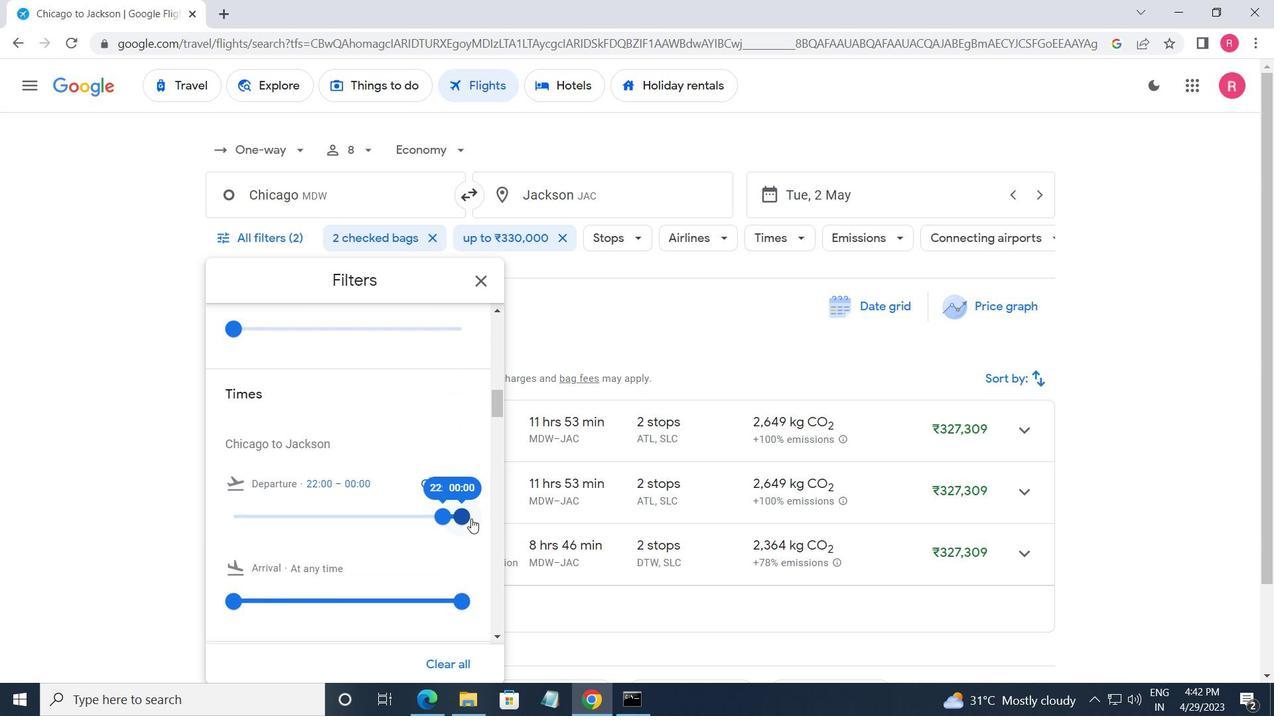 
Action: Mouse pressed left at (467, 520)
Screenshot: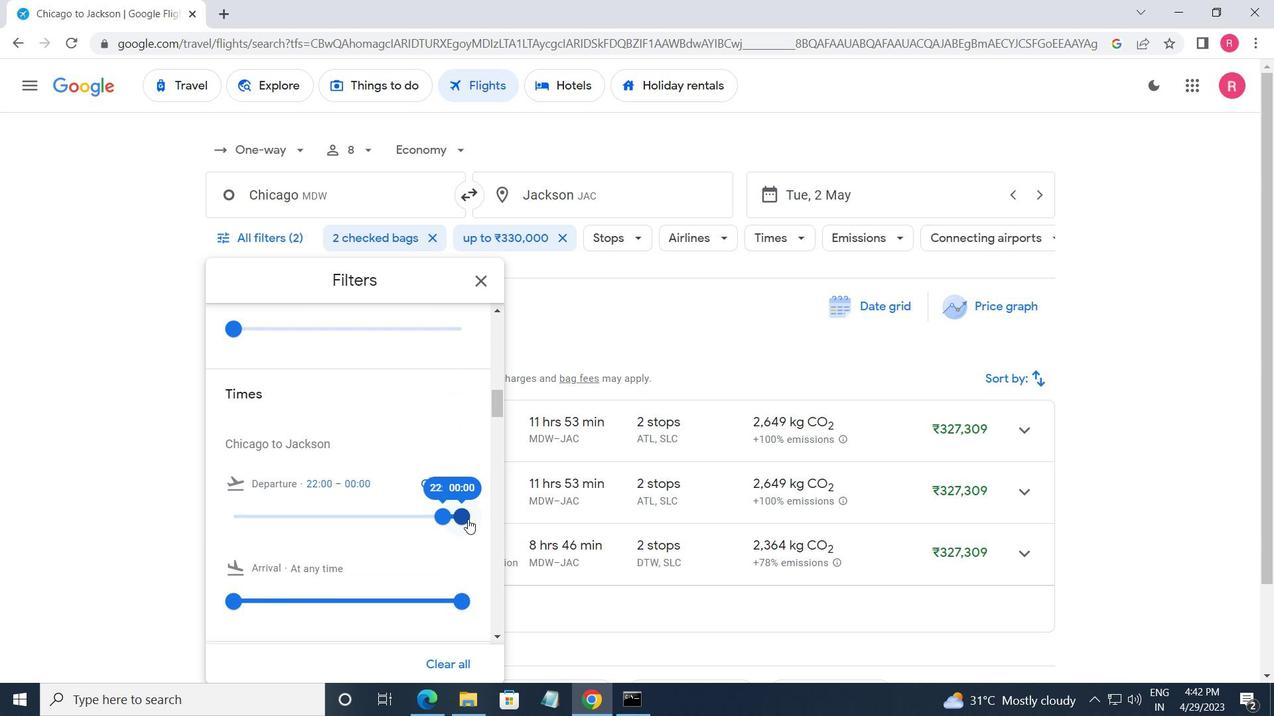 
Action: Mouse moved to (477, 289)
Screenshot: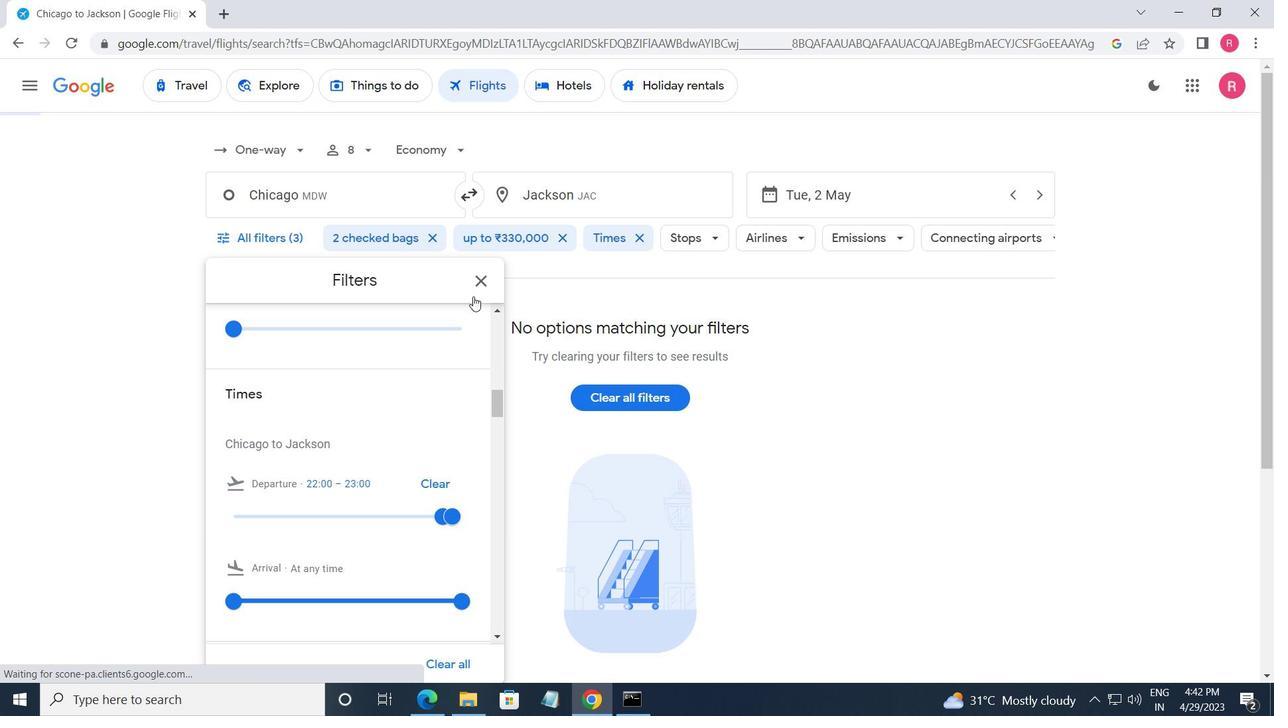 
Action: Mouse pressed left at (477, 289)
Screenshot: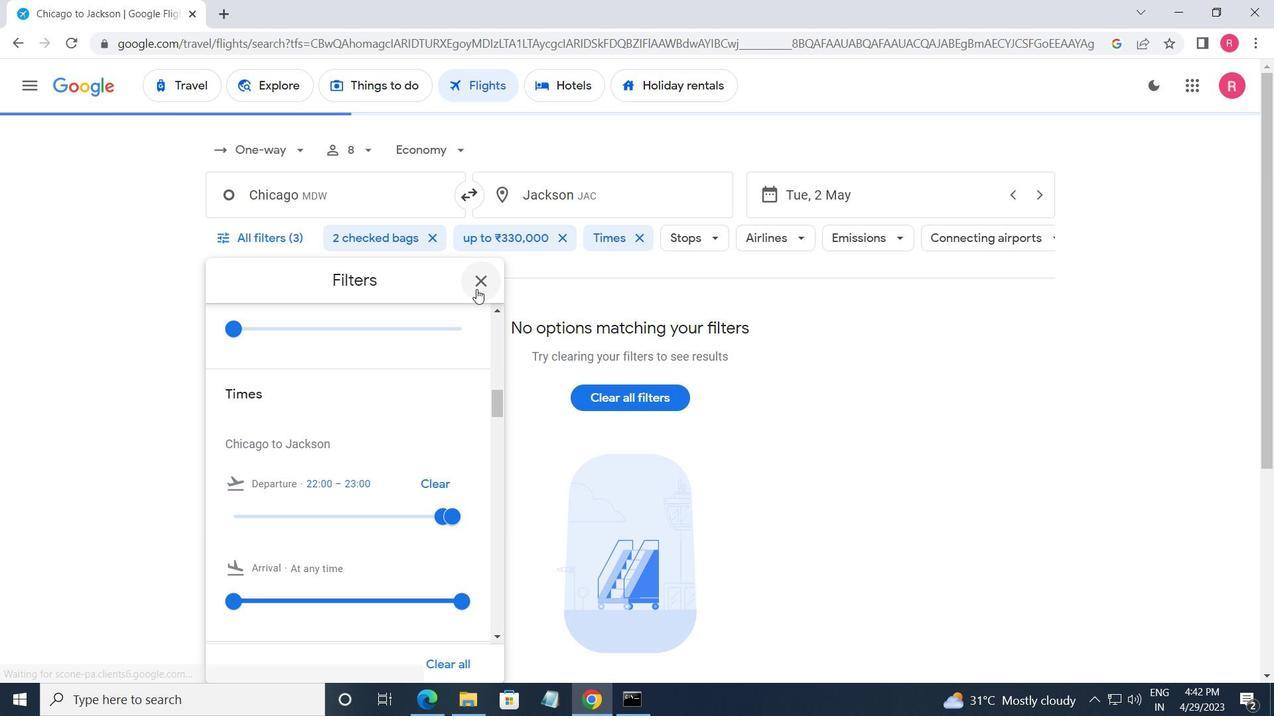 
Action: Mouse moved to (475, 289)
Screenshot: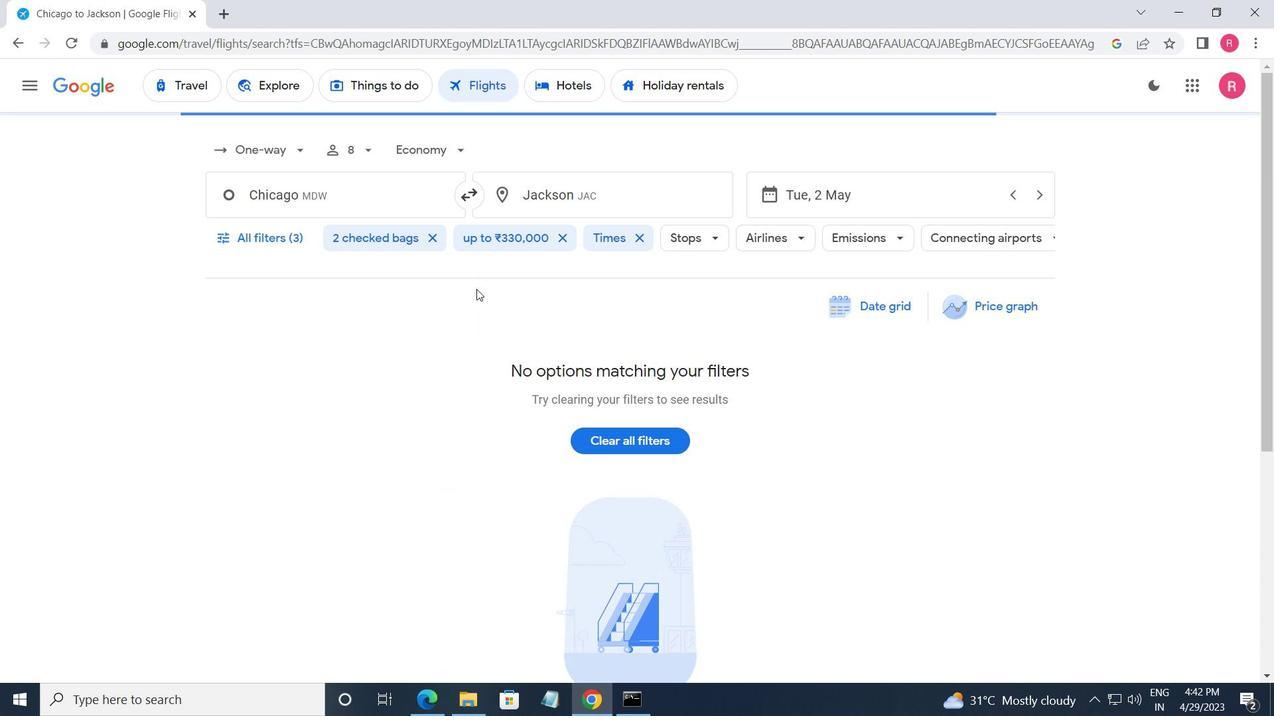 
